 Task: Buy 5 Bar Sets from Bar & Wine Tools section under best seller category for shipping address: Jacqueline Wright, 4733 Huntz Lane, Bolton, Massachusetts 01740, Cell Number 9785492947. Pay from credit card ending with 9757, CVV 798
Action: Mouse moved to (24, 89)
Screenshot: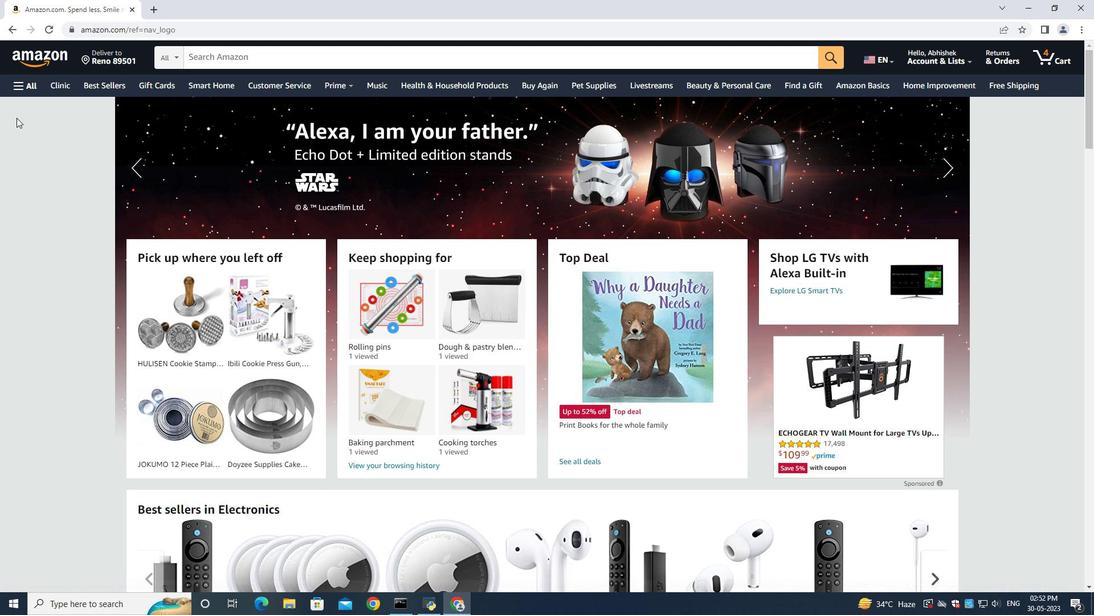 
Action: Mouse pressed left at (24, 89)
Screenshot: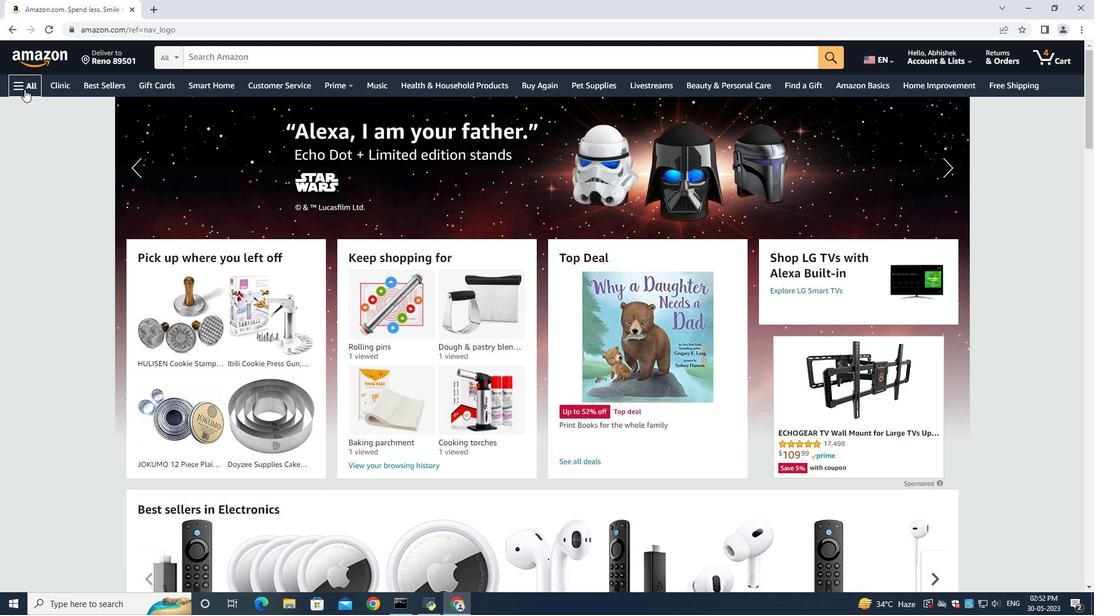 
Action: Mouse moved to (37, 101)
Screenshot: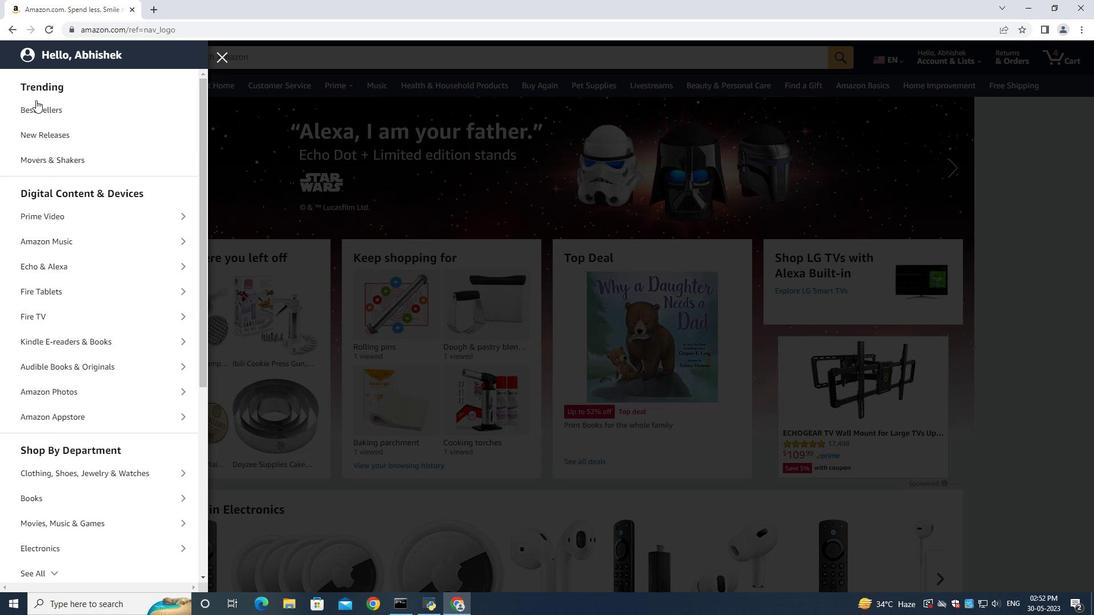
Action: Mouse pressed left at (37, 101)
Screenshot: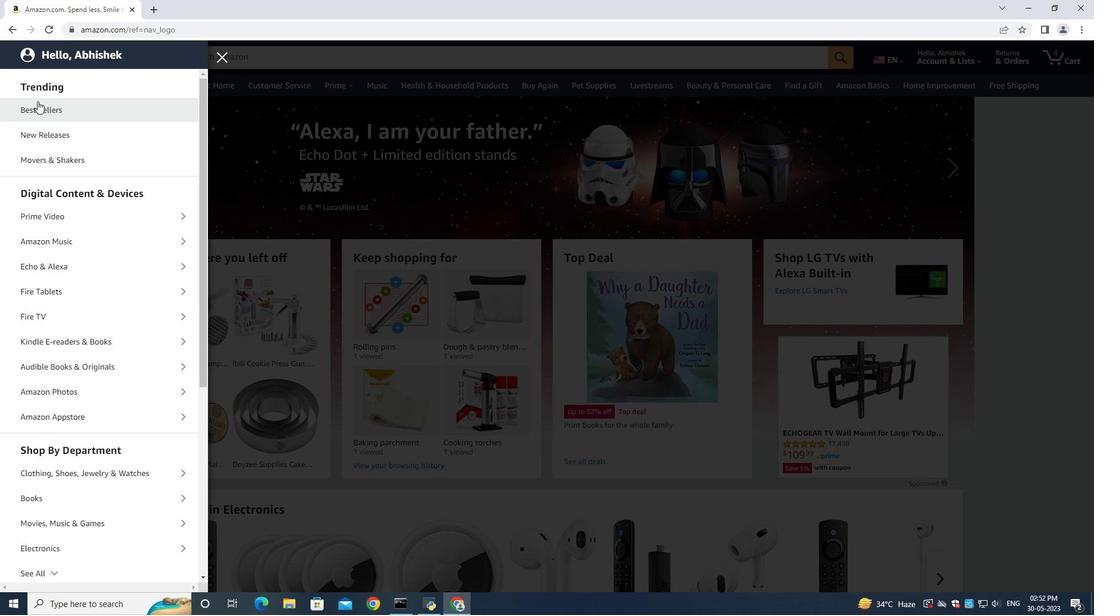 
Action: Mouse moved to (233, 62)
Screenshot: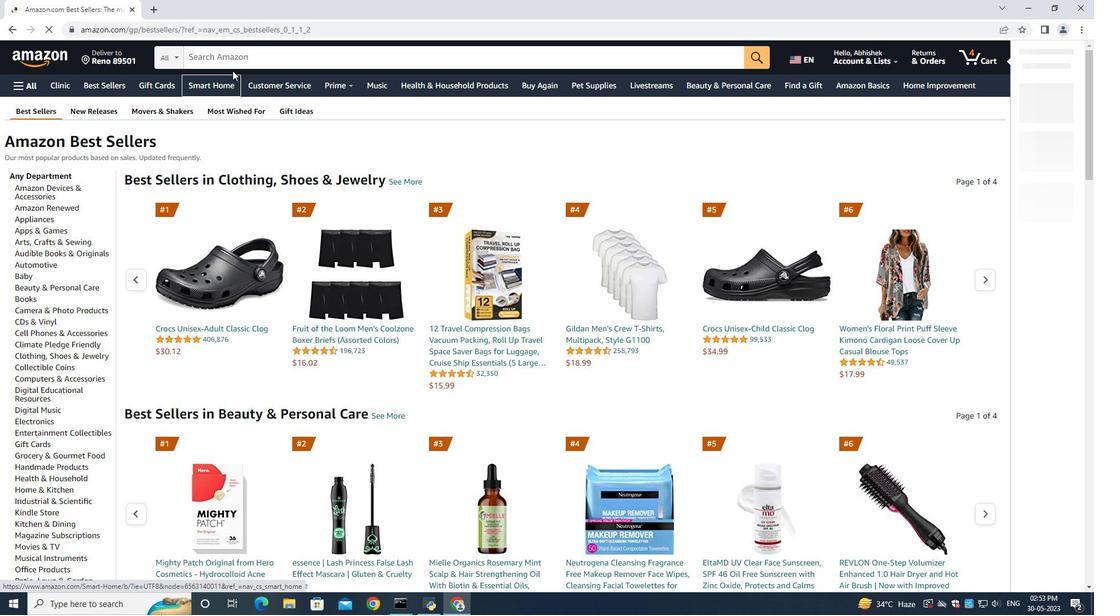 
Action: Mouse pressed left at (233, 62)
Screenshot: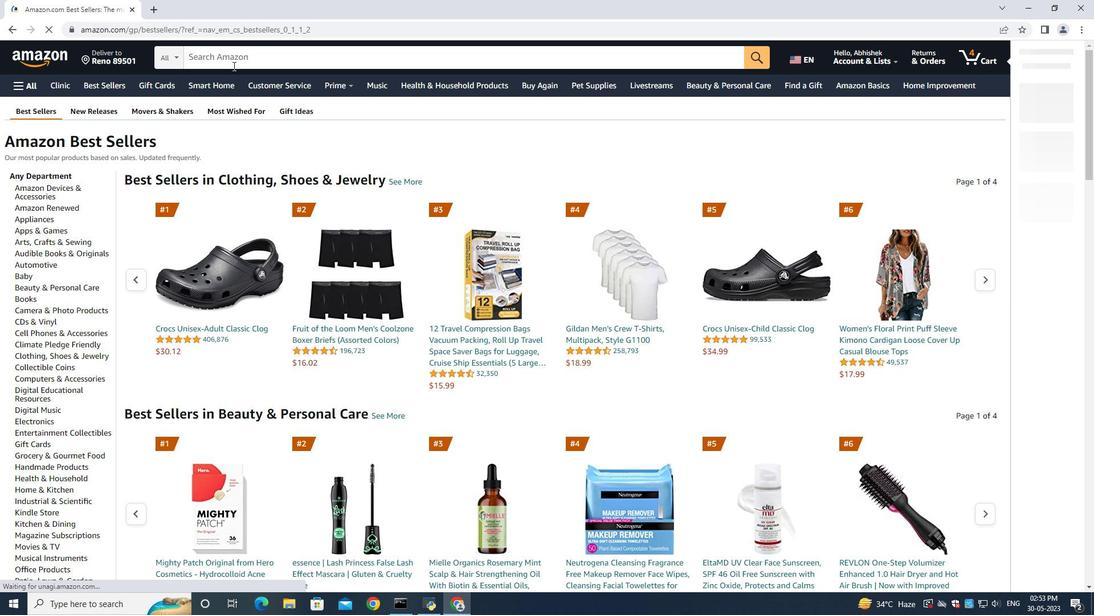
Action: Key pressed bar<Key.space>sets<Key.enter>
Screenshot: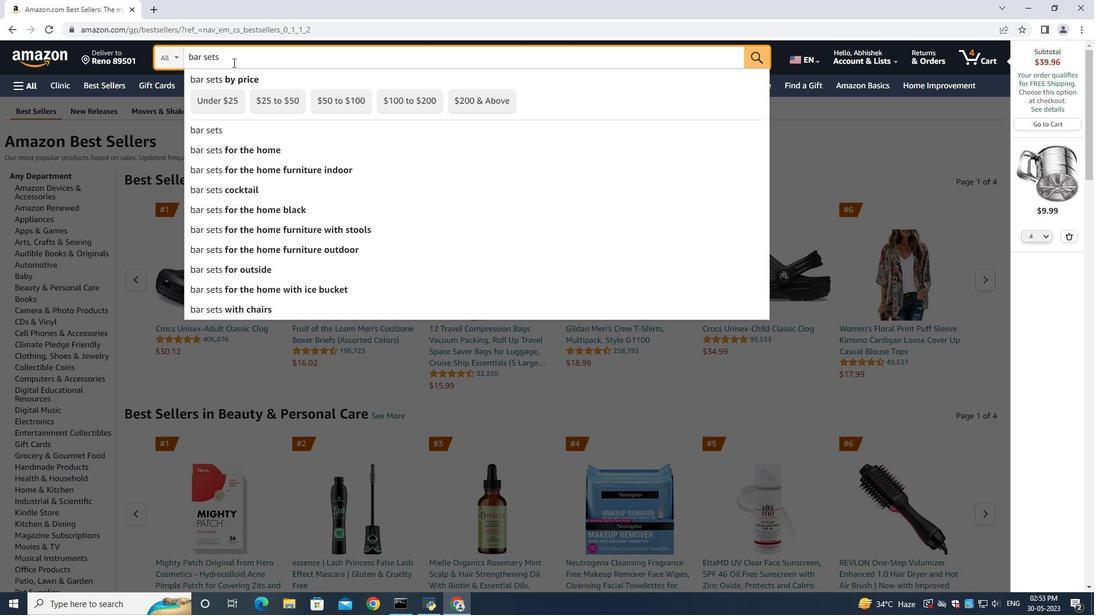 
Action: Mouse moved to (39, 233)
Screenshot: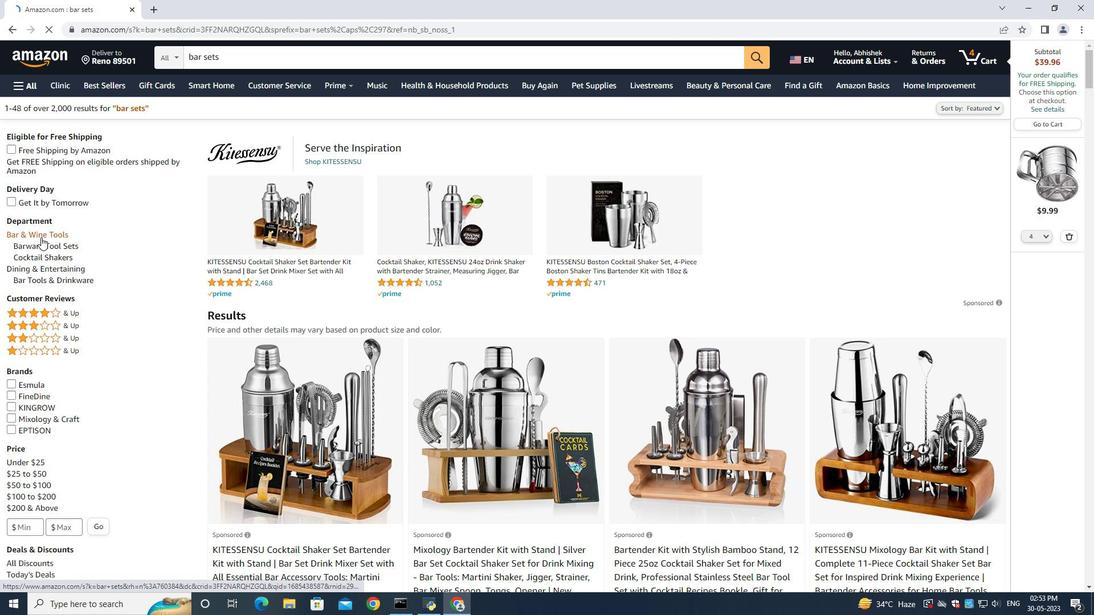 
Action: Mouse pressed left at (39, 233)
Screenshot: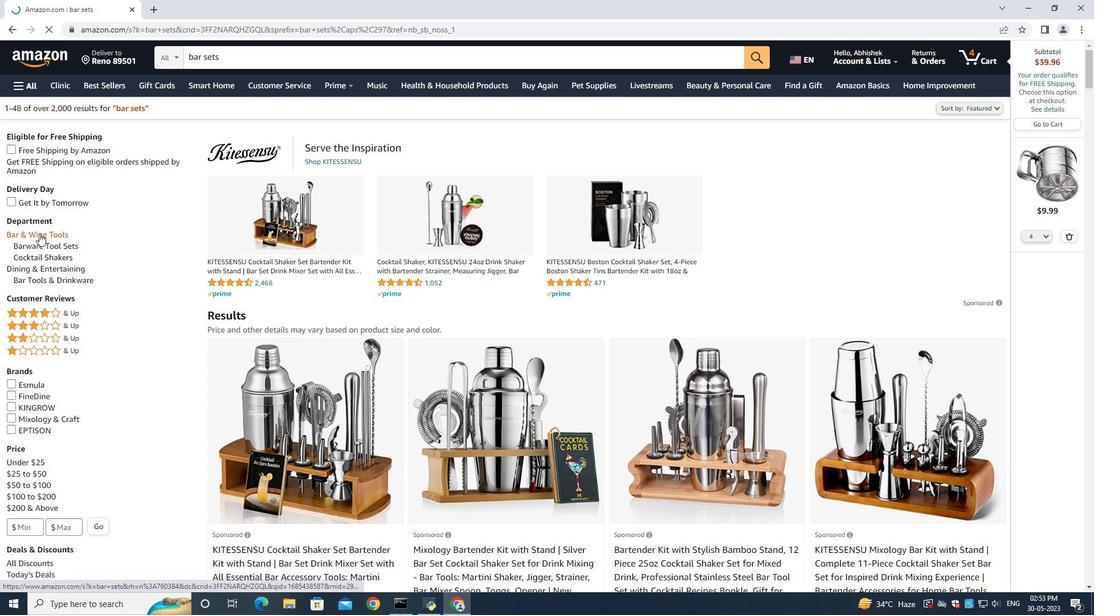 
Action: Mouse moved to (467, 311)
Screenshot: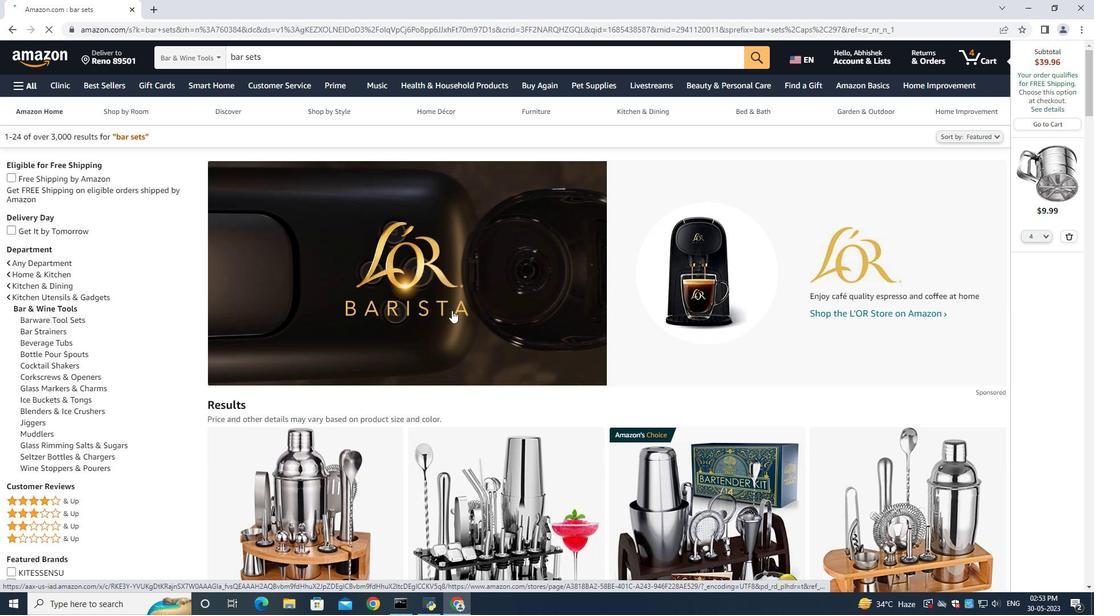 
Action: Mouse scrolled (467, 310) with delta (0, 0)
Screenshot: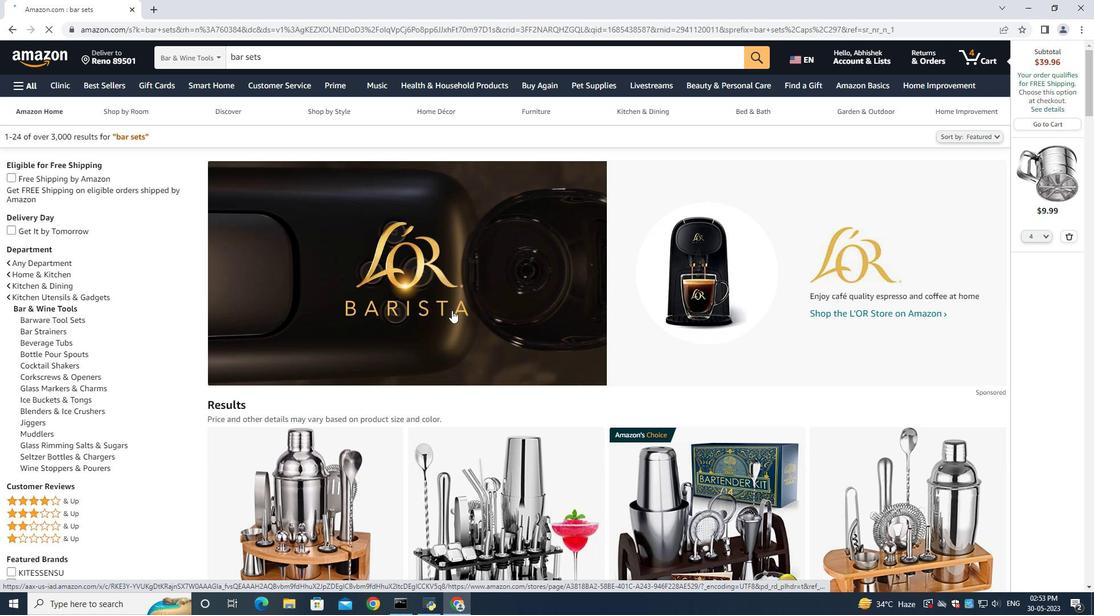 
Action: Mouse scrolled (467, 310) with delta (0, 0)
Screenshot: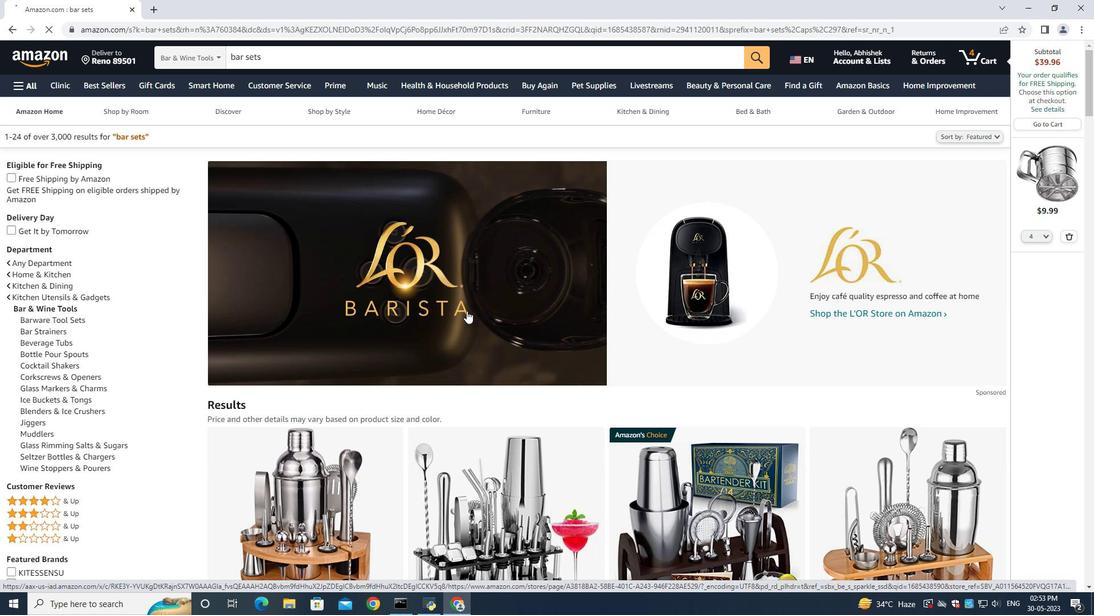 
Action: Mouse scrolled (467, 310) with delta (0, 0)
Screenshot: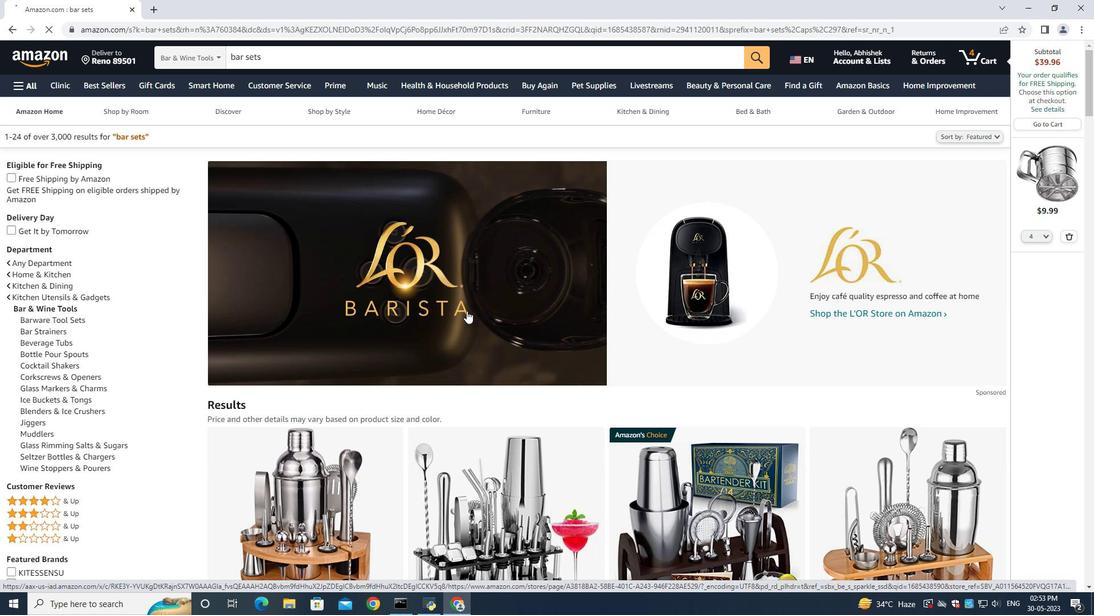
Action: Mouse scrolled (467, 310) with delta (0, 0)
Screenshot: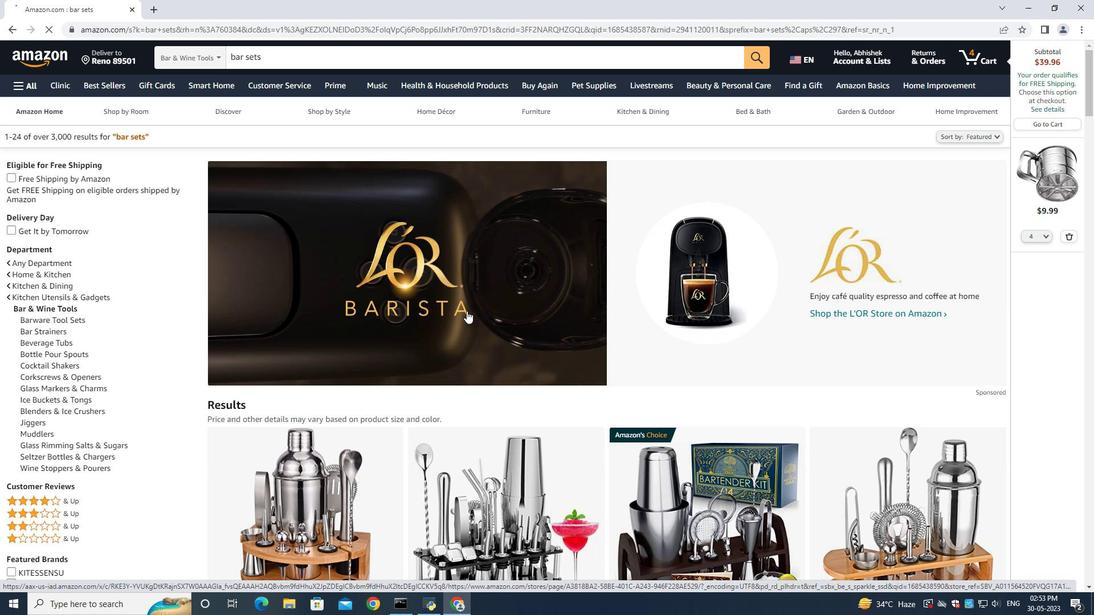 
Action: Mouse moved to (463, 418)
Screenshot: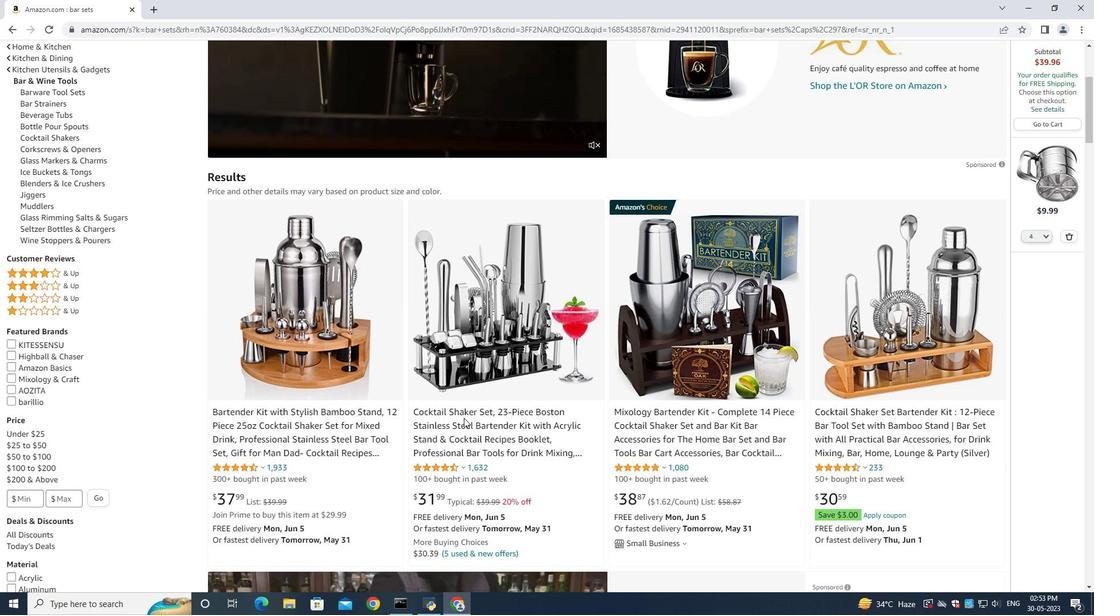 
Action: Mouse scrolled (463, 417) with delta (0, 0)
Screenshot: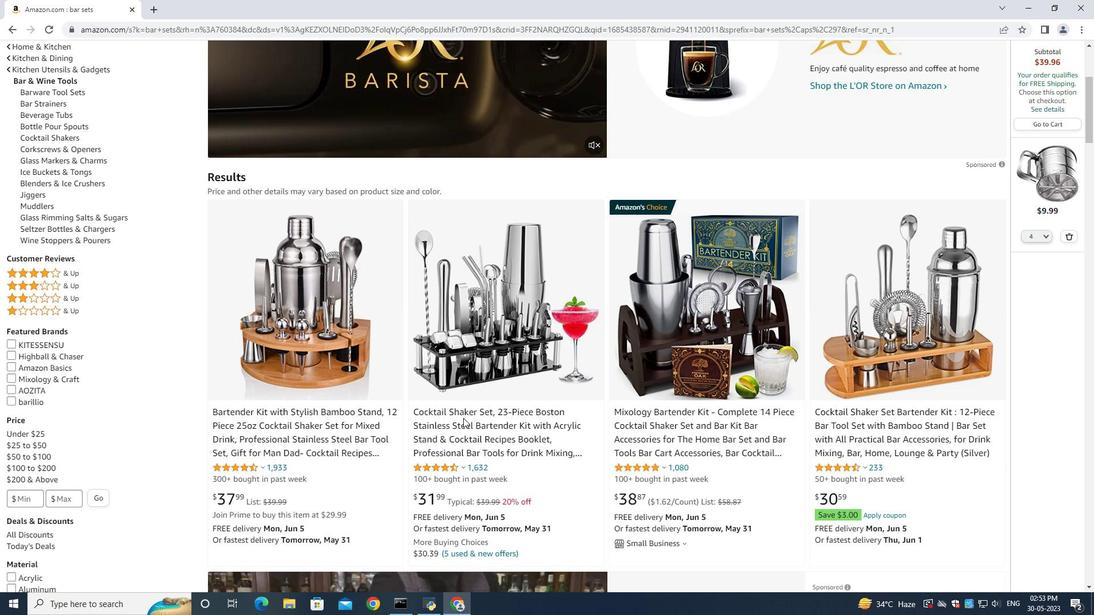 
Action: Mouse scrolled (463, 417) with delta (0, 0)
Screenshot: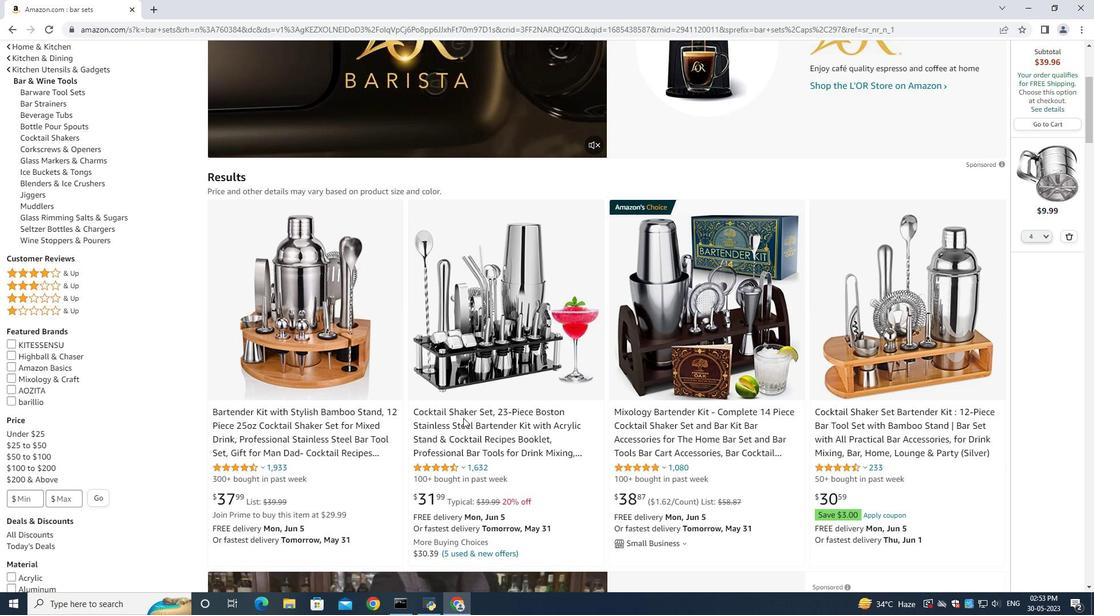
Action: Mouse scrolled (463, 417) with delta (0, 0)
Screenshot: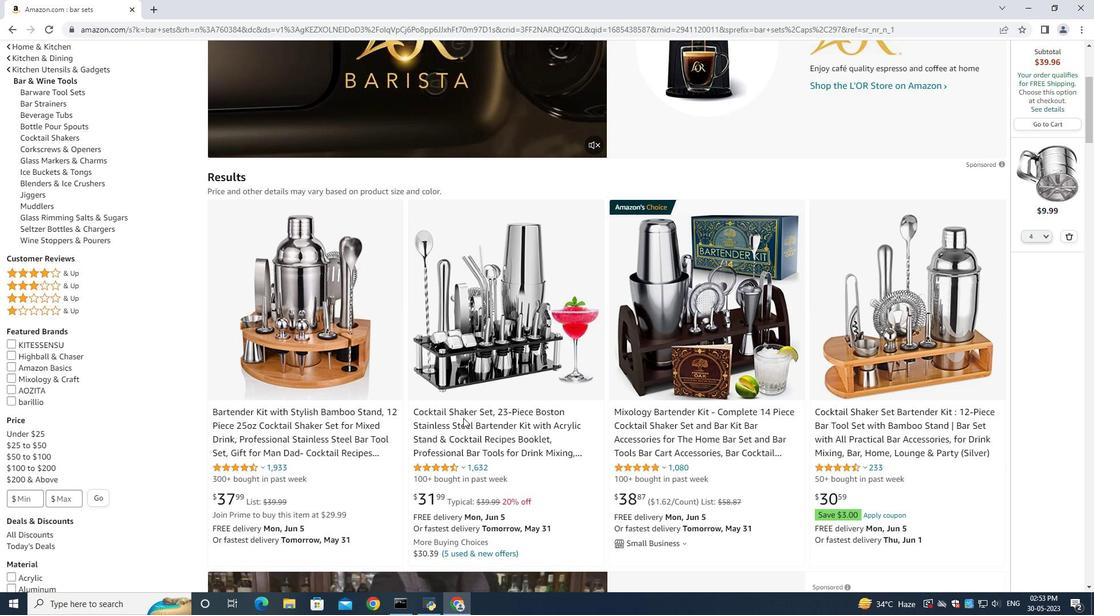 
Action: Mouse scrolled (463, 417) with delta (0, 0)
Screenshot: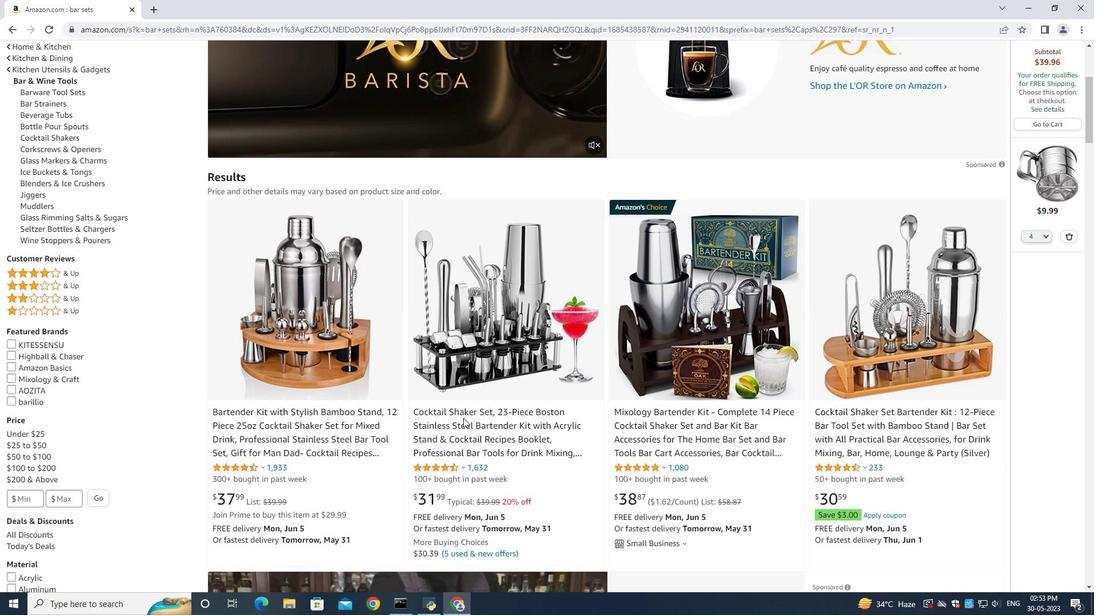 
Action: Mouse scrolled (463, 417) with delta (0, 0)
Screenshot: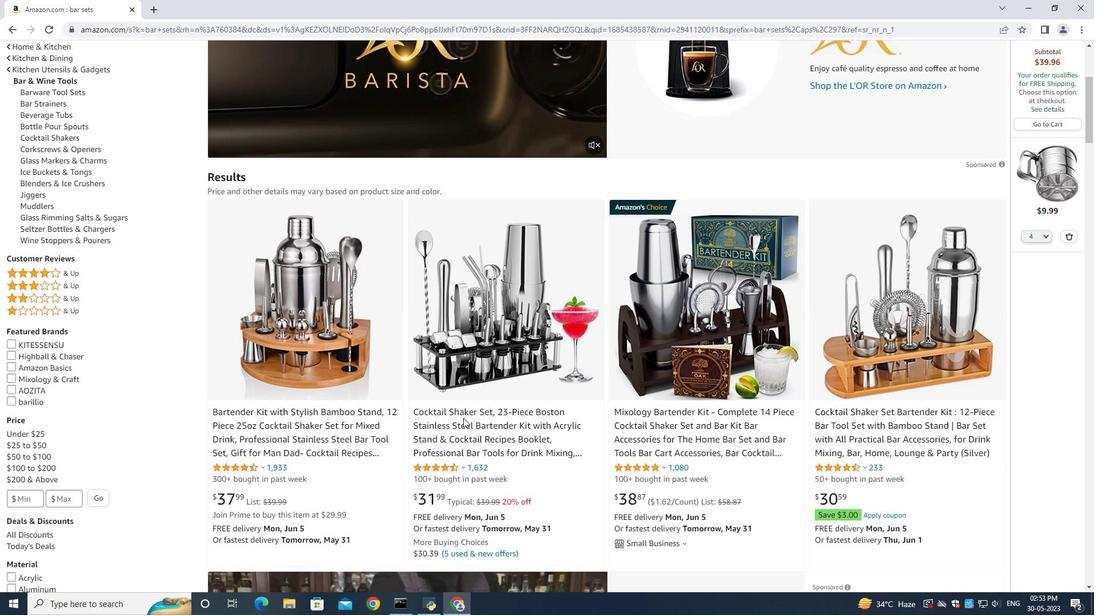 
Action: Mouse scrolled (463, 417) with delta (0, 0)
Screenshot: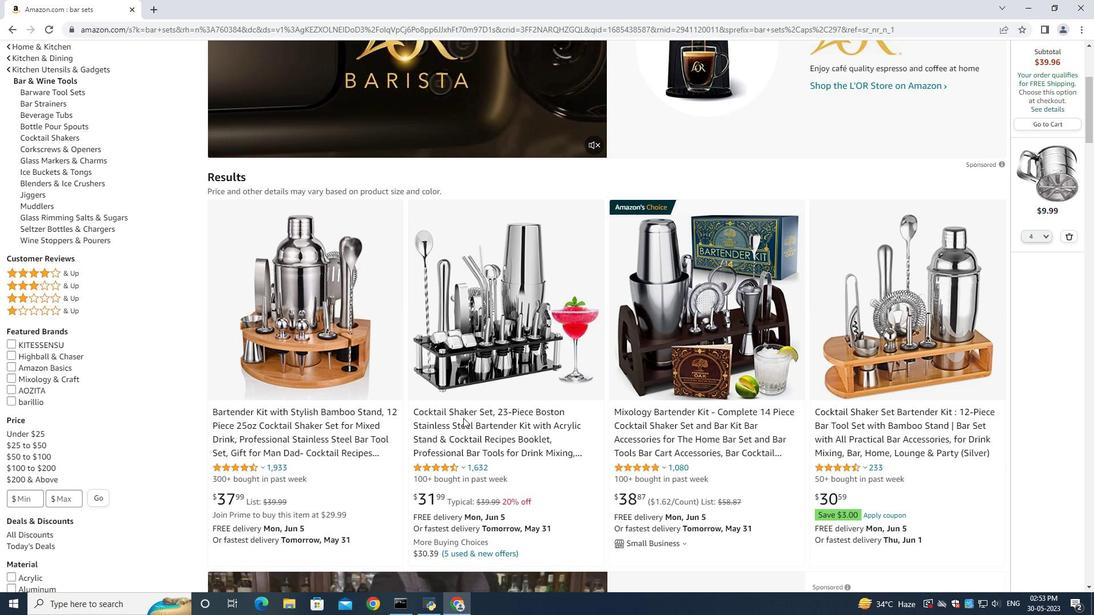 
Action: Mouse scrolled (463, 417) with delta (0, 0)
Screenshot: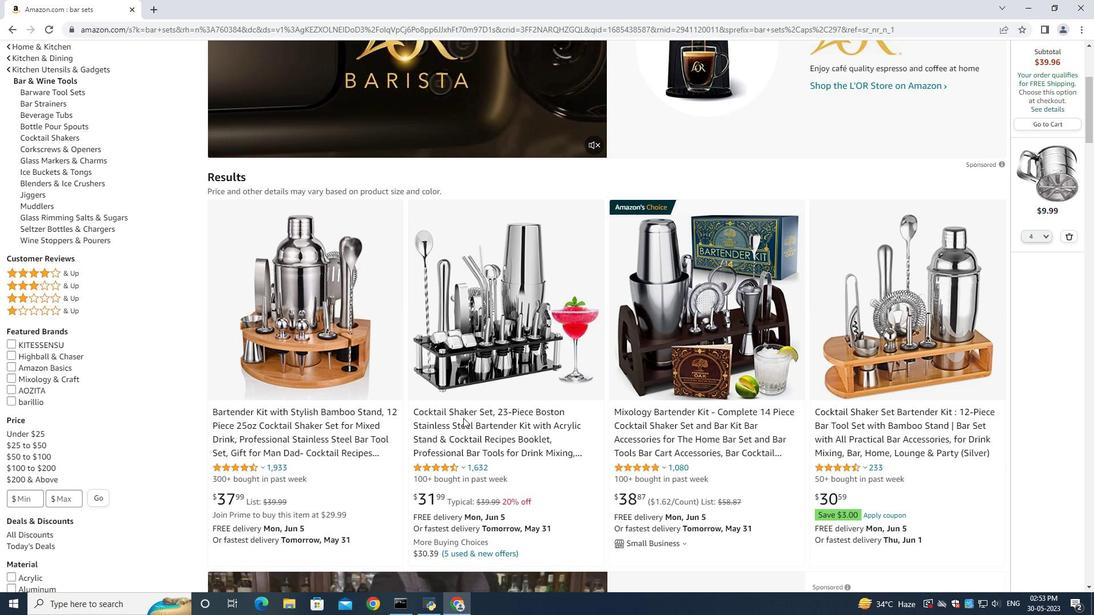 
Action: Mouse scrolled (463, 417) with delta (0, 0)
Screenshot: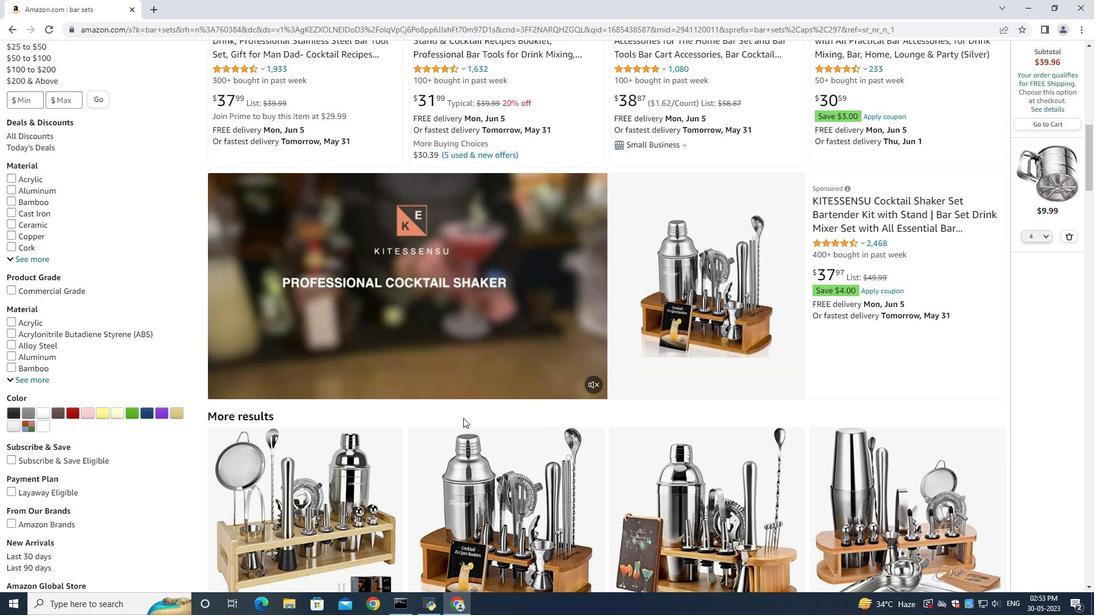
Action: Mouse scrolled (463, 417) with delta (0, 0)
Screenshot: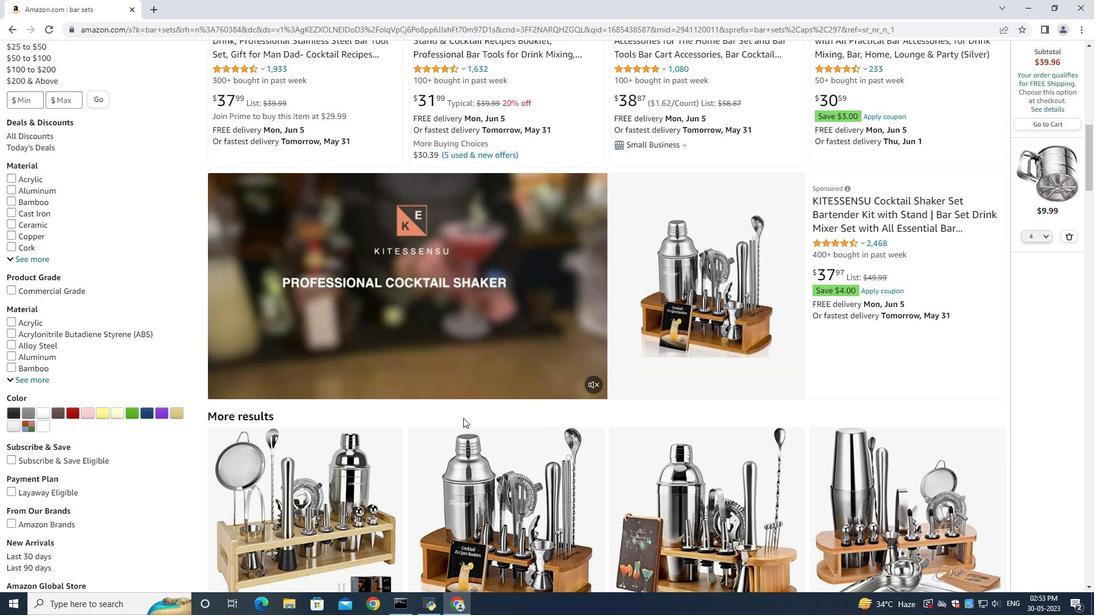
Action: Mouse scrolled (463, 417) with delta (0, 0)
Screenshot: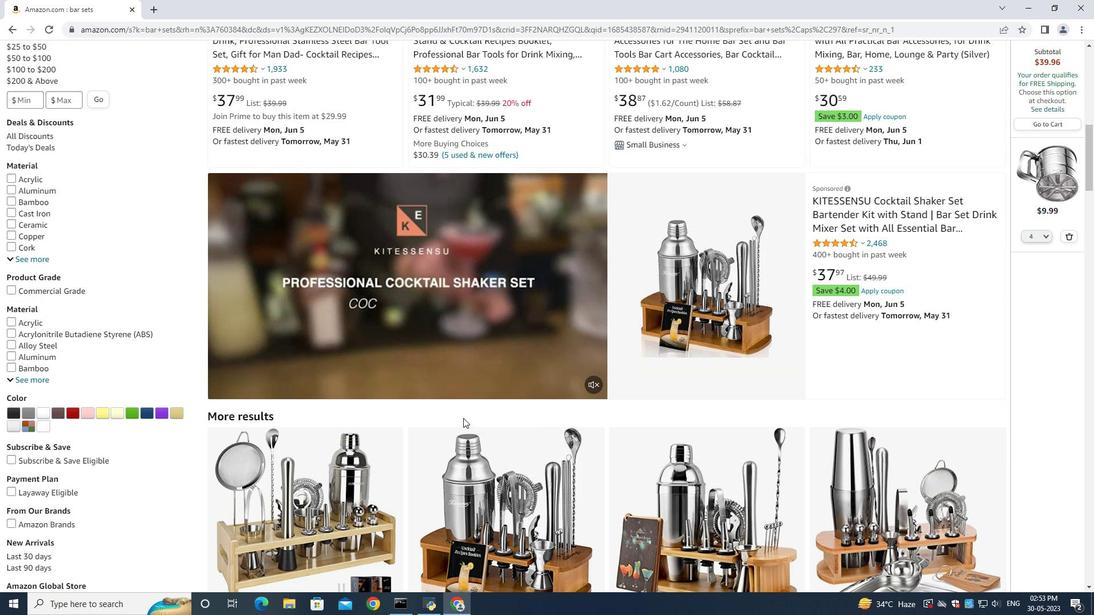 
Action: Mouse scrolled (463, 417) with delta (0, 0)
Screenshot: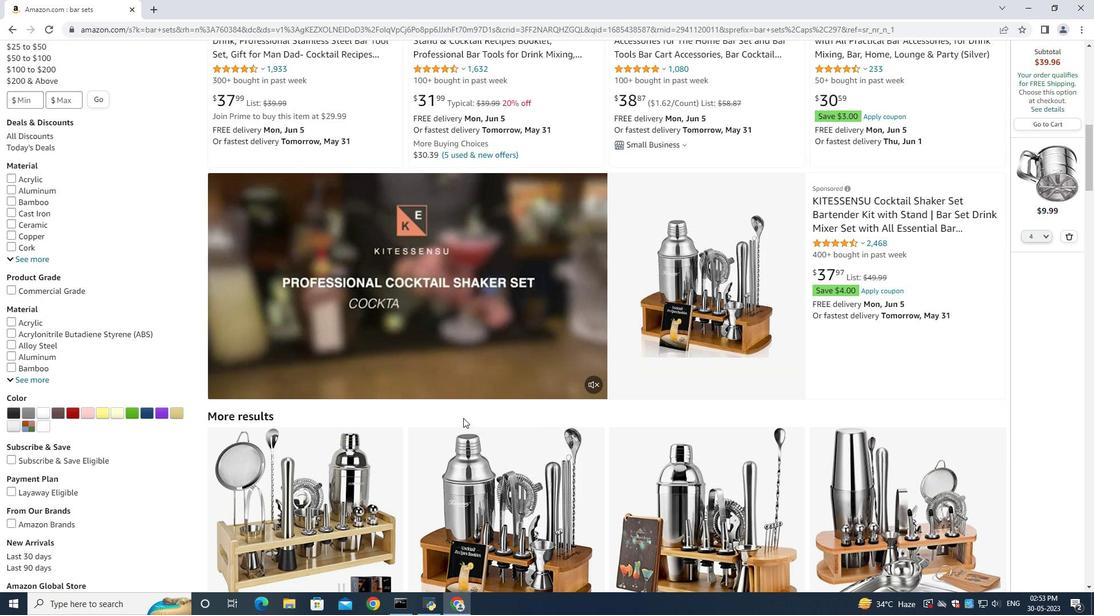 
Action: Mouse scrolled (463, 418) with delta (0, 0)
Screenshot: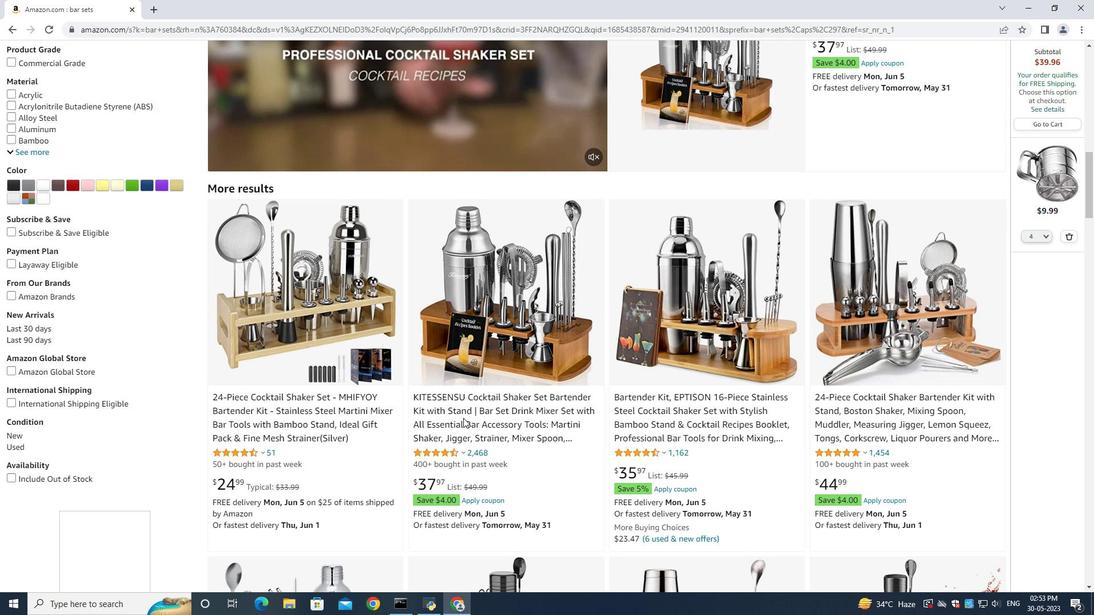 
Action: Mouse scrolled (463, 418) with delta (0, 0)
Screenshot: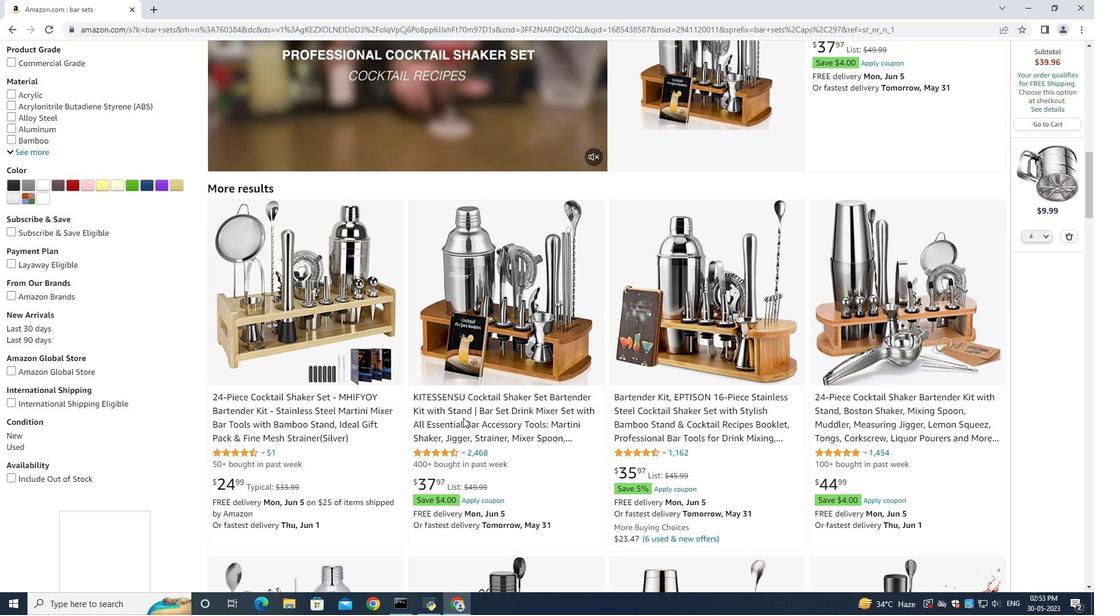 
Action: Mouse scrolled (463, 418) with delta (0, 0)
Screenshot: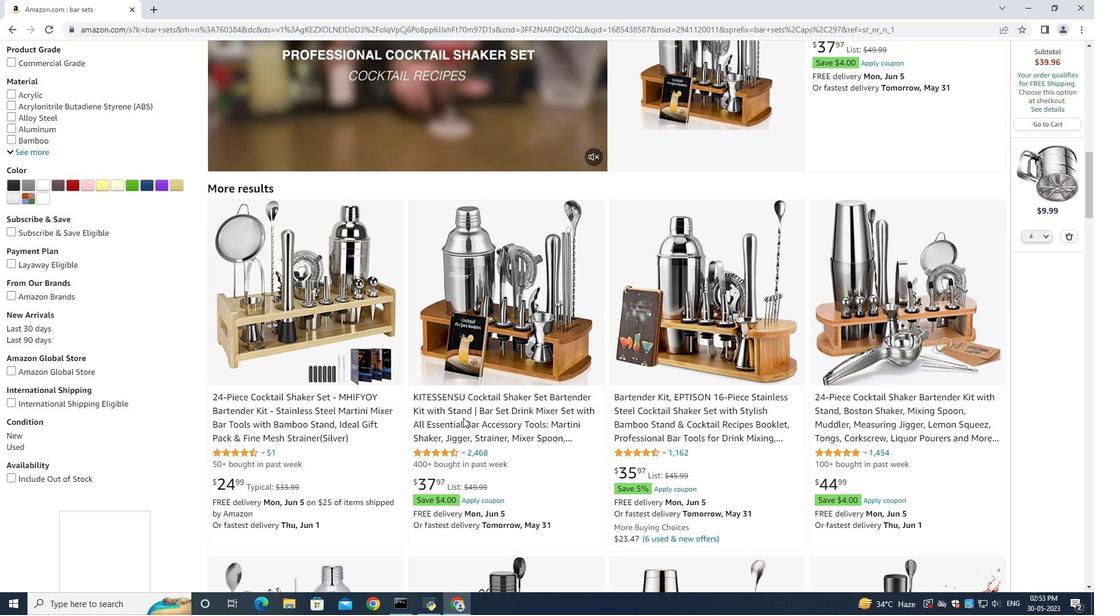 
Action: Mouse scrolled (463, 418) with delta (0, 0)
Screenshot: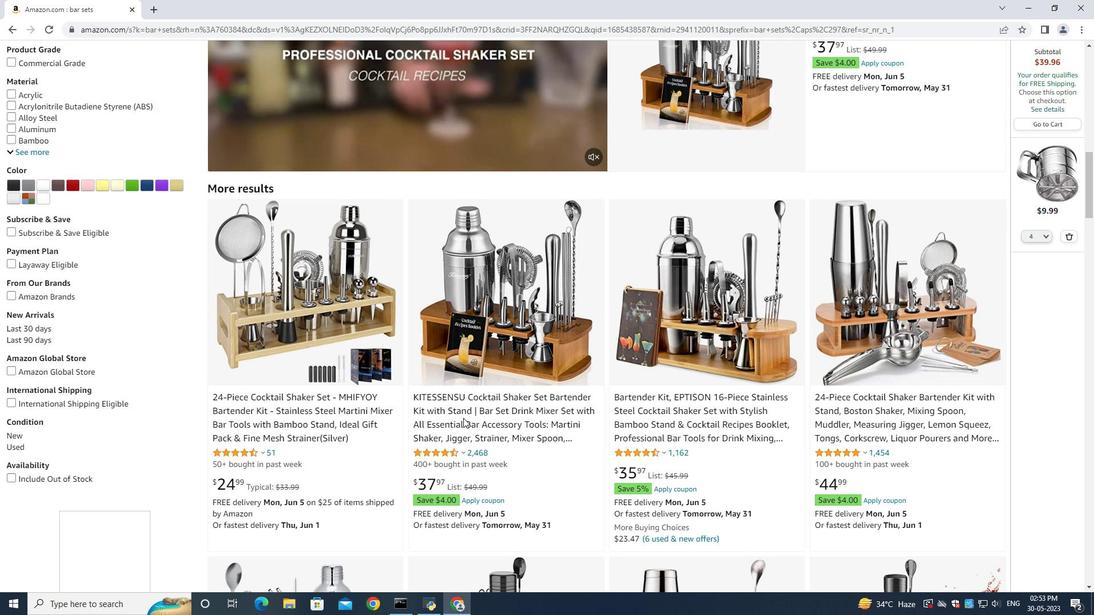 
Action: Mouse moved to (708, 297)
Screenshot: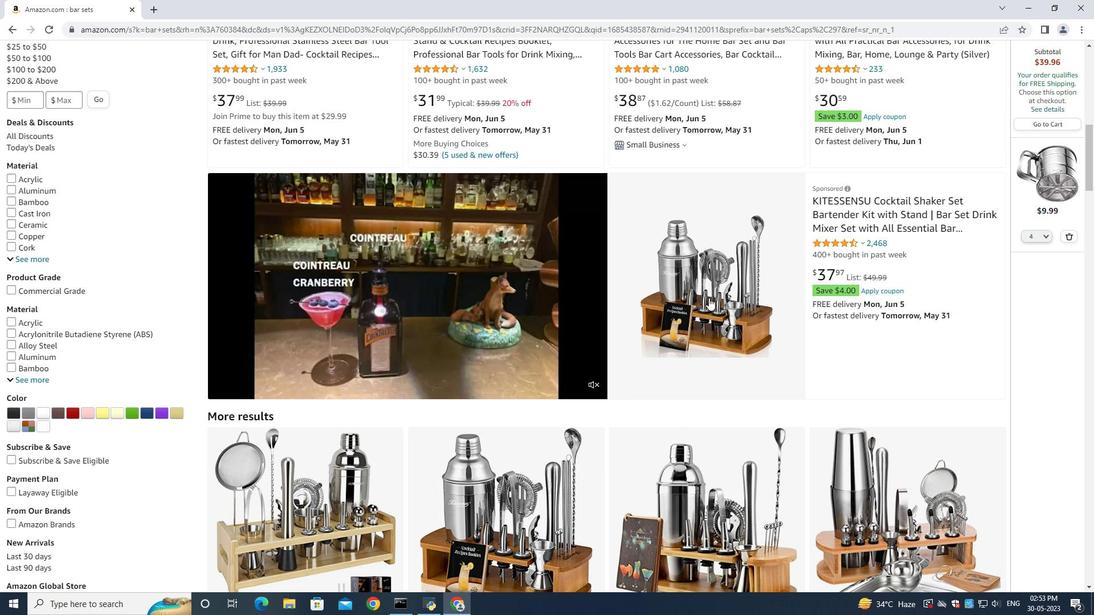 
Action: Mouse scrolled (708, 298) with delta (0, 0)
Screenshot: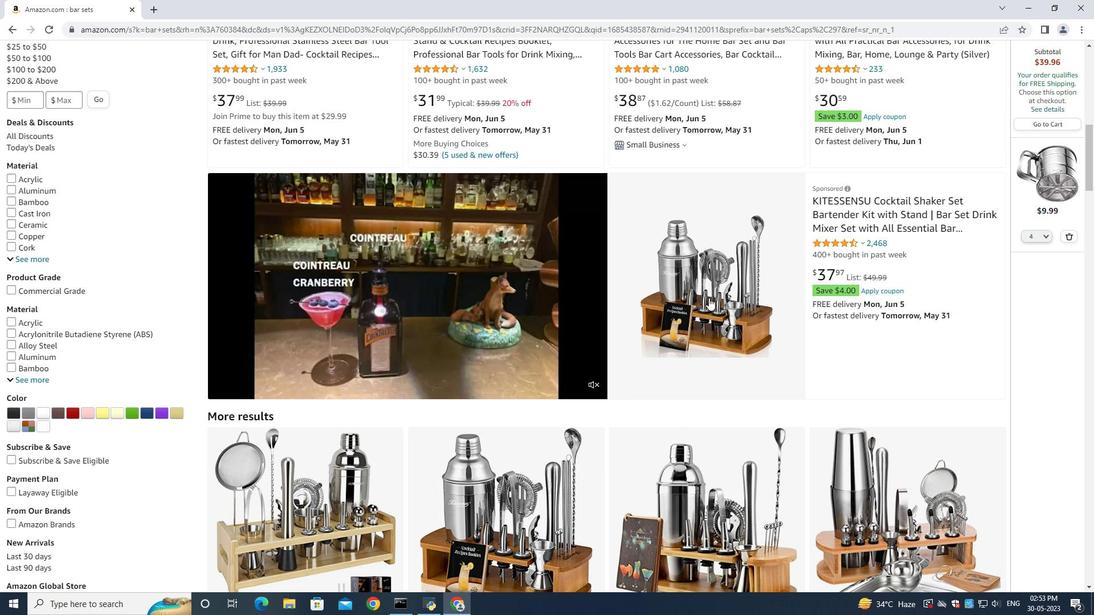 
Action: Mouse scrolled (708, 298) with delta (0, 0)
Screenshot: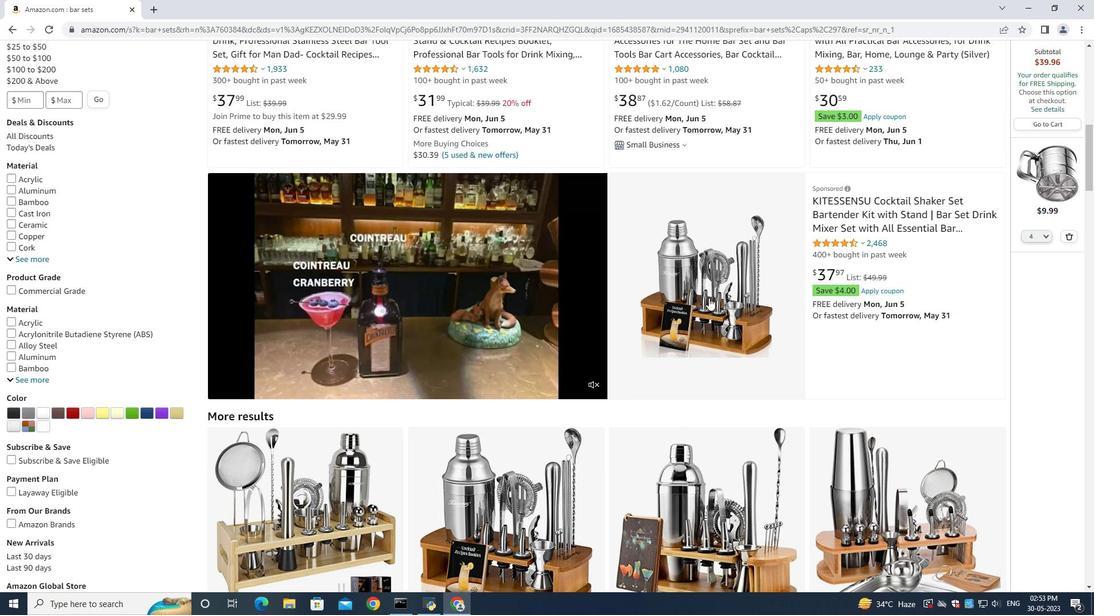 
Action: Mouse scrolled (708, 298) with delta (0, 0)
Screenshot: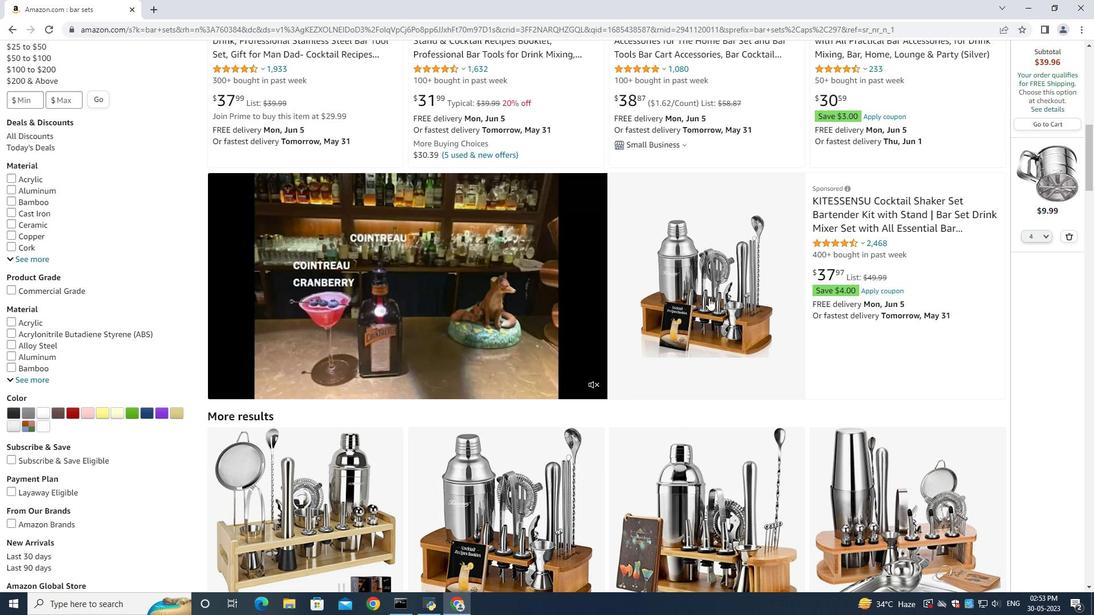
Action: Mouse scrolled (708, 298) with delta (0, 0)
Screenshot: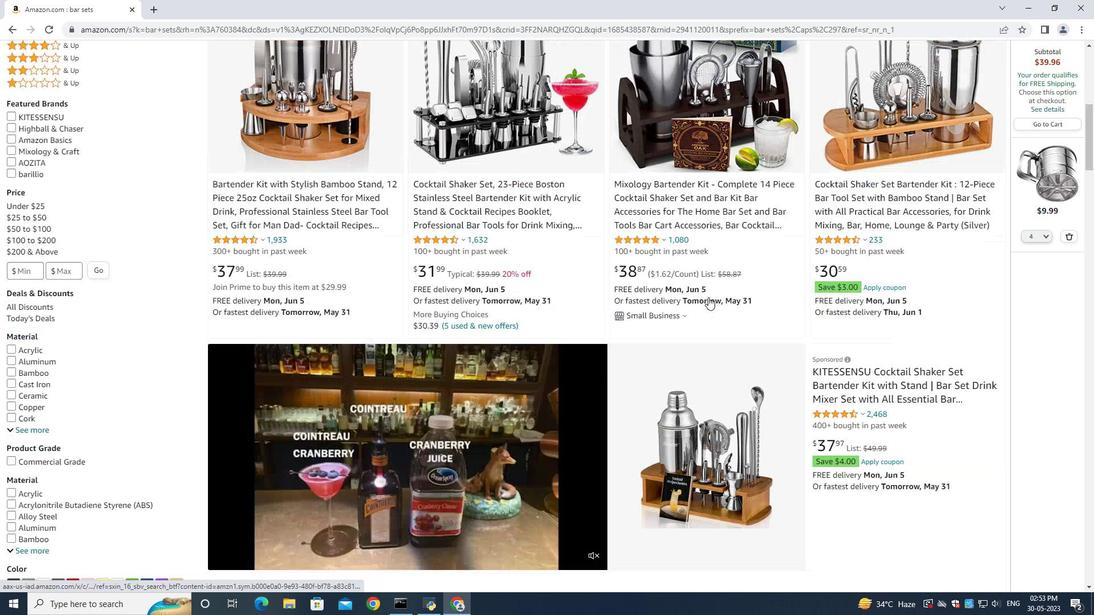 
Action: Mouse scrolled (708, 298) with delta (0, 0)
Screenshot: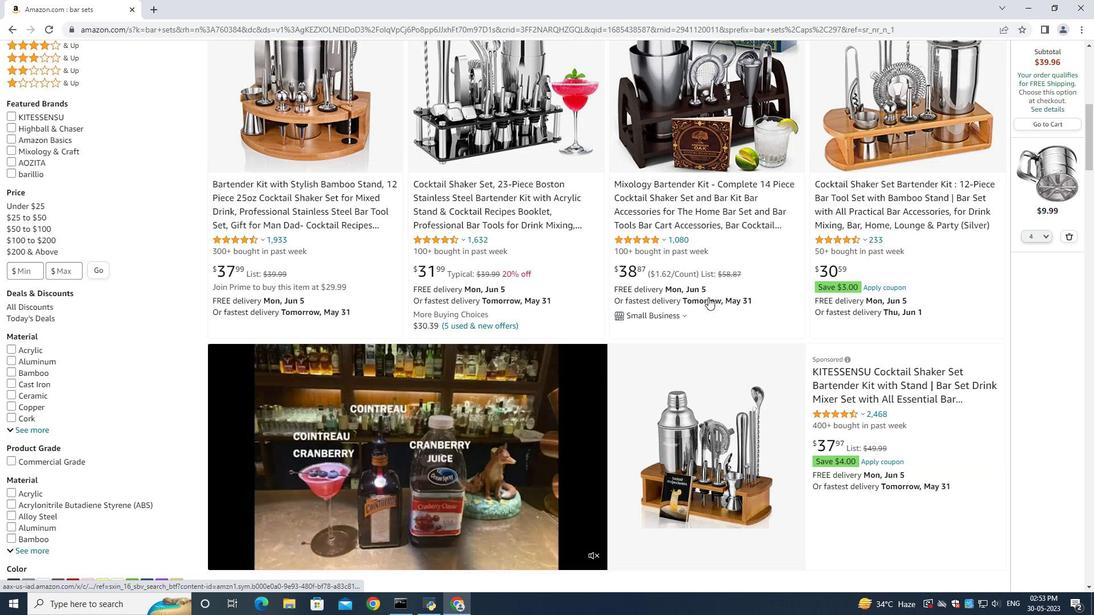 
Action: Mouse scrolled (708, 298) with delta (0, 0)
Screenshot: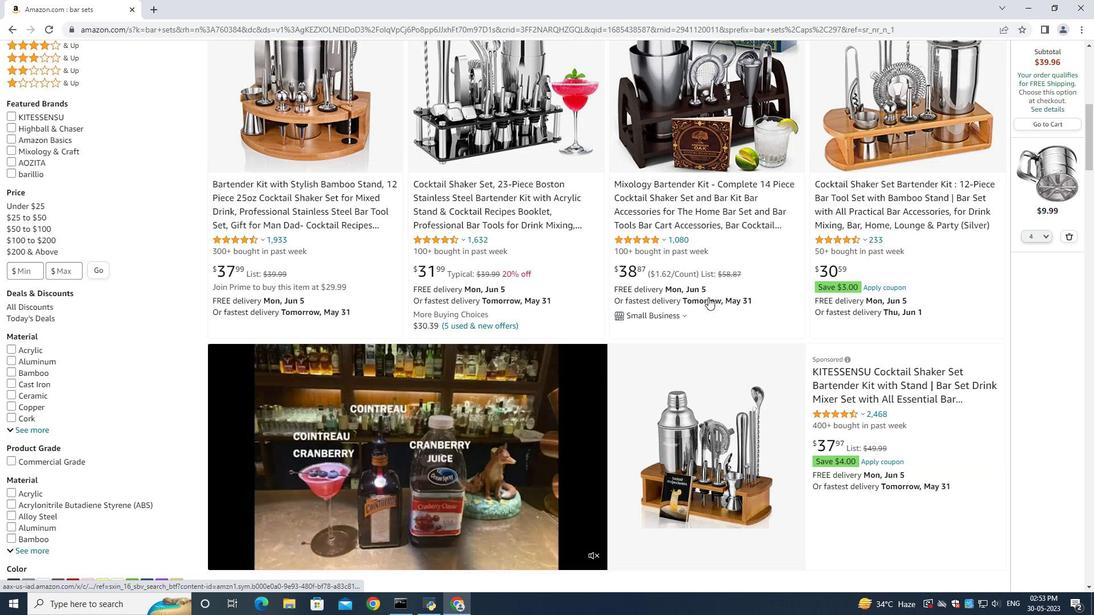 
Action: Mouse scrolled (708, 298) with delta (0, 0)
Screenshot: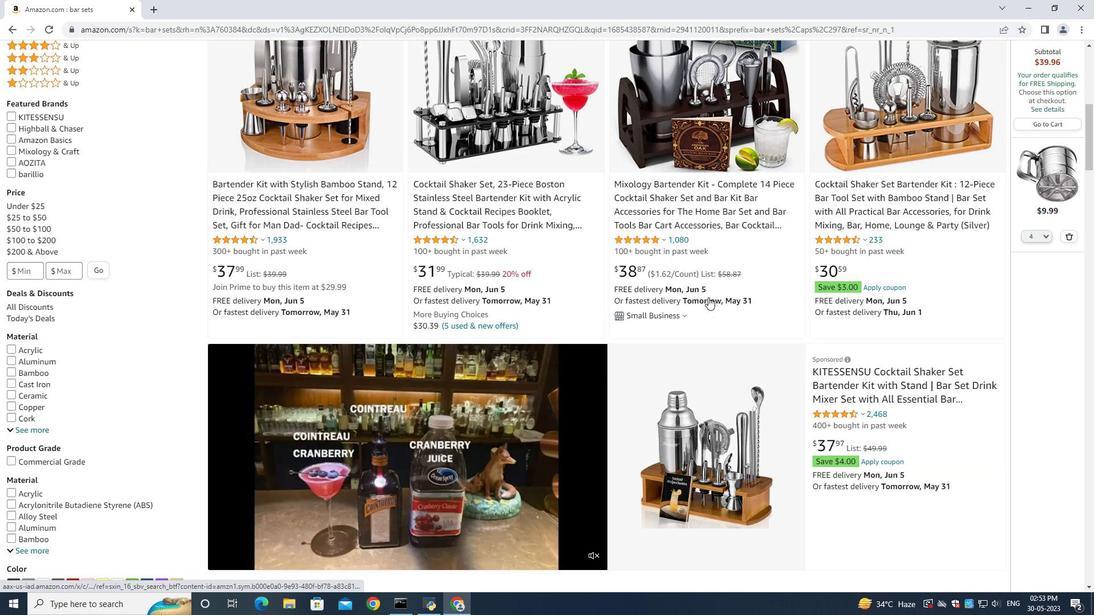 
Action: Mouse moved to (496, 430)
Screenshot: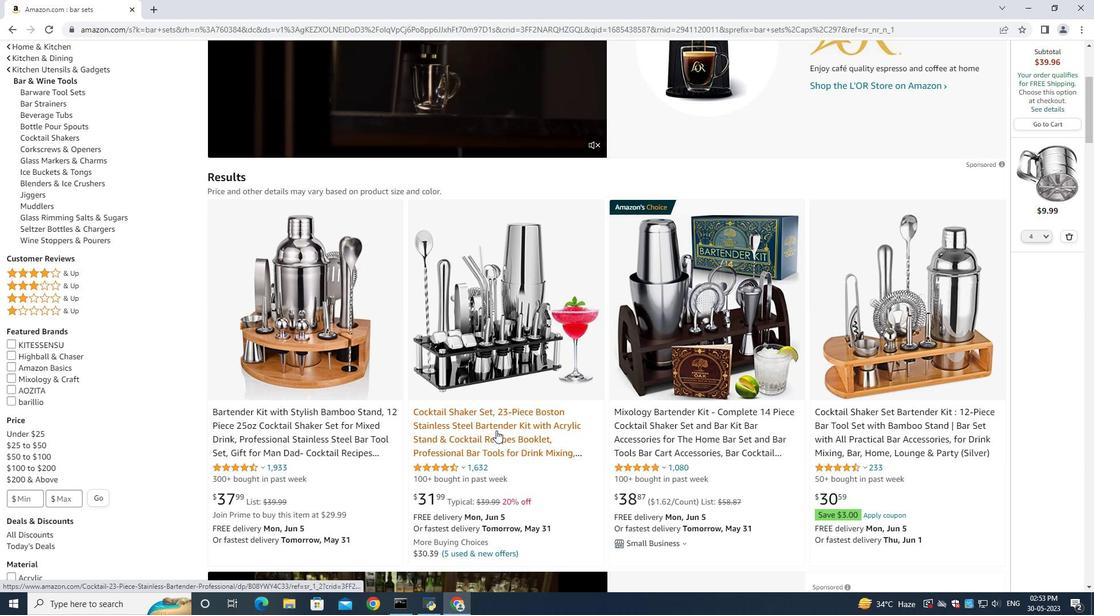 
Action: Mouse pressed left at (496, 430)
Screenshot: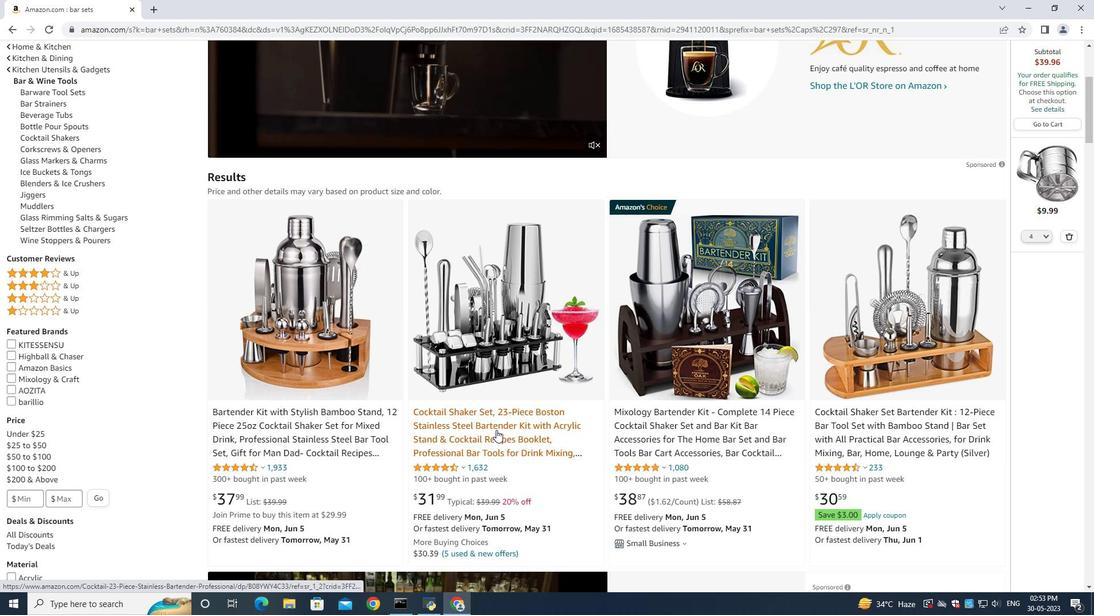
Action: Mouse moved to (823, 404)
Screenshot: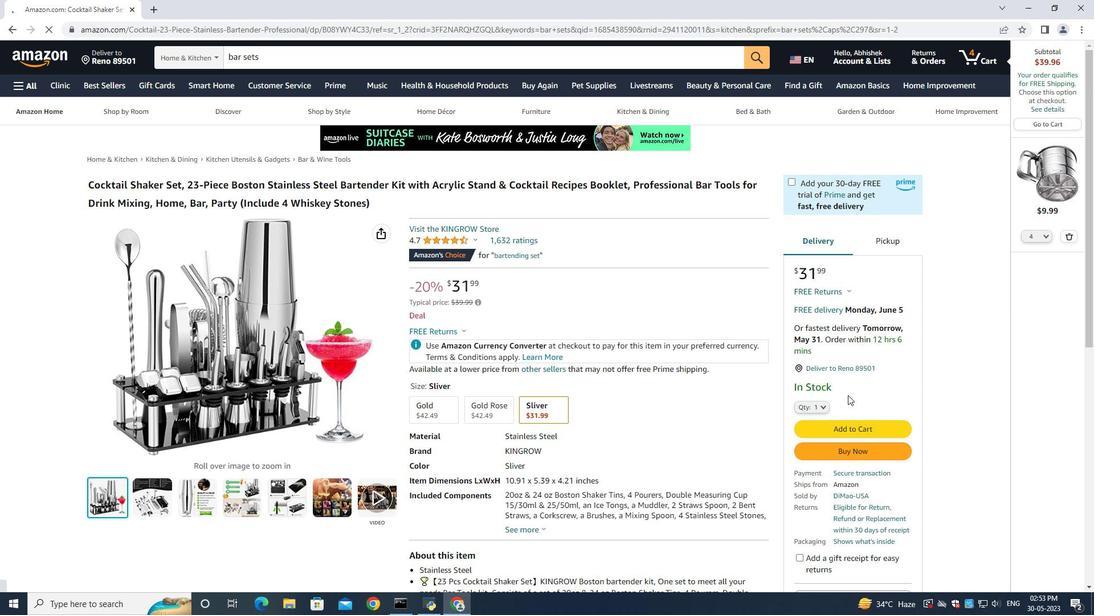 
Action: Mouse pressed left at (823, 404)
Screenshot: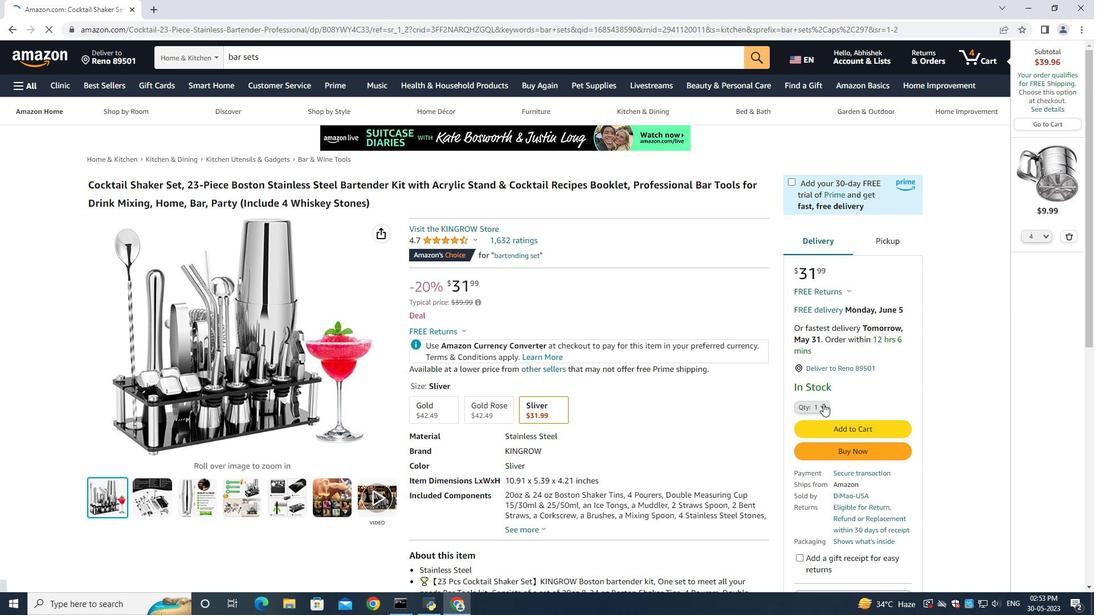 
Action: Mouse moved to (804, 471)
Screenshot: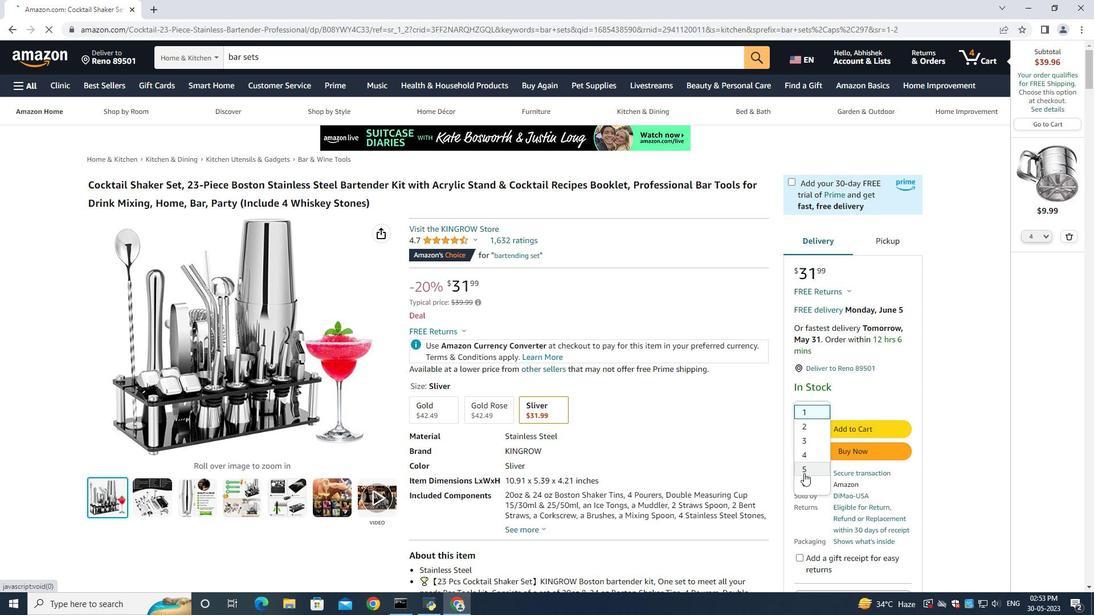
Action: Mouse pressed left at (804, 471)
Screenshot: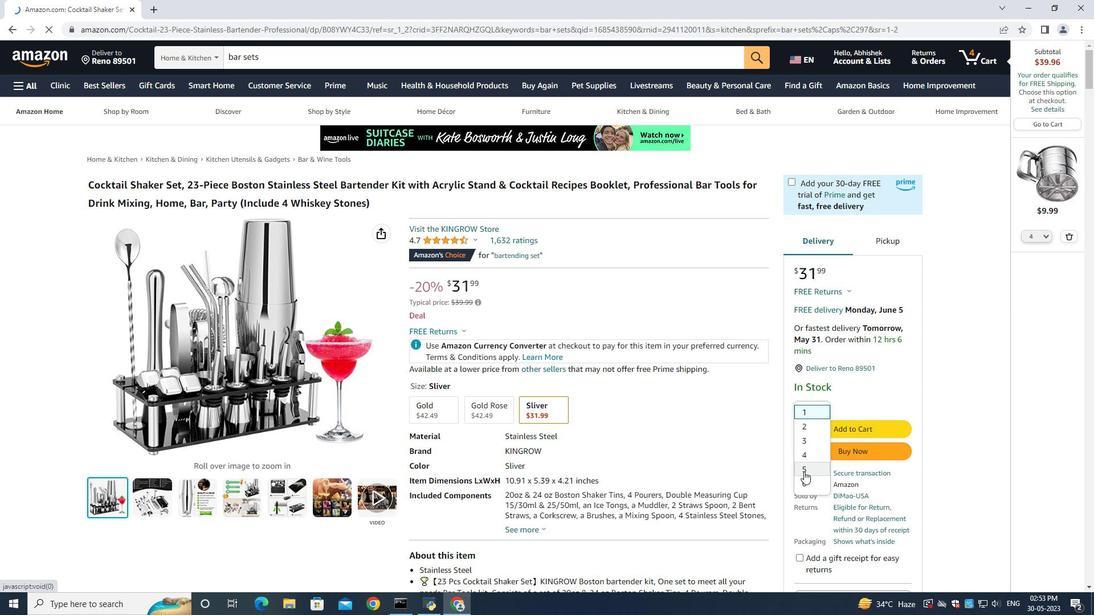 
Action: Mouse moved to (1067, 236)
Screenshot: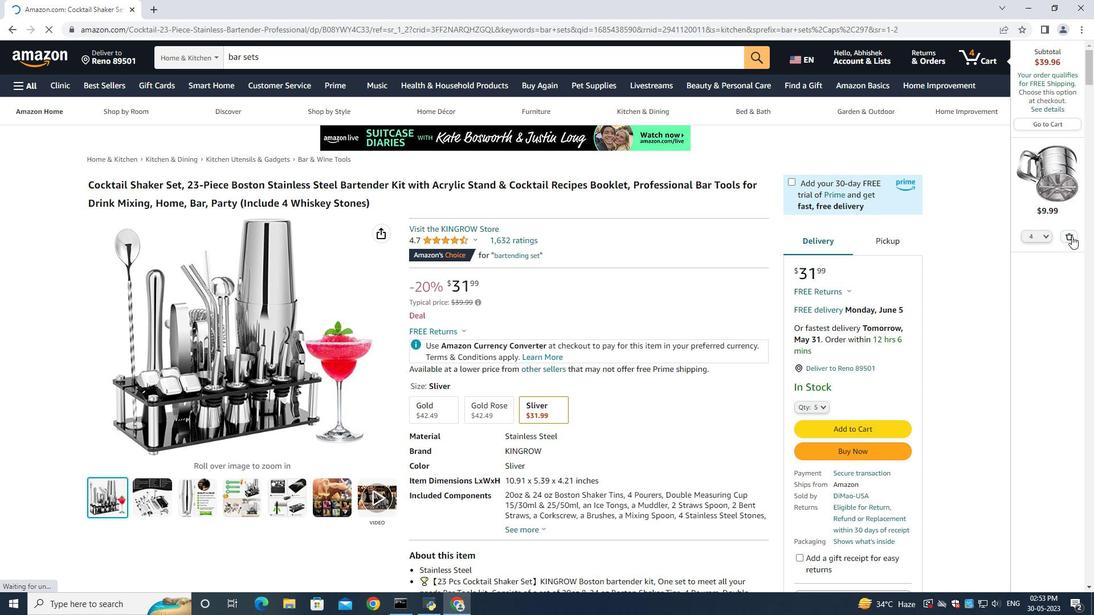 
Action: Mouse pressed left at (1067, 236)
Screenshot: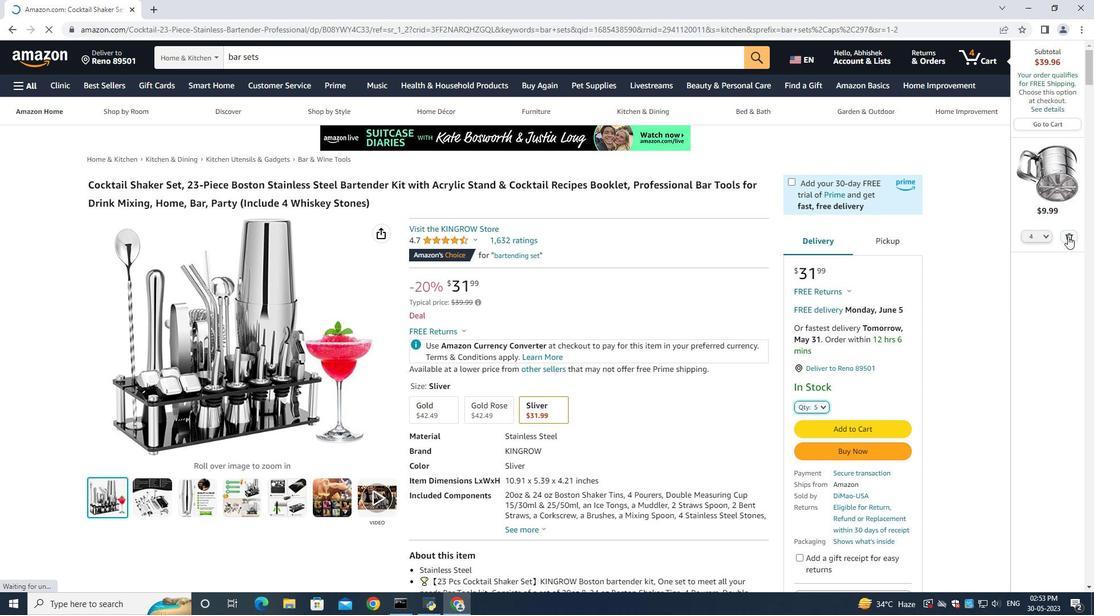 
Action: Mouse moved to (843, 454)
Screenshot: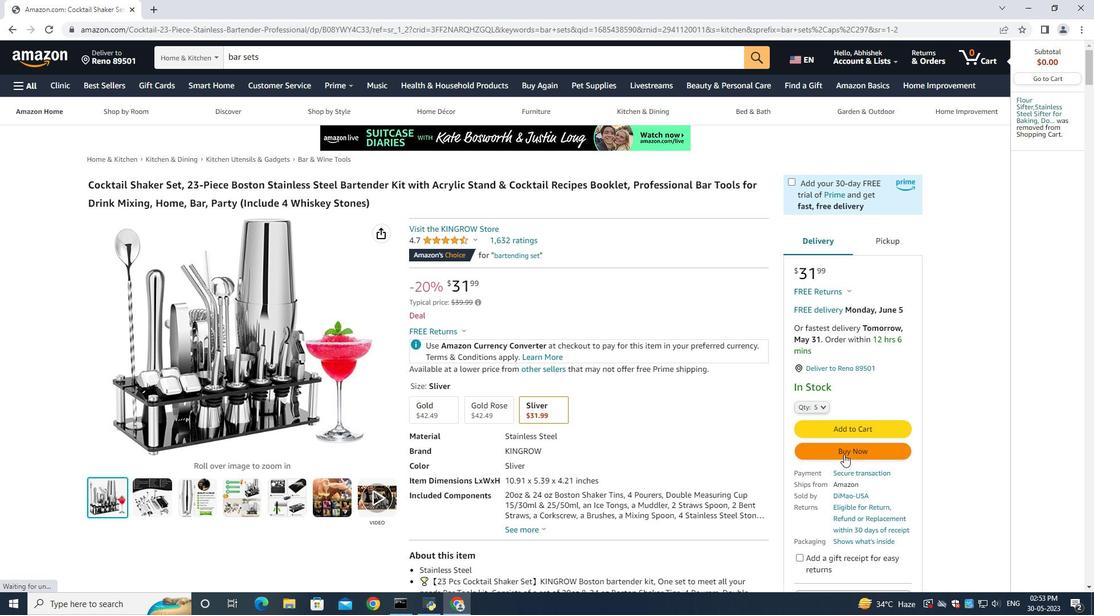 
Action: Mouse pressed left at (843, 454)
Screenshot: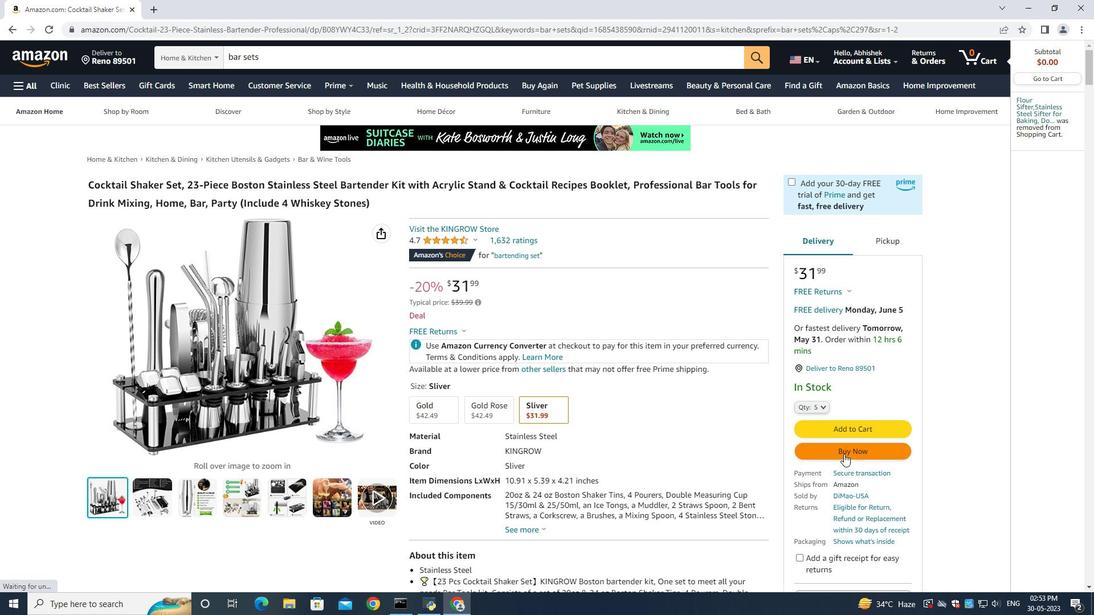 
Action: Mouse moved to (535, 364)
Screenshot: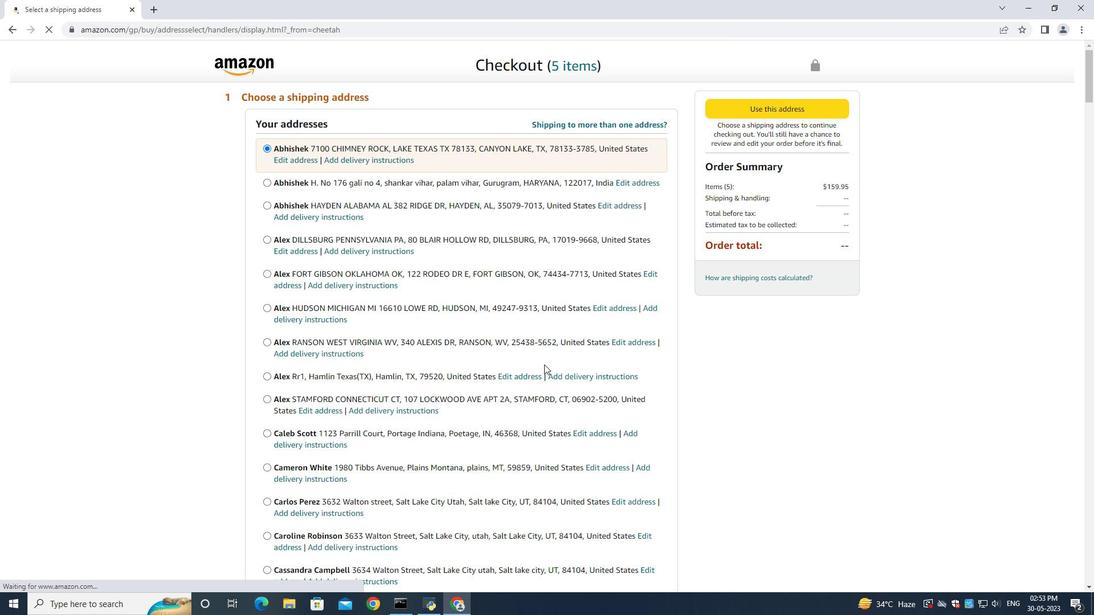 
Action: Mouse scrolled (537, 364) with delta (0, 0)
Screenshot: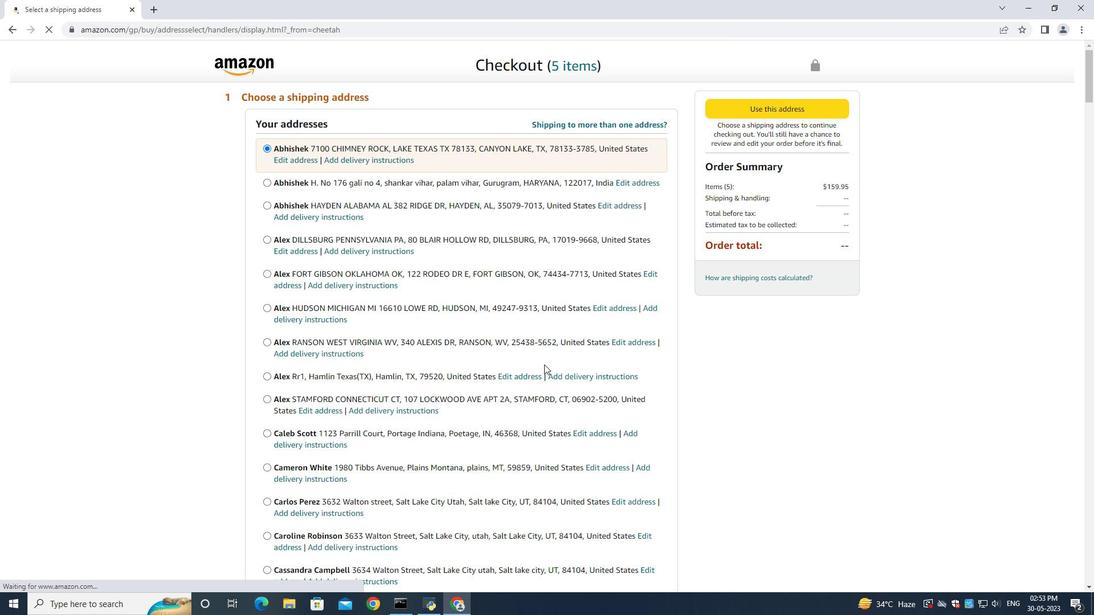 
Action: Mouse moved to (535, 364)
Screenshot: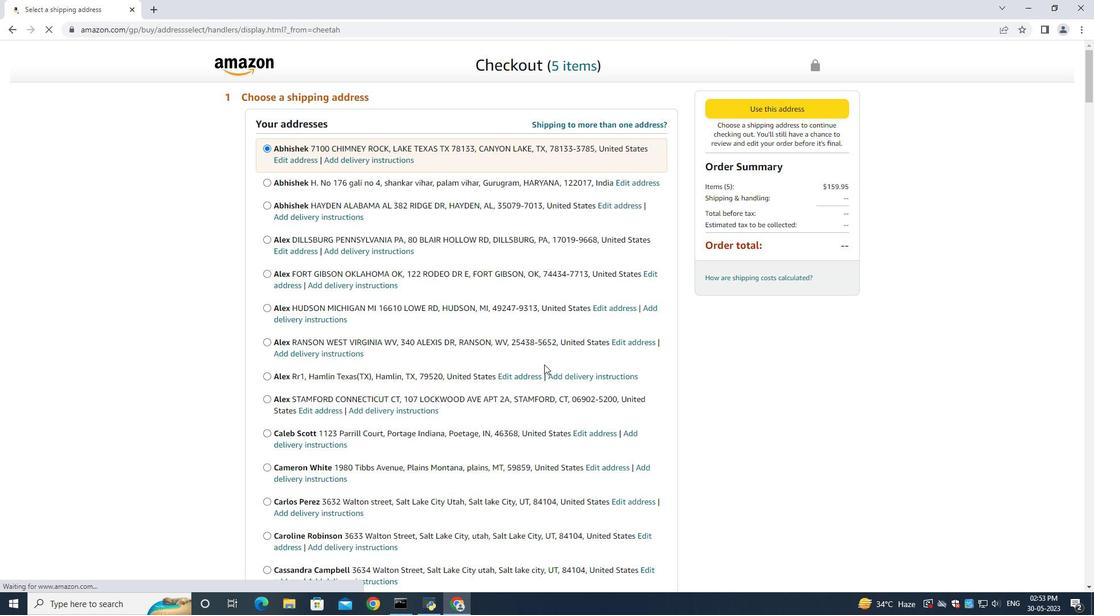 
Action: Mouse scrolled (535, 364) with delta (0, 0)
Screenshot: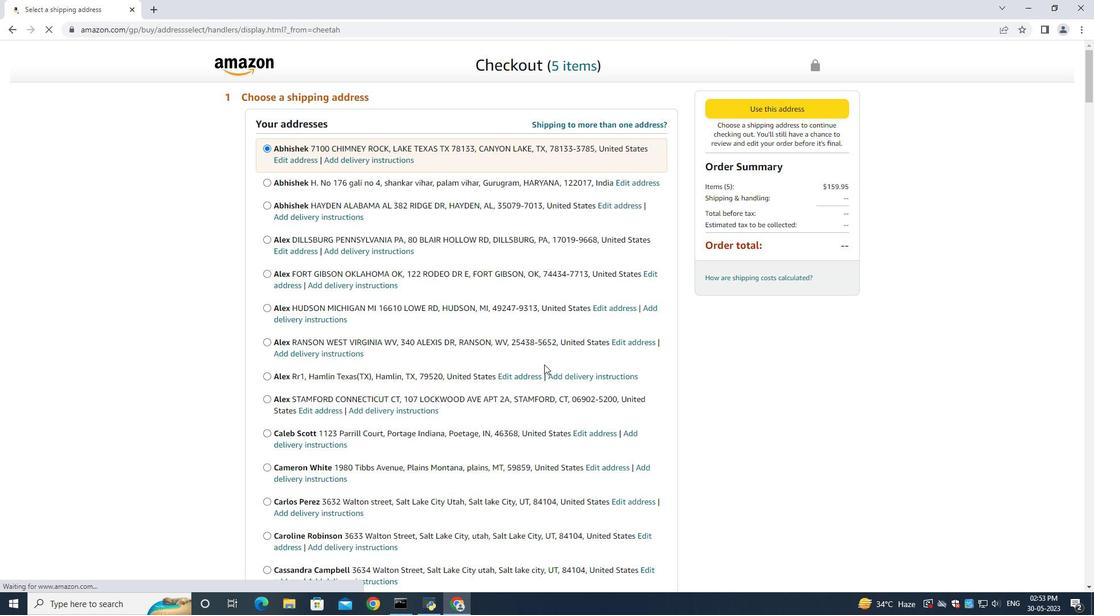 
Action: Mouse moved to (535, 364)
Screenshot: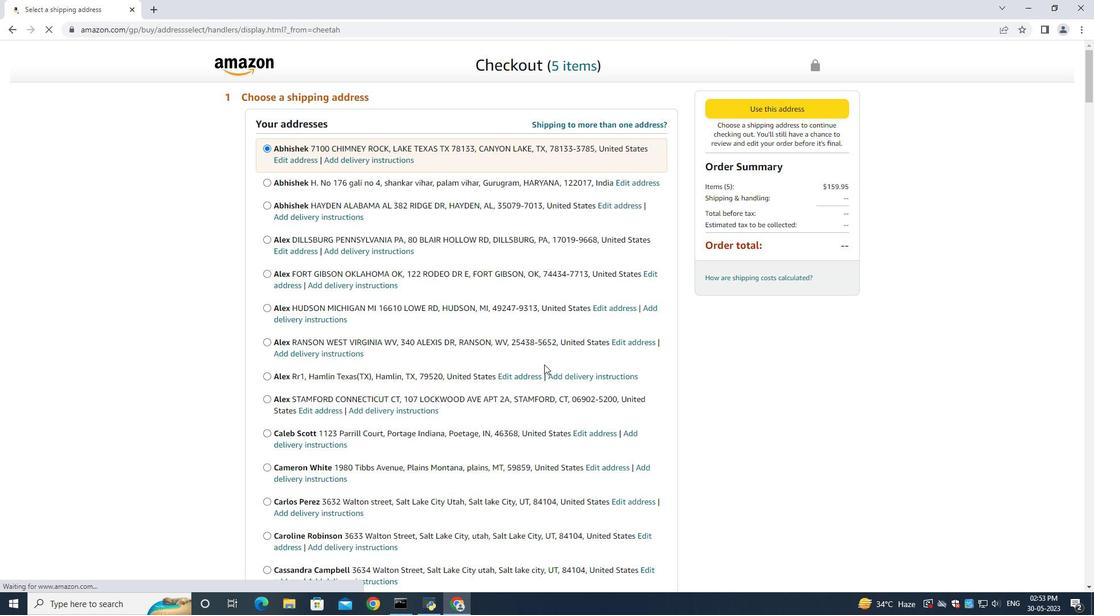 
Action: Mouse scrolled (535, 364) with delta (0, 0)
Screenshot: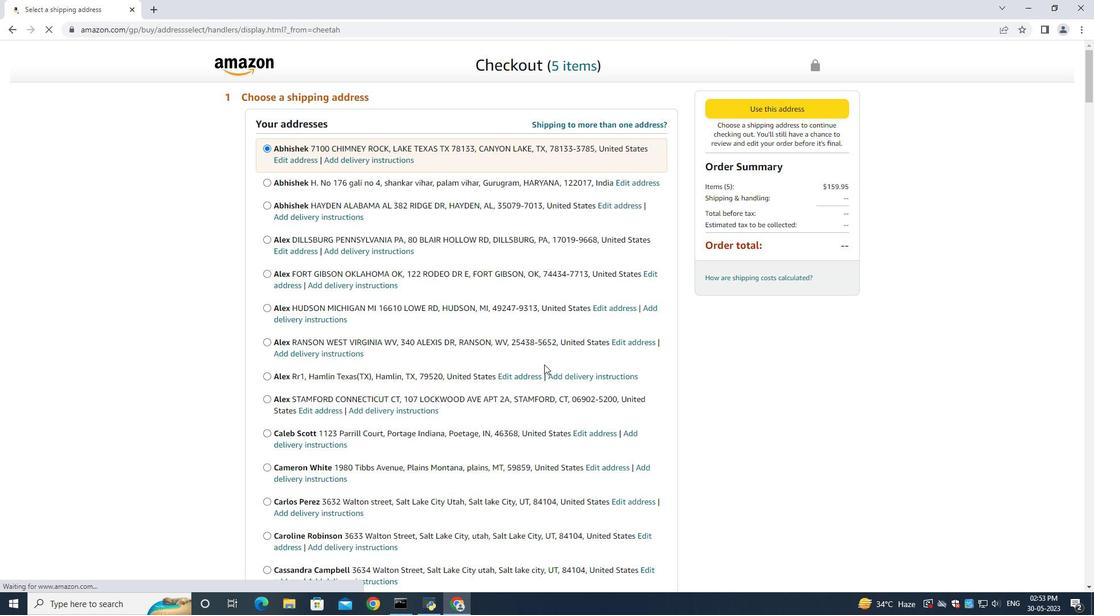 
Action: Mouse moved to (535, 364)
Screenshot: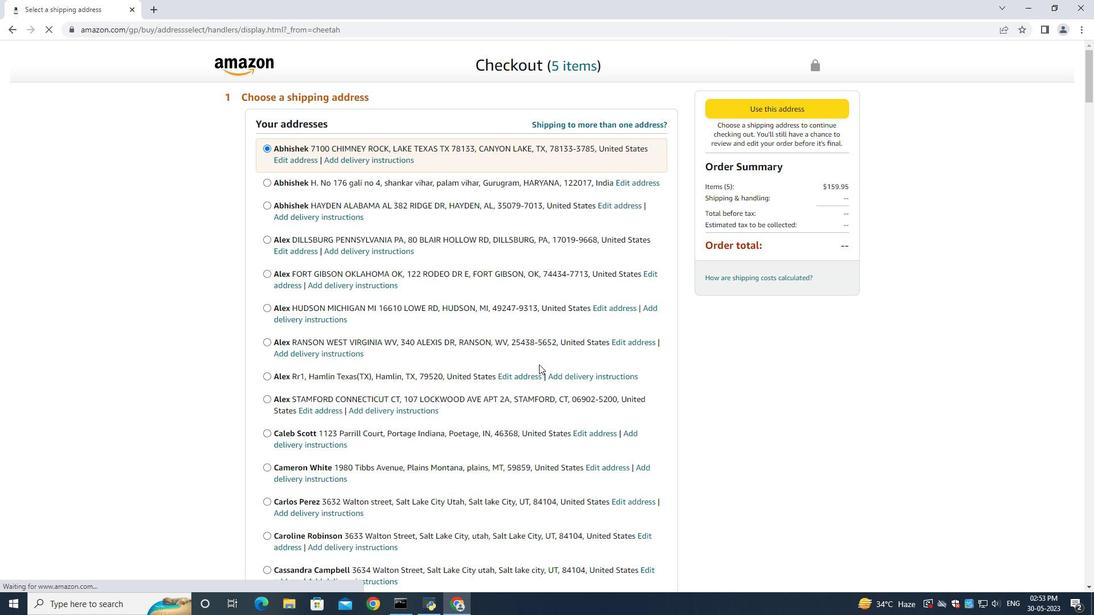 
Action: Mouse scrolled (535, 364) with delta (0, 0)
Screenshot: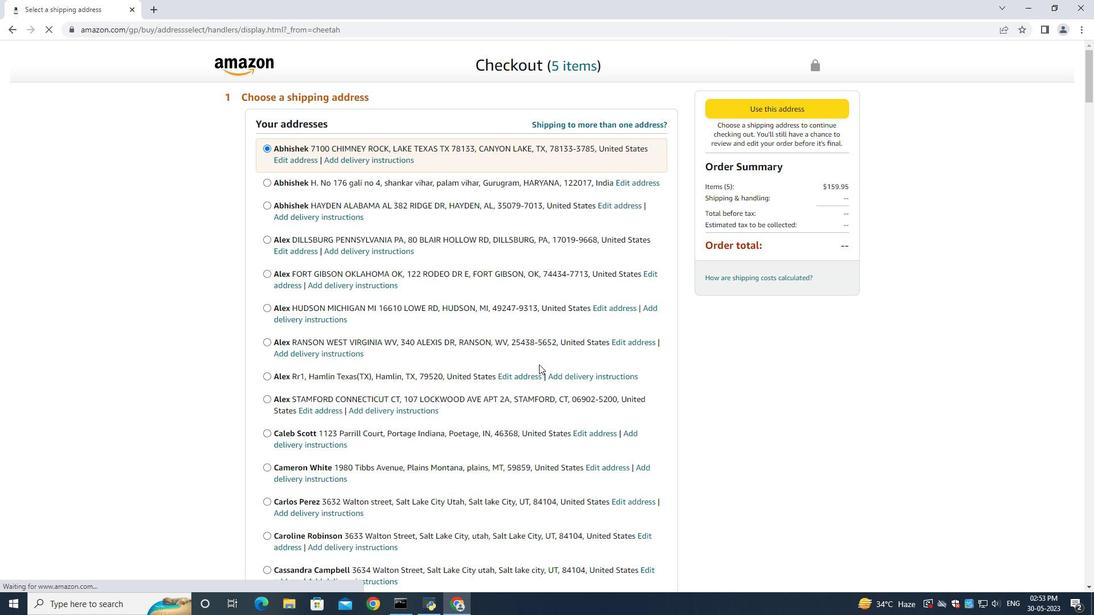 
Action: Mouse moved to (533, 364)
Screenshot: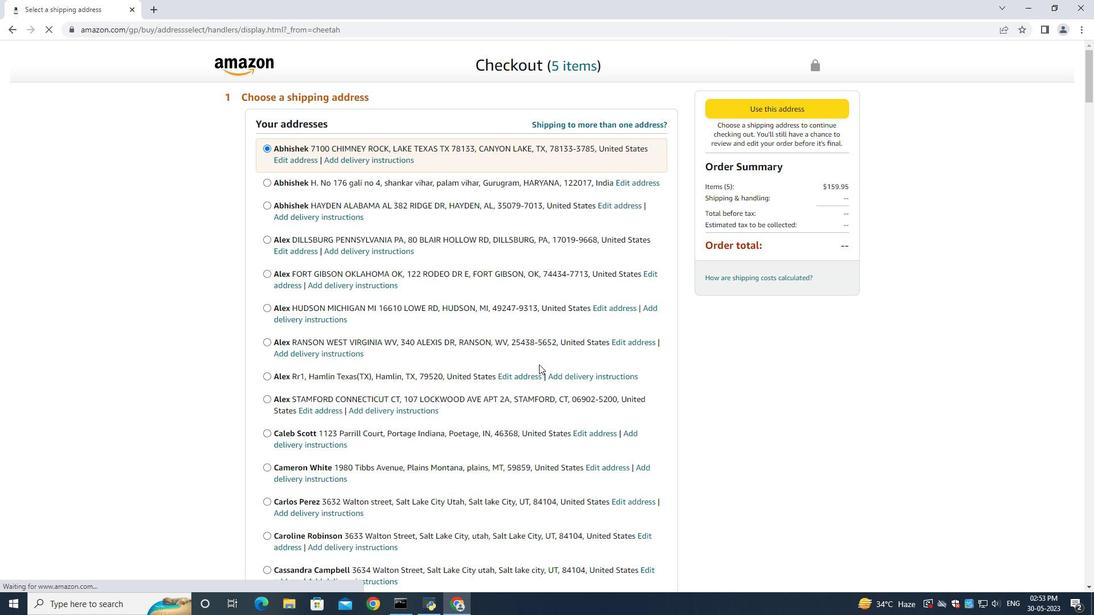 
Action: Mouse scrolled (534, 364) with delta (0, 0)
Screenshot: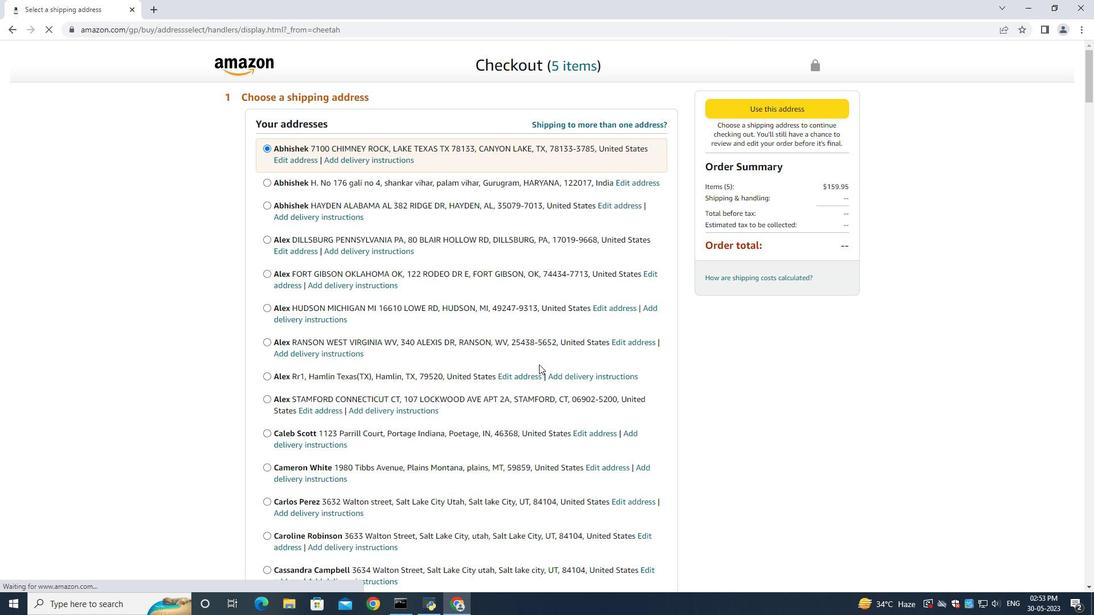 
Action: Mouse scrolled (533, 364) with delta (0, 0)
Screenshot: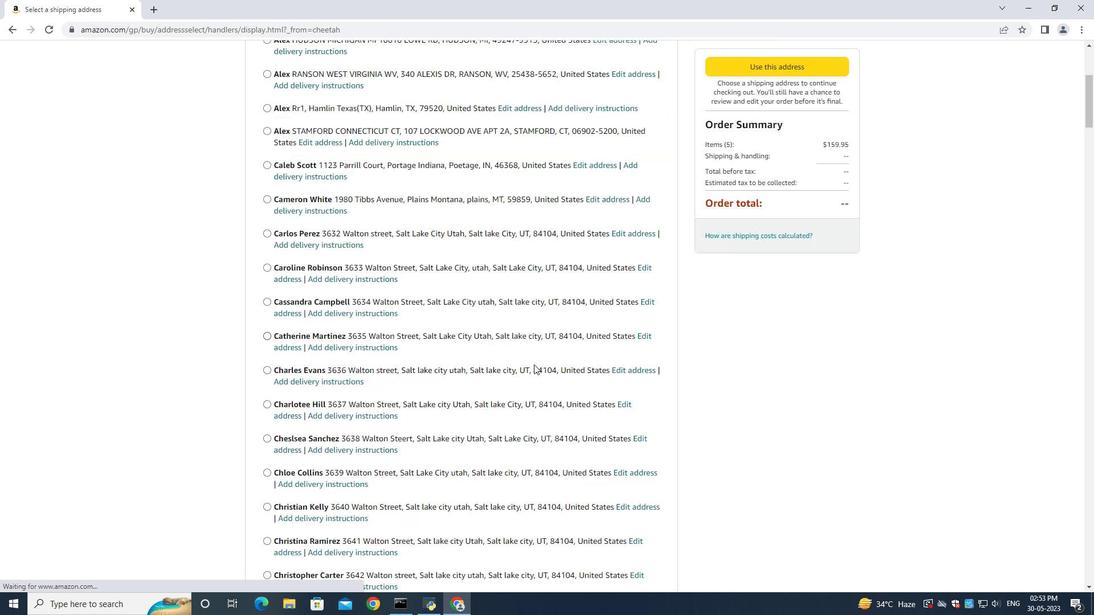 
Action: Mouse scrolled (533, 364) with delta (0, 0)
Screenshot: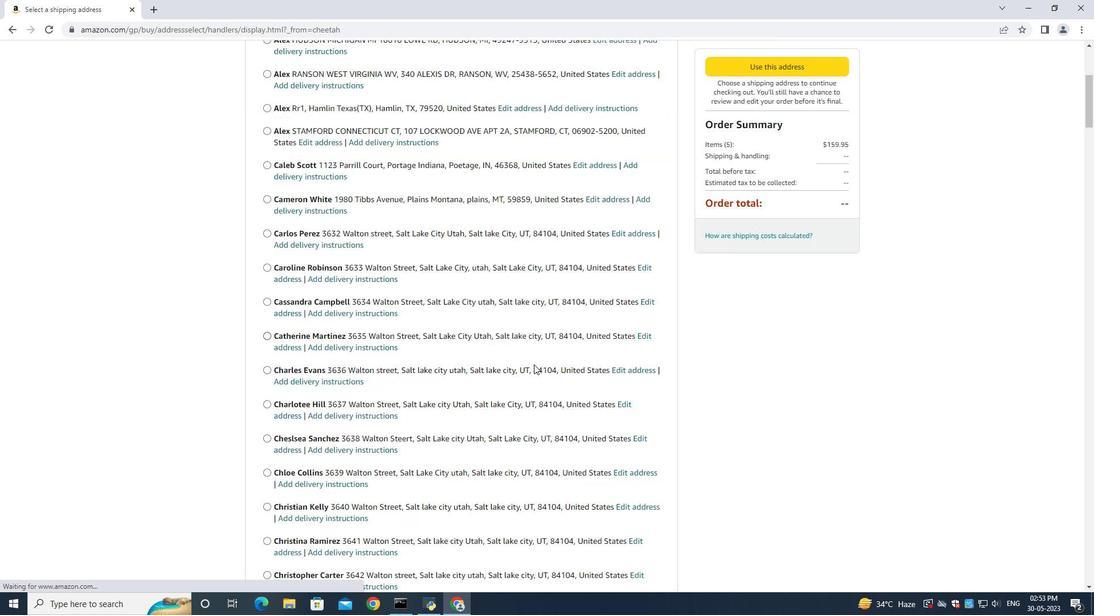 
Action: Mouse scrolled (533, 364) with delta (0, 0)
Screenshot: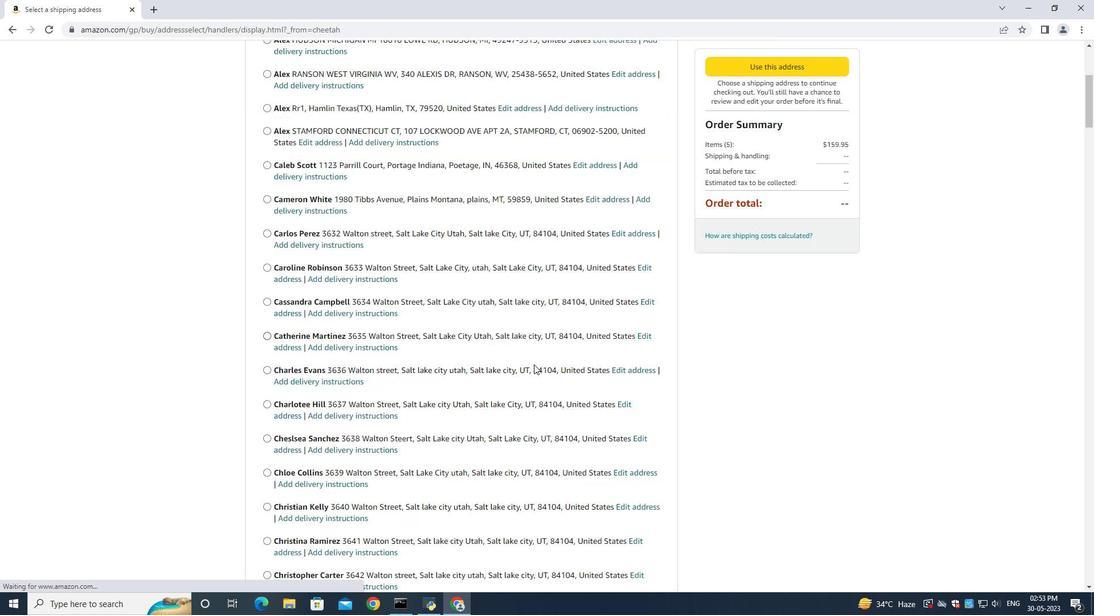 
Action: Mouse scrolled (533, 364) with delta (0, 0)
Screenshot: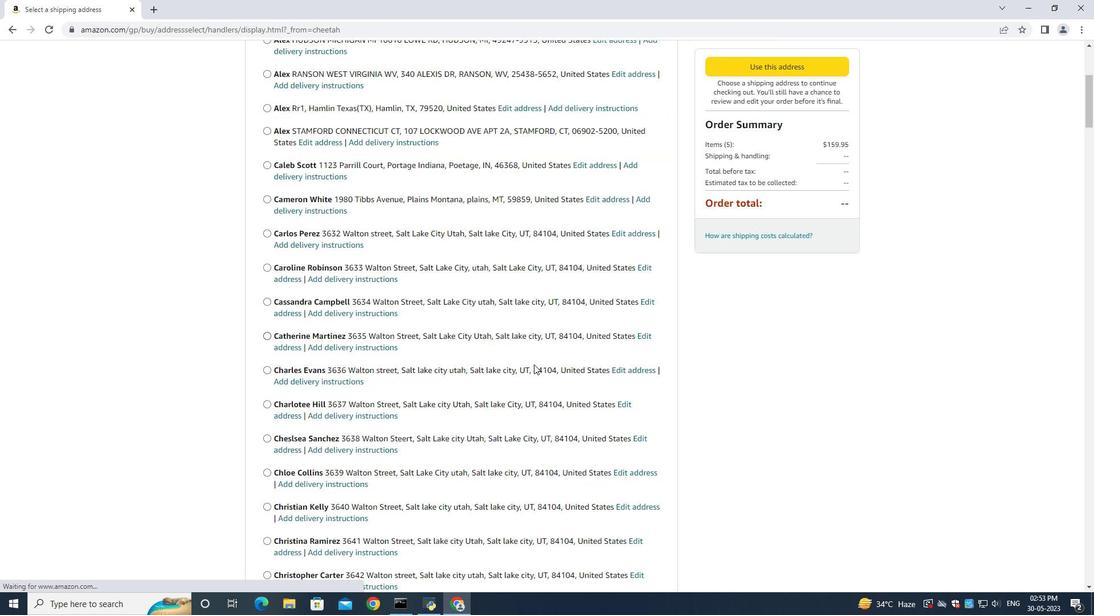 
Action: Mouse scrolled (533, 364) with delta (0, 0)
Screenshot: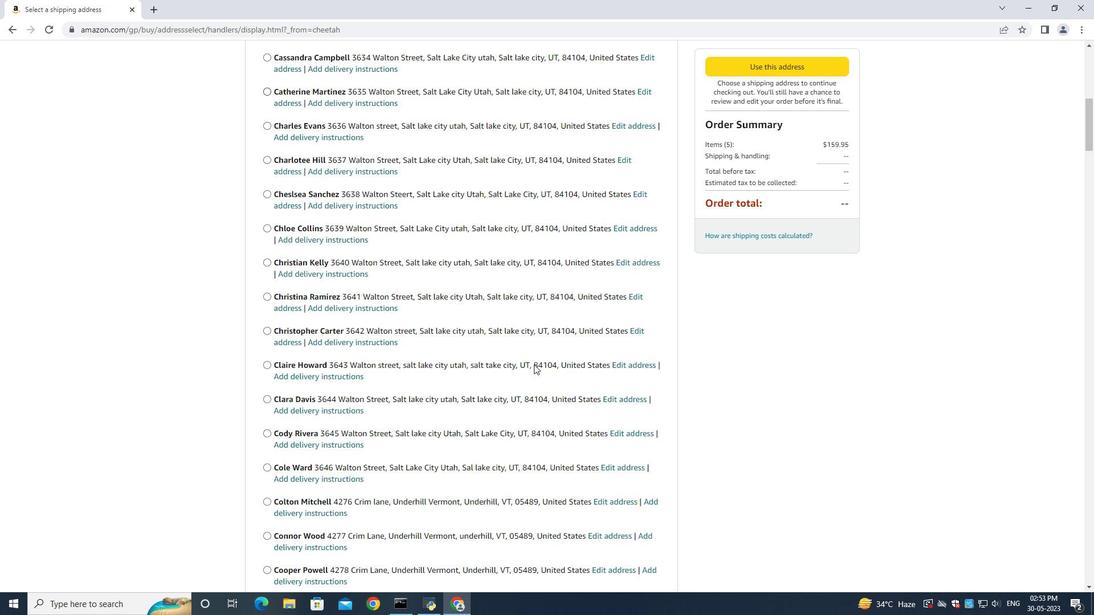 
Action: Mouse scrolled (533, 364) with delta (0, 0)
Screenshot: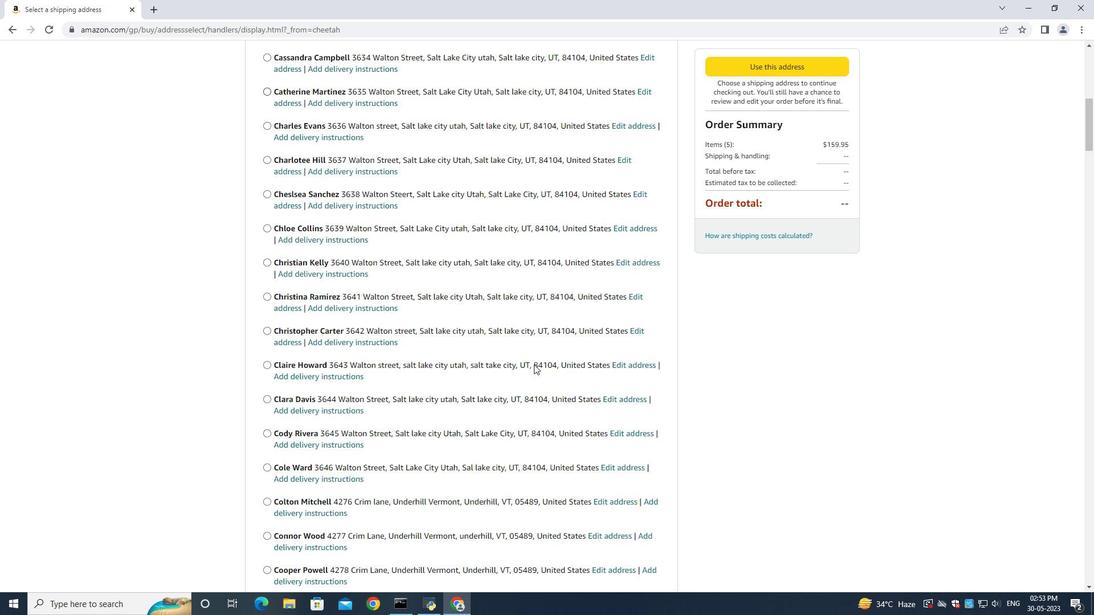 
Action: Mouse scrolled (533, 364) with delta (0, 0)
Screenshot: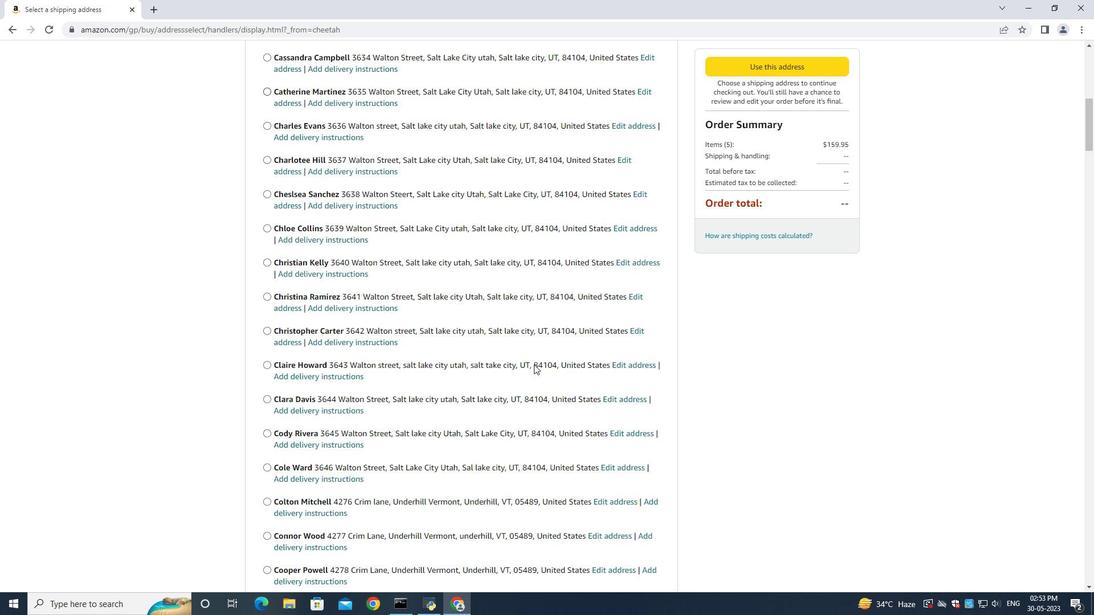 
Action: Mouse scrolled (533, 364) with delta (0, 0)
Screenshot: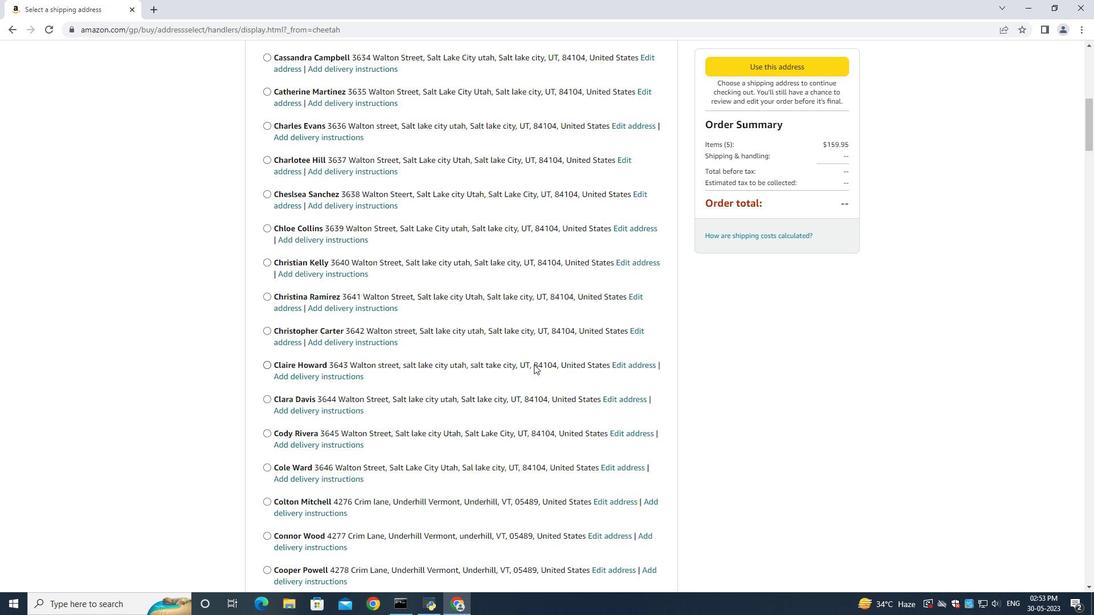 
Action: Mouse moved to (501, 367)
Screenshot: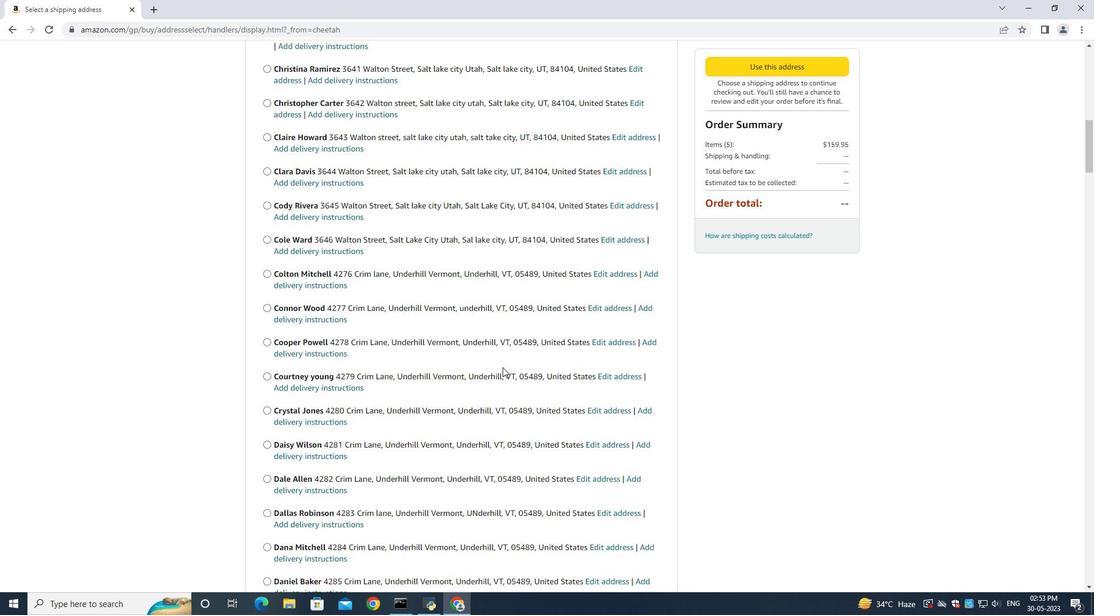 
Action: Mouse scrolled (501, 366) with delta (0, 0)
Screenshot: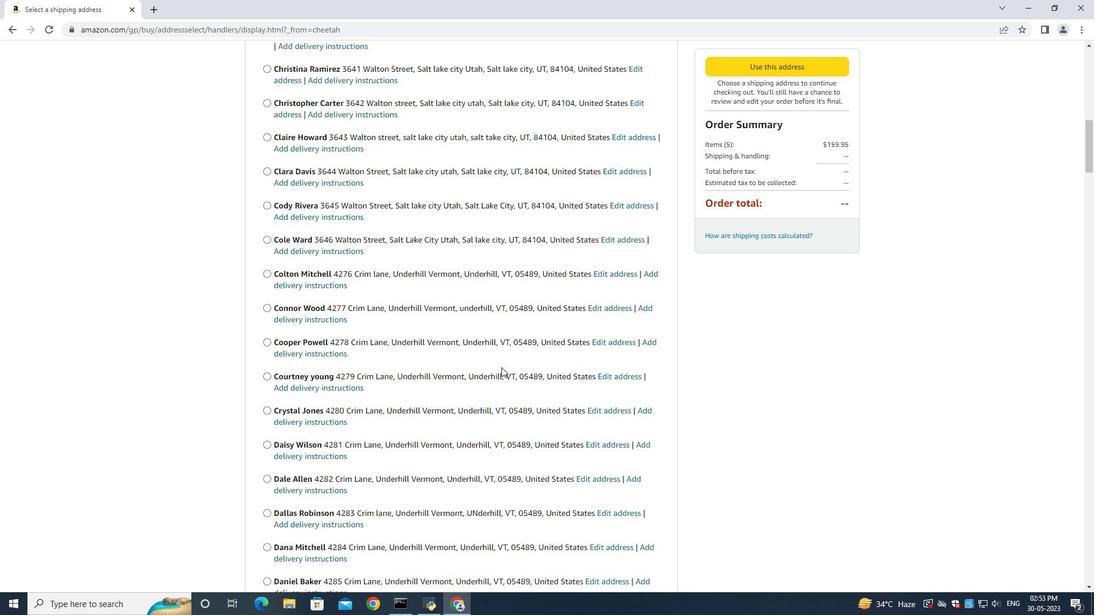 
Action: Mouse moved to (501, 367)
Screenshot: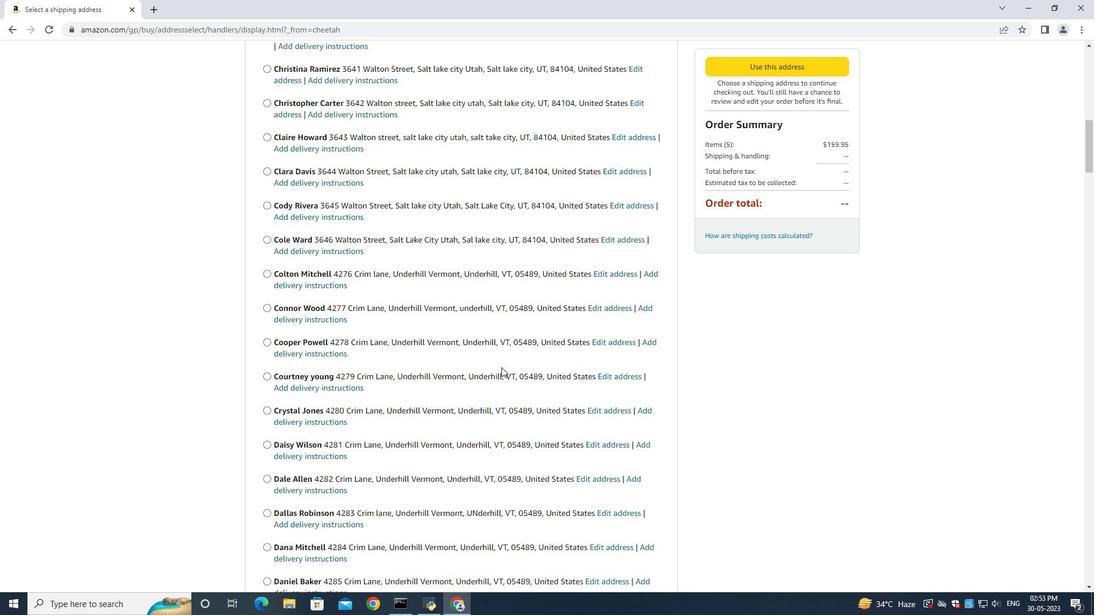 
Action: Mouse scrolled (501, 366) with delta (0, 0)
Screenshot: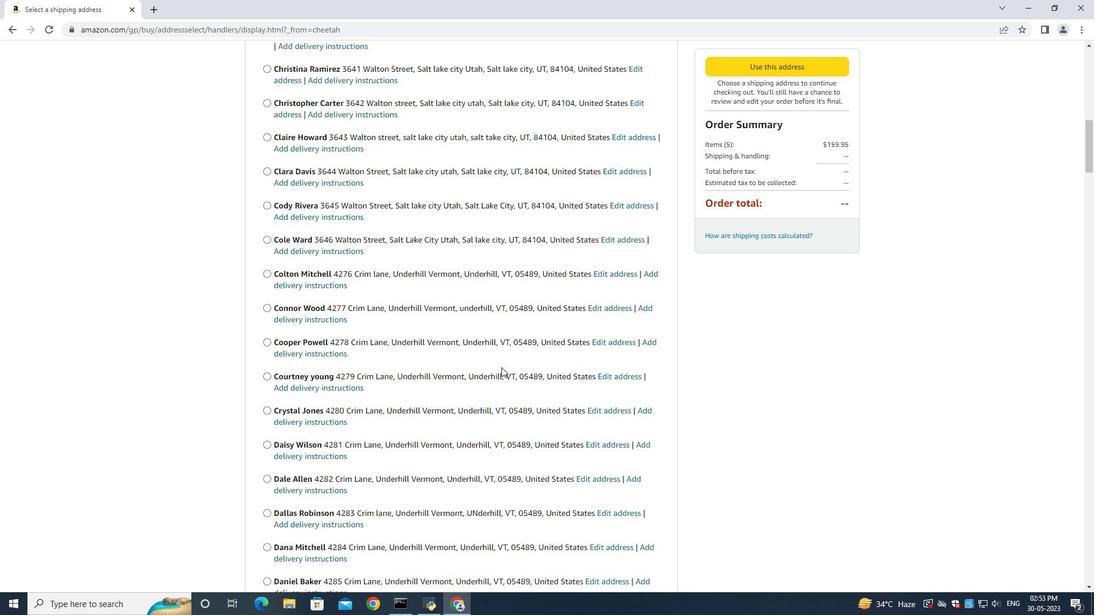 
Action: Mouse moved to (500, 368)
Screenshot: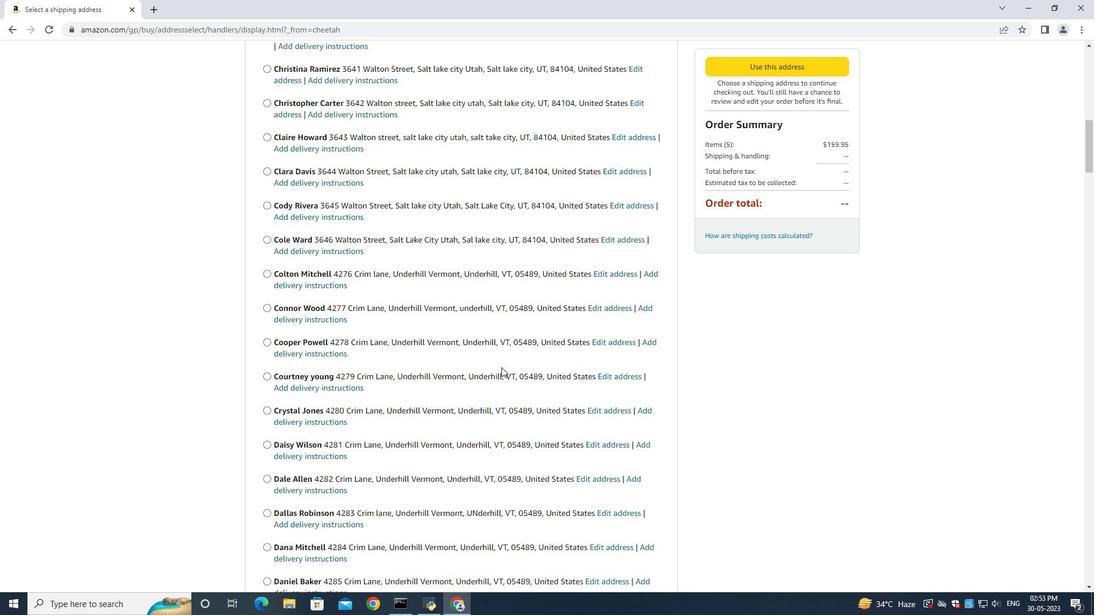 
Action: Mouse scrolled (500, 367) with delta (0, 0)
Screenshot: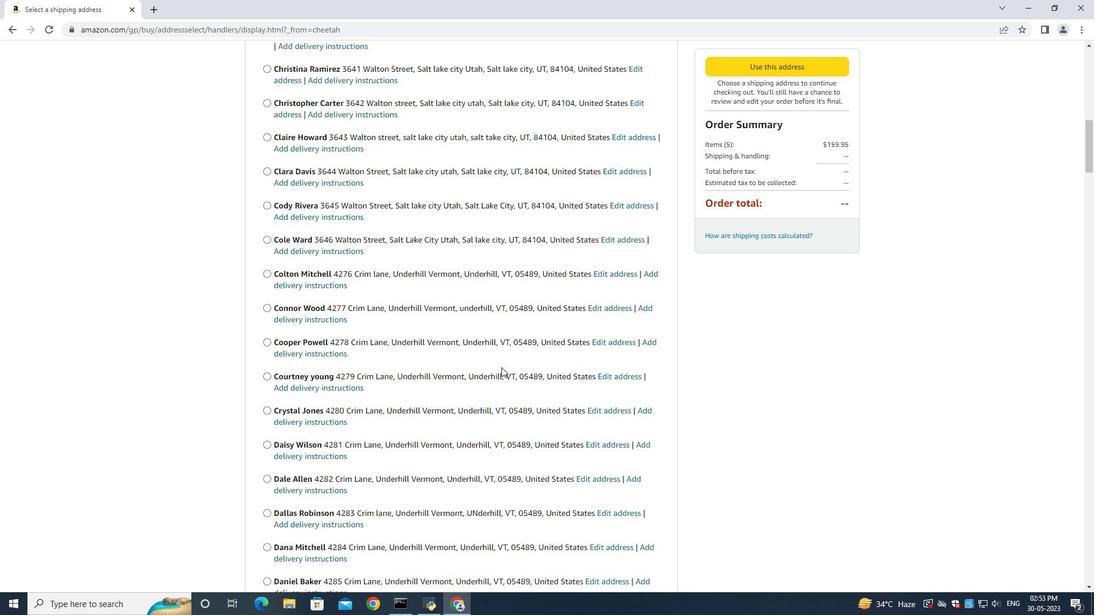 
Action: Mouse scrolled (500, 368) with delta (0, 0)
Screenshot: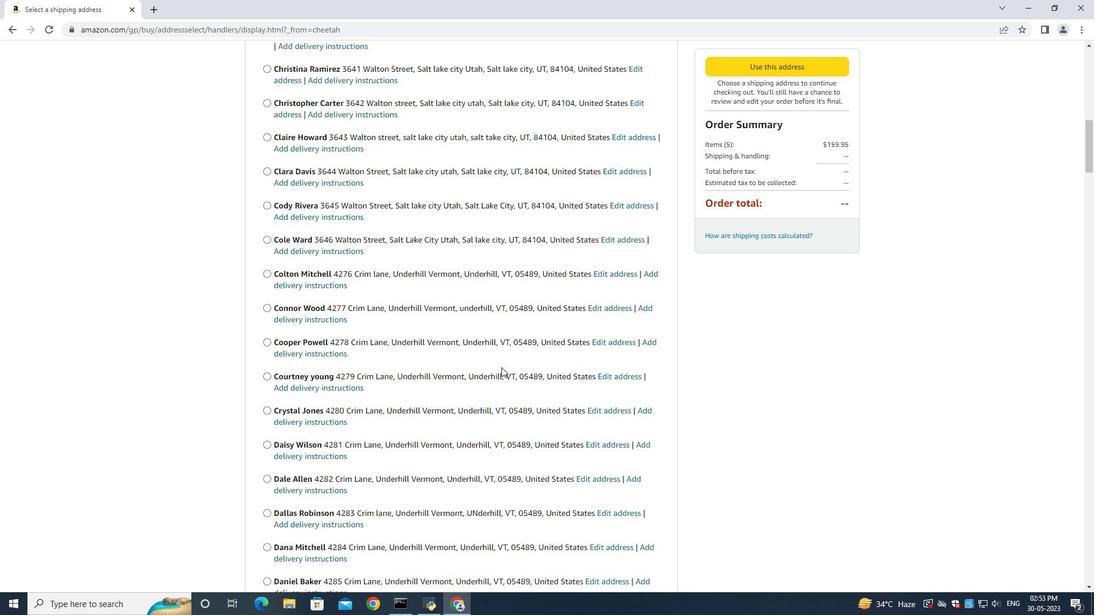 
Action: Mouse scrolled (500, 368) with delta (0, 0)
Screenshot: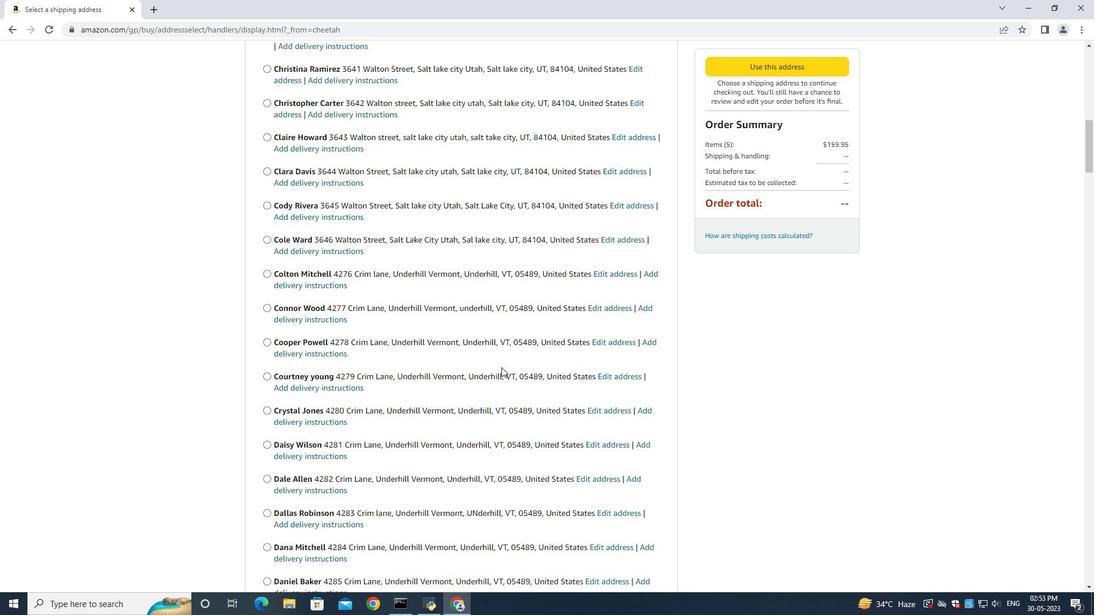 
Action: Mouse scrolled (500, 368) with delta (0, 0)
Screenshot: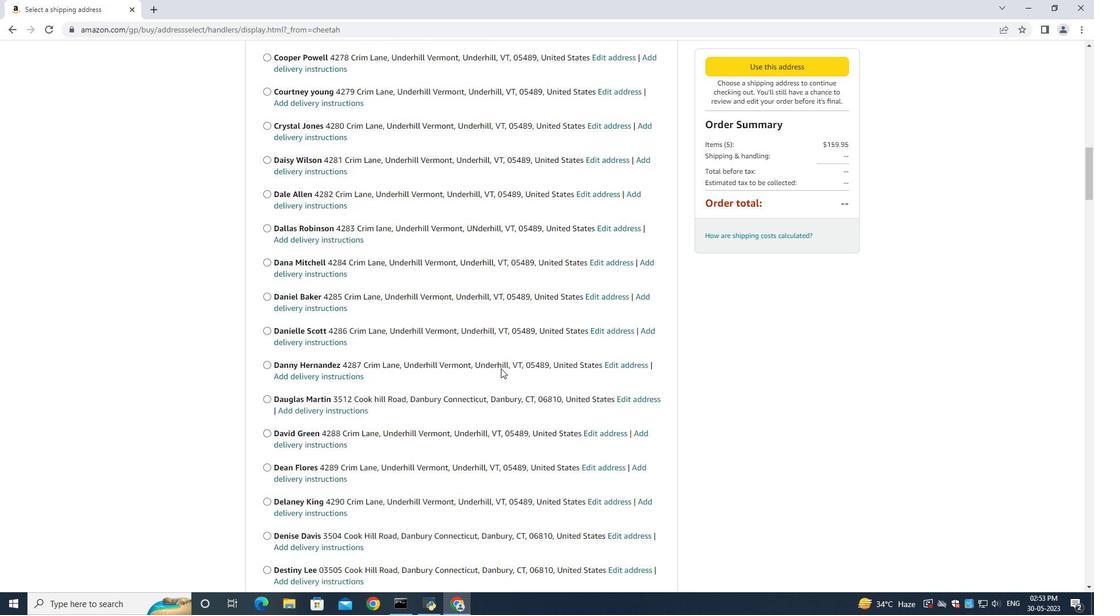 
Action: Mouse scrolled (500, 368) with delta (0, 0)
Screenshot: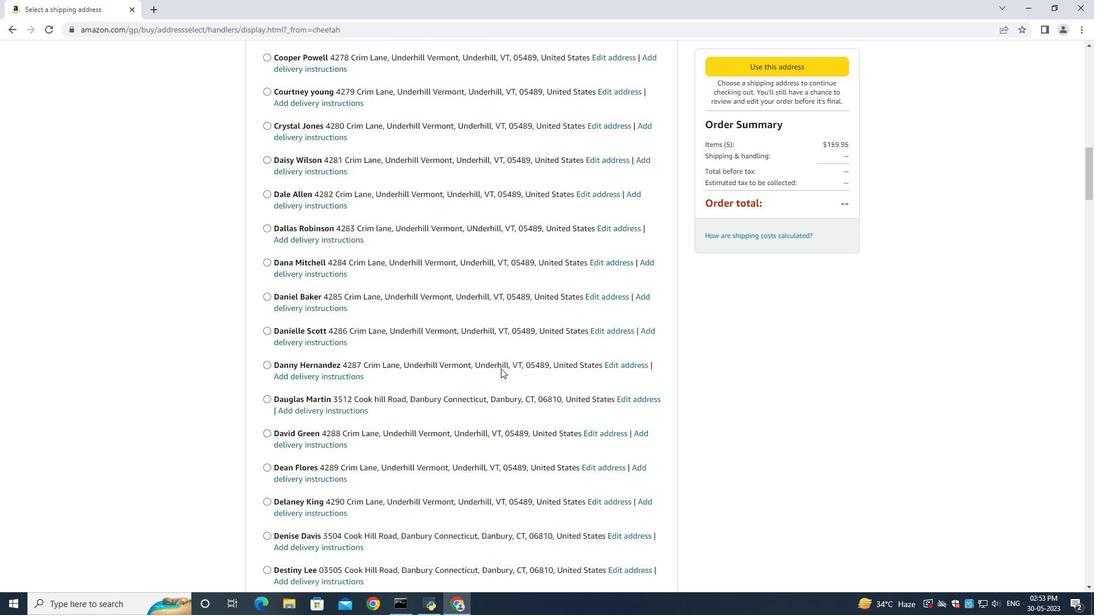 
Action: Mouse scrolled (500, 368) with delta (0, 0)
Screenshot: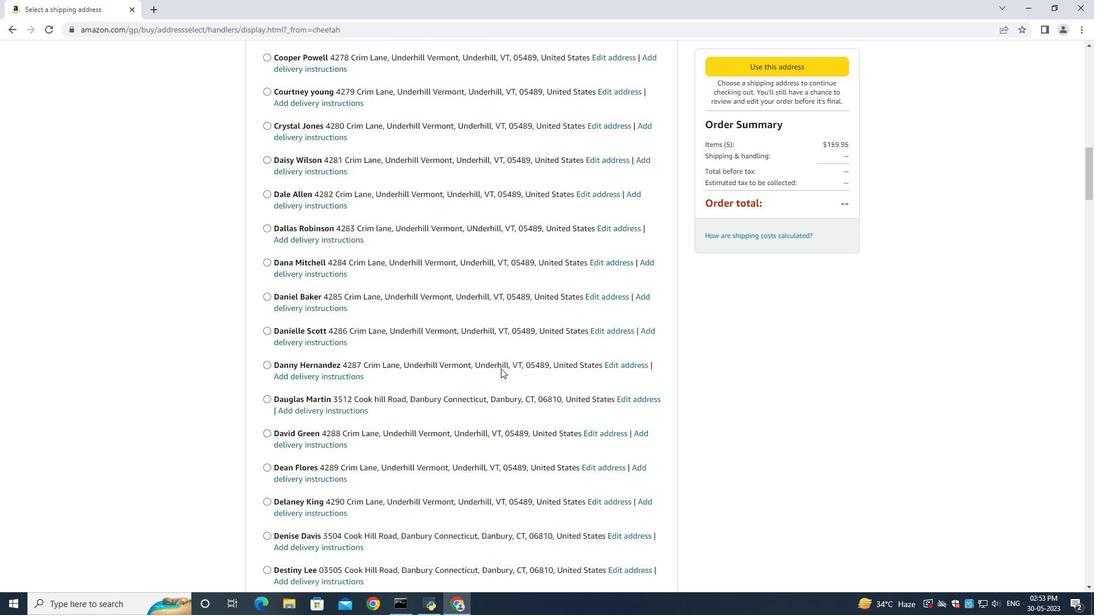 
Action: Mouse scrolled (500, 368) with delta (0, 0)
Screenshot: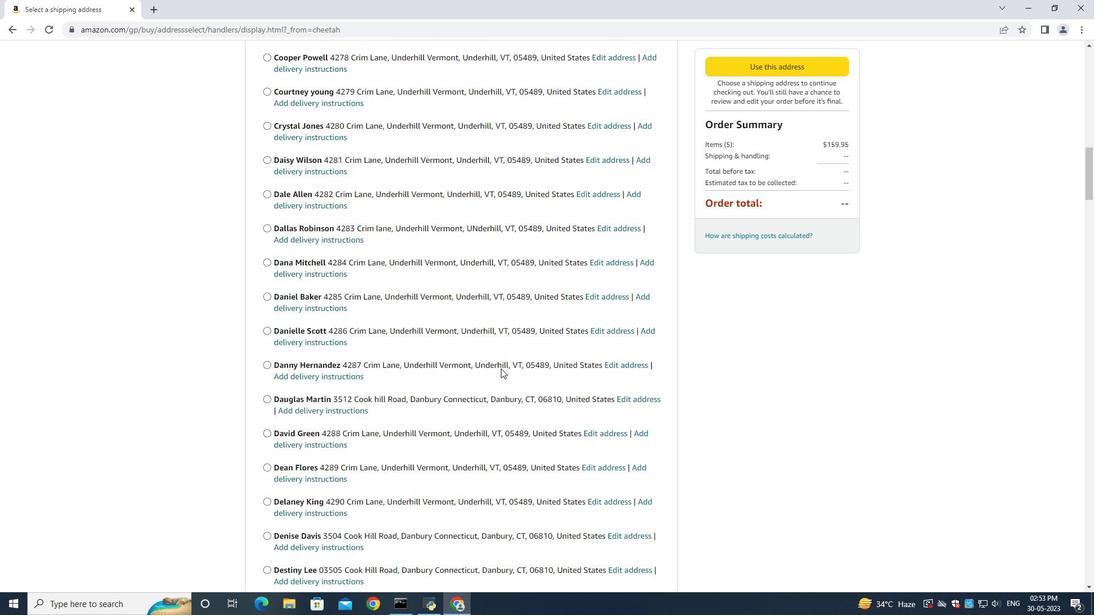
Action: Mouse scrolled (500, 368) with delta (0, 0)
Screenshot: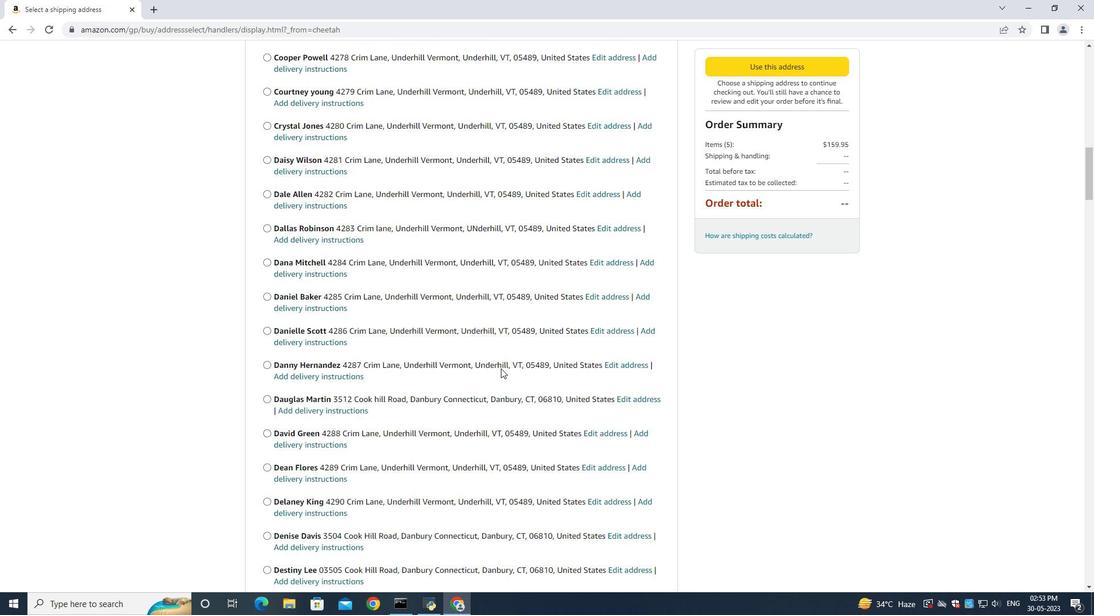 
Action: Mouse scrolled (500, 368) with delta (0, 0)
Screenshot: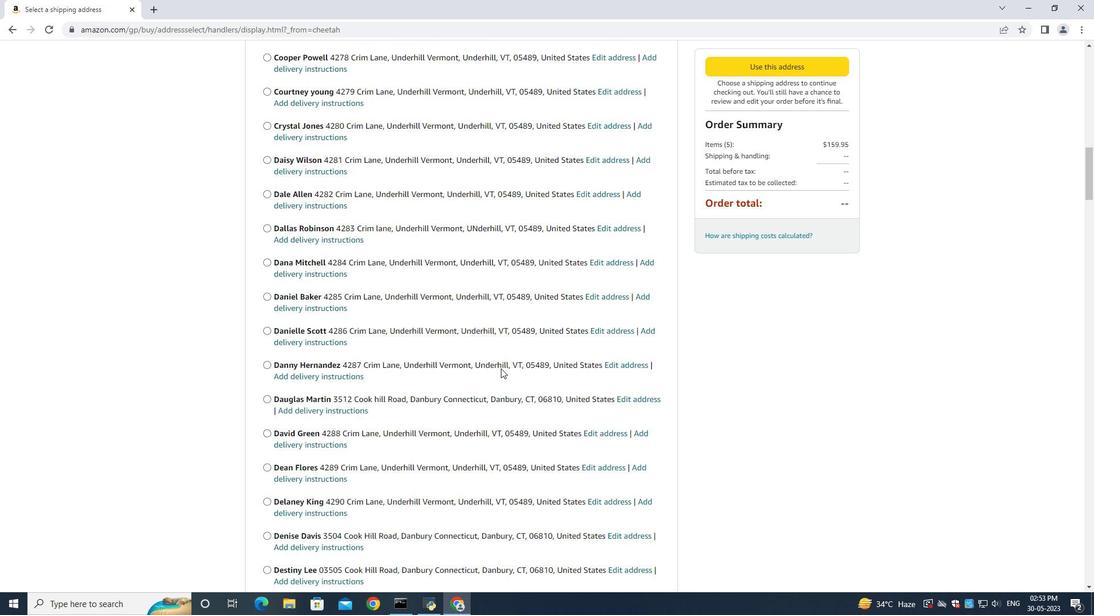 
Action: Mouse scrolled (500, 368) with delta (0, 0)
Screenshot: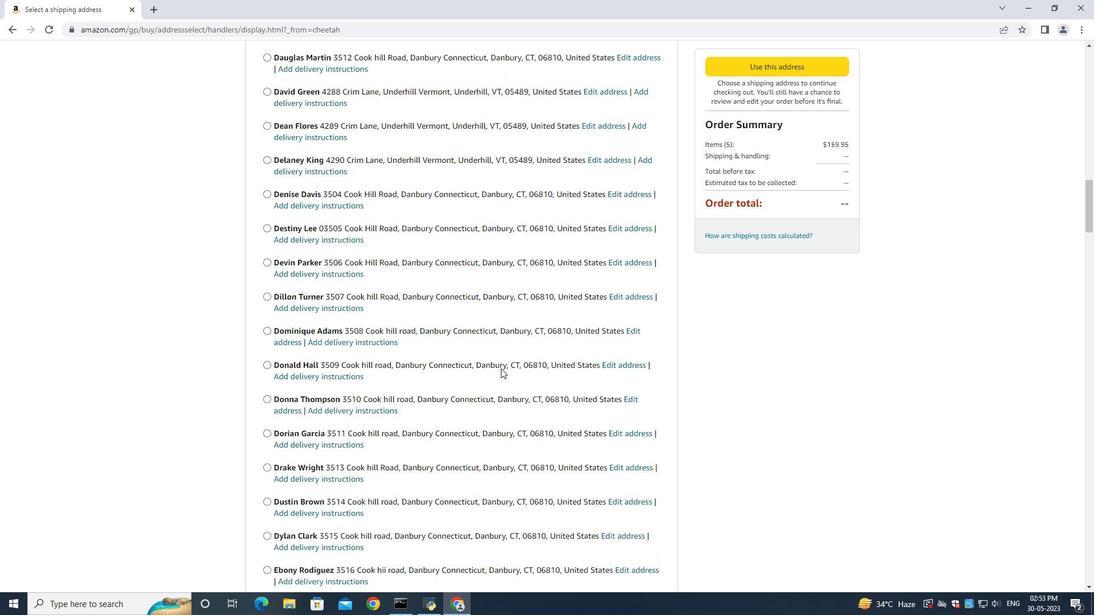 
Action: Mouse scrolled (500, 368) with delta (0, 0)
Screenshot: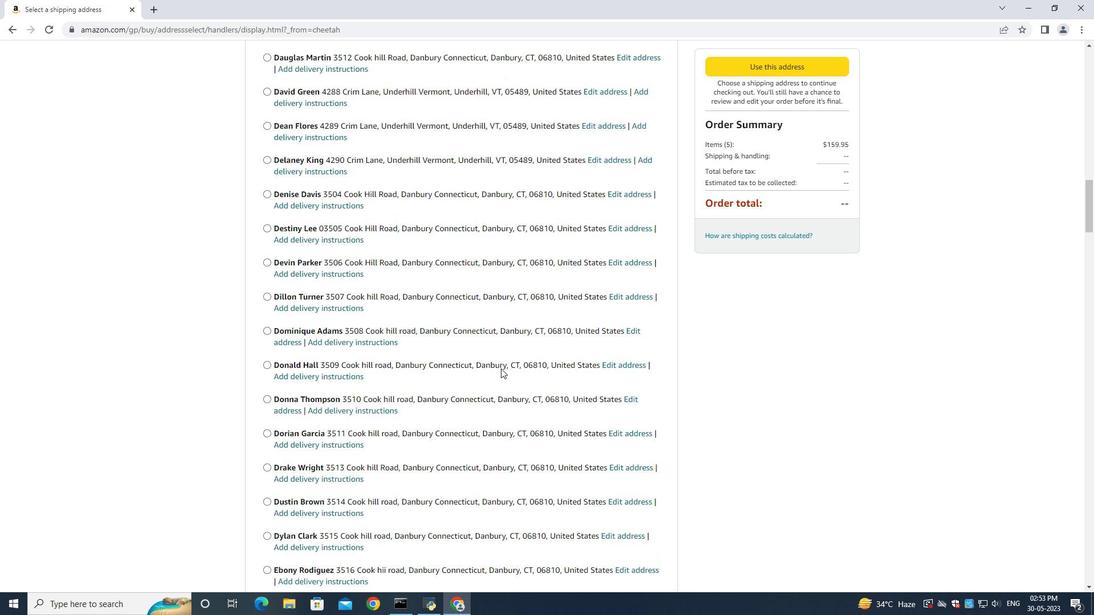 
Action: Mouse scrolled (500, 368) with delta (0, 0)
Screenshot: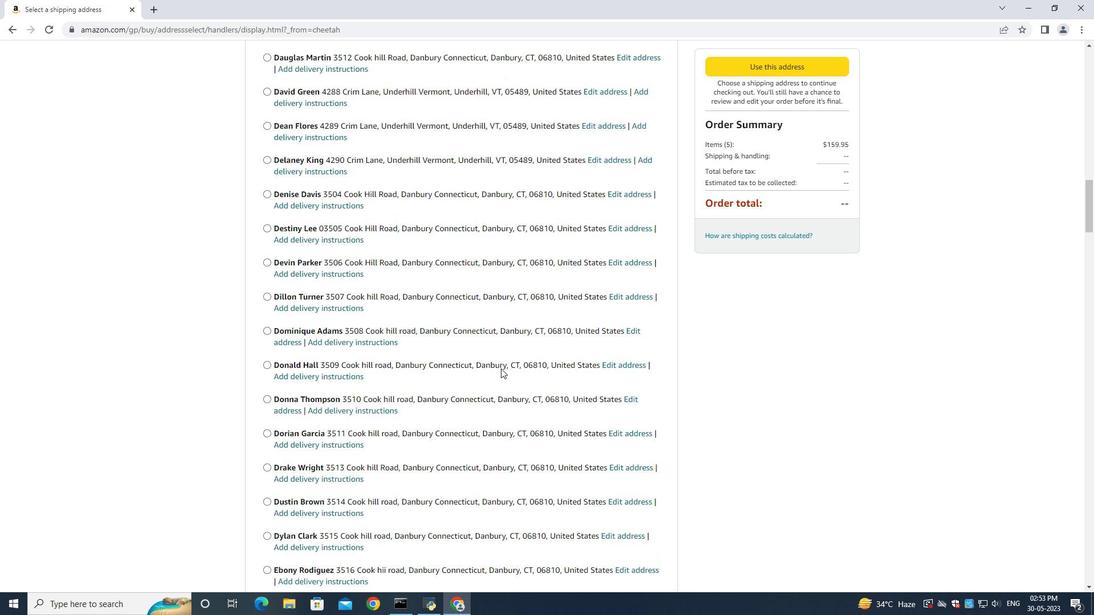 
Action: Mouse scrolled (500, 368) with delta (0, 0)
Screenshot: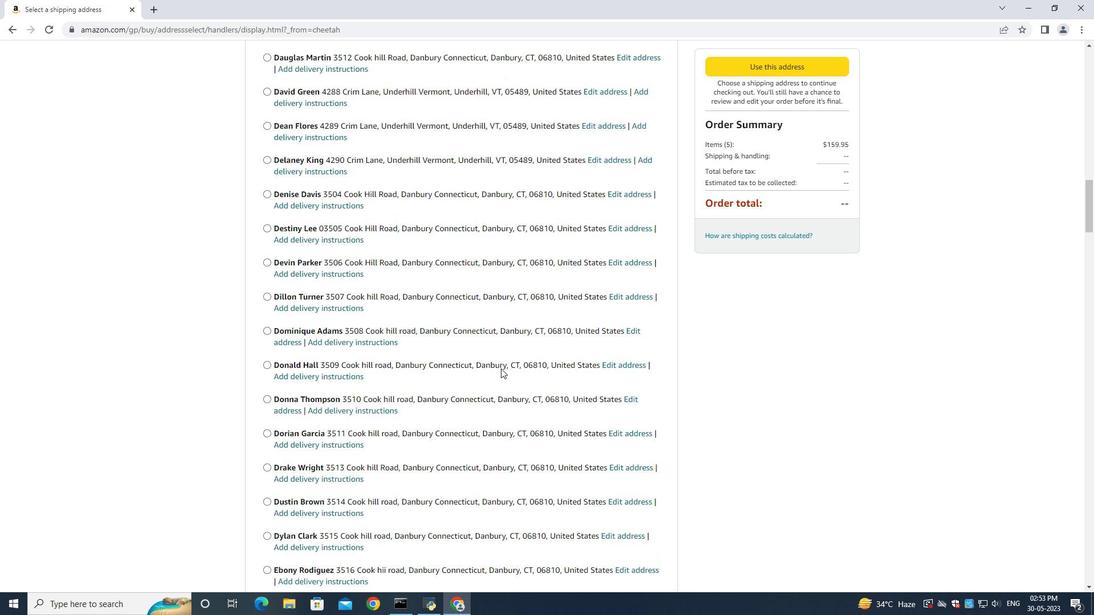 
Action: Mouse scrolled (500, 368) with delta (0, 0)
Screenshot: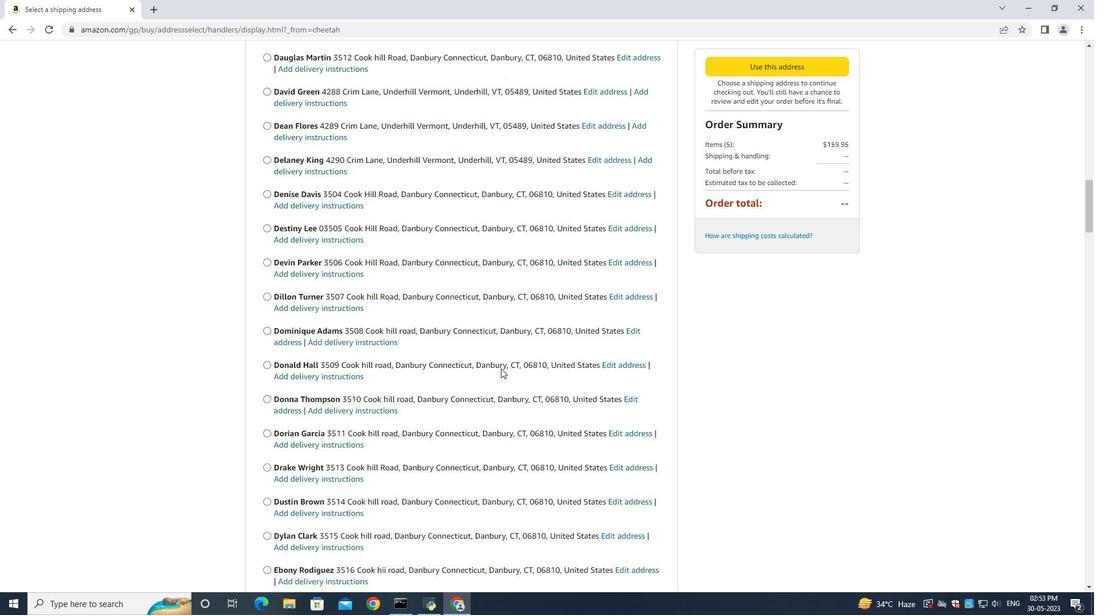 
Action: Mouse moved to (434, 371)
Screenshot: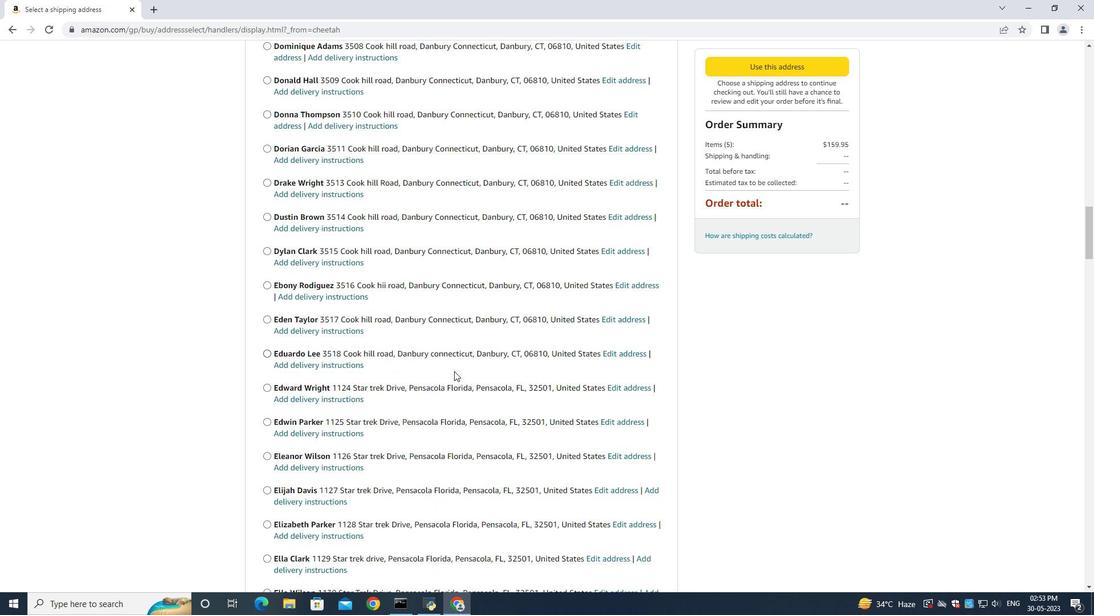 
Action: Mouse scrolled (434, 370) with delta (0, 0)
Screenshot: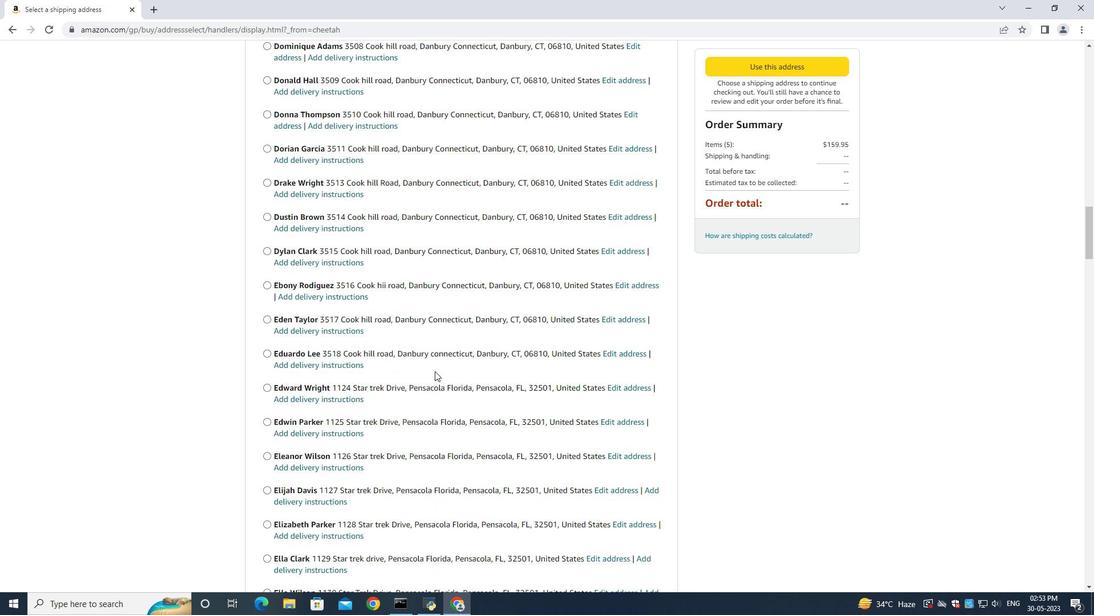 
Action: Mouse scrolled (434, 370) with delta (0, 0)
Screenshot: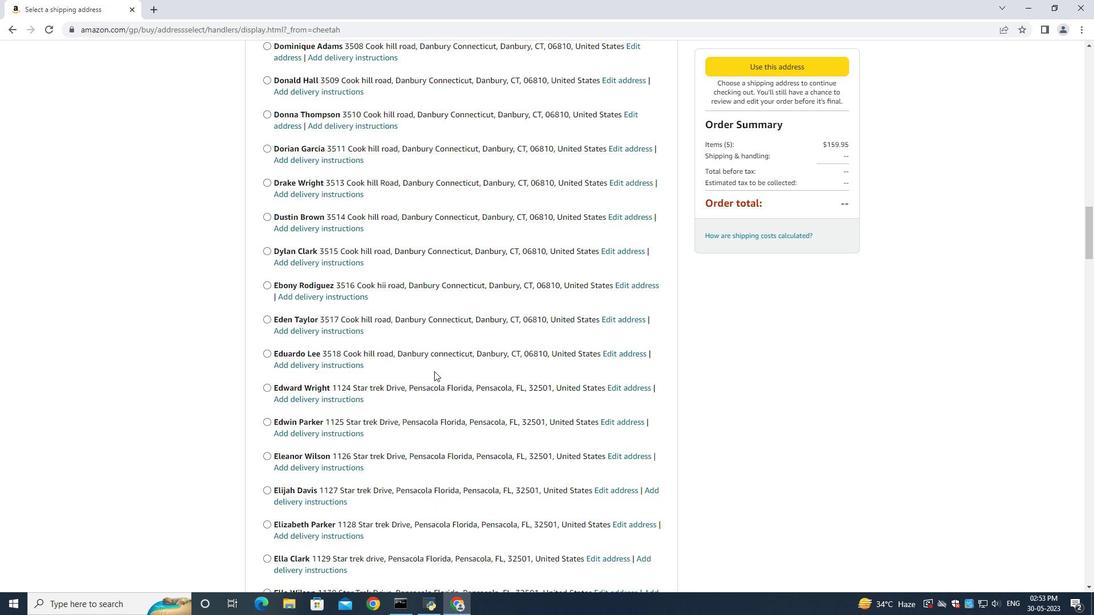 
Action: Mouse scrolled (434, 370) with delta (0, 0)
Screenshot: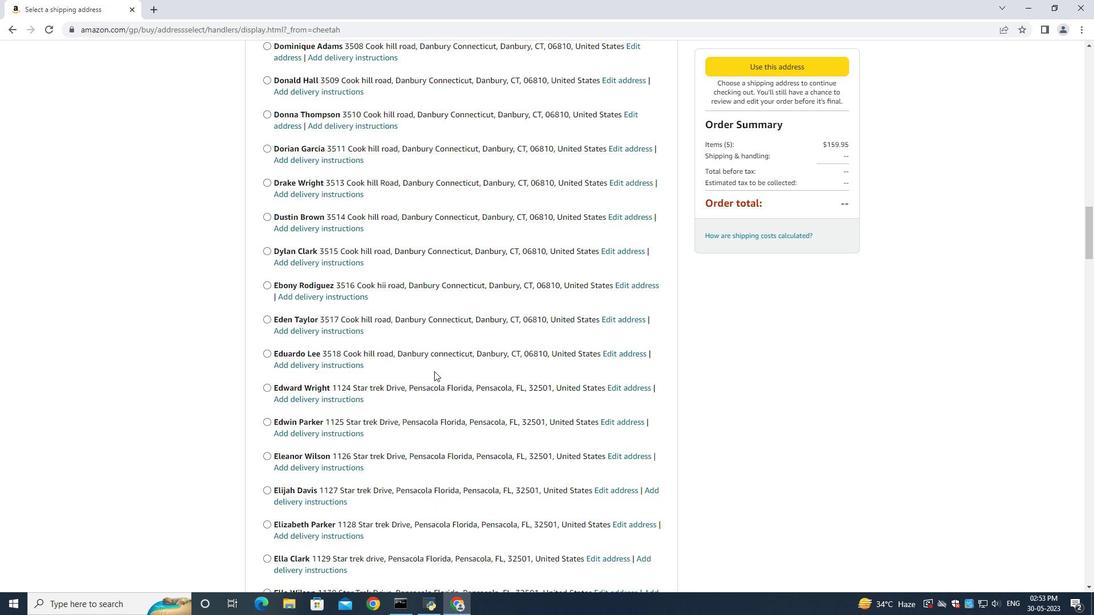 
Action: Mouse scrolled (434, 370) with delta (0, 0)
Screenshot: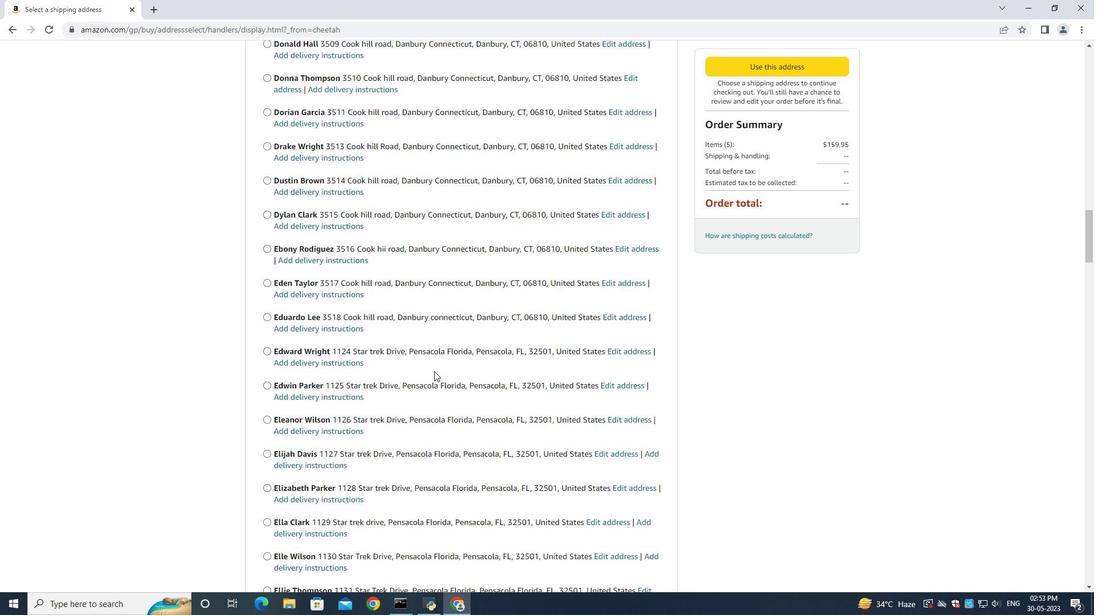 
Action: Mouse scrolled (434, 370) with delta (0, 0)
Screenshot: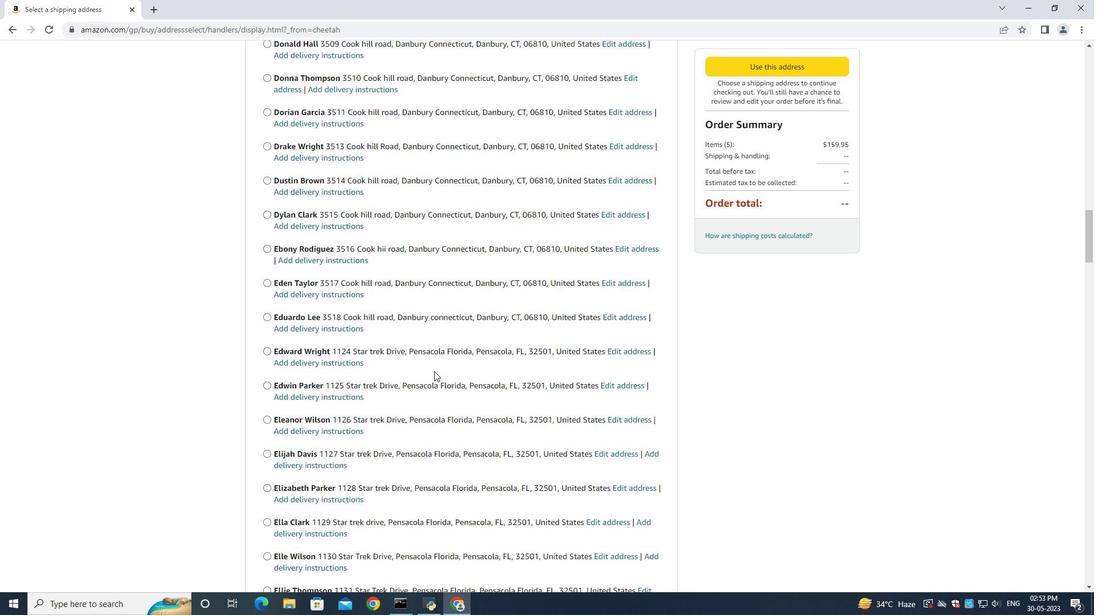 
Action: Mouse scrolled (434, 370) with delta (0, 0)
Screenshot: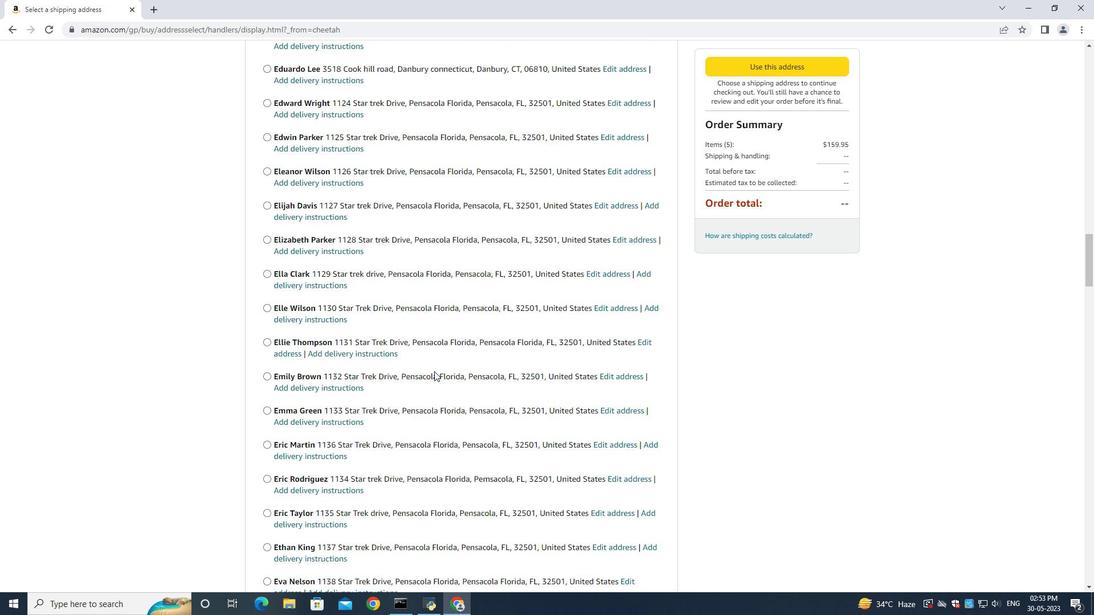 
Action: Mouse scrolled (434, 370) with delta (0, 0)
Screenshot: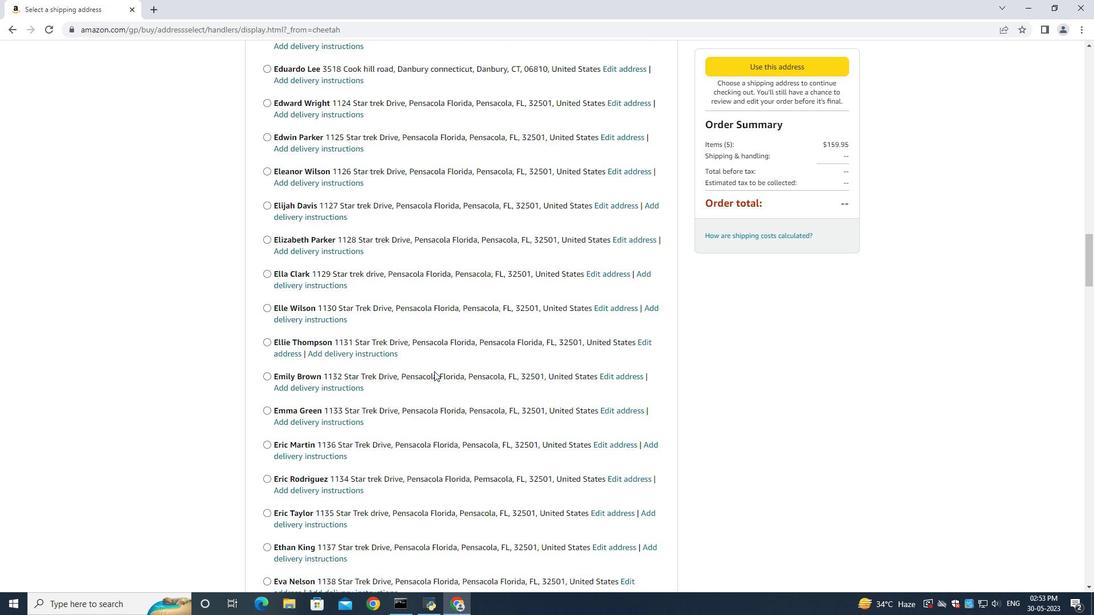 
Action: Mouse scrolled (434, 370) with delta (0, 0)
Screenshot: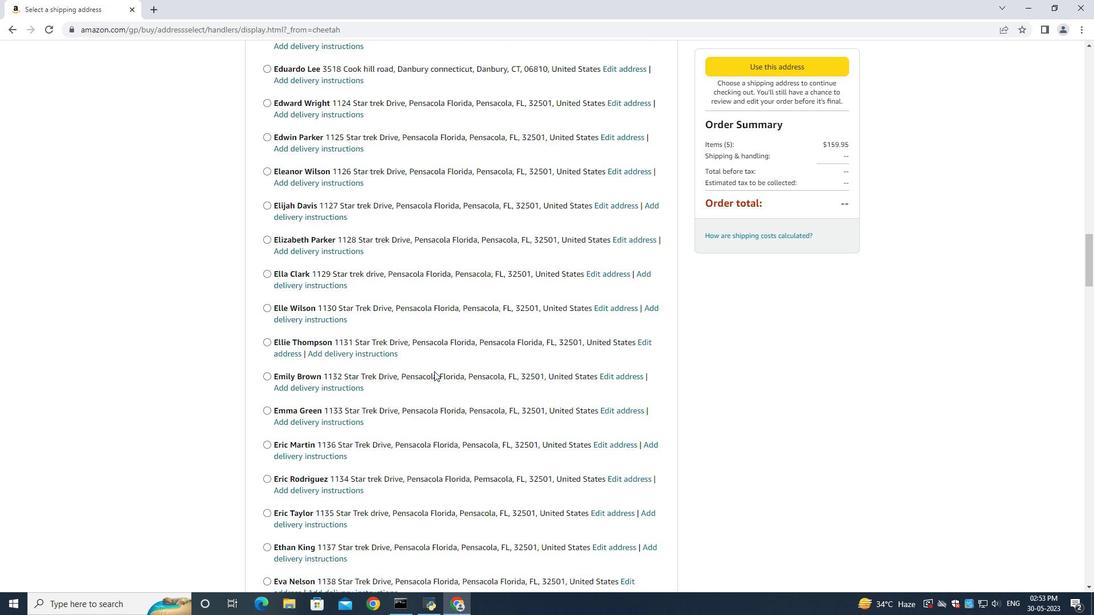 
Action: Mouse scrolled (434, 370) with delta (0, 0)
Screenshot: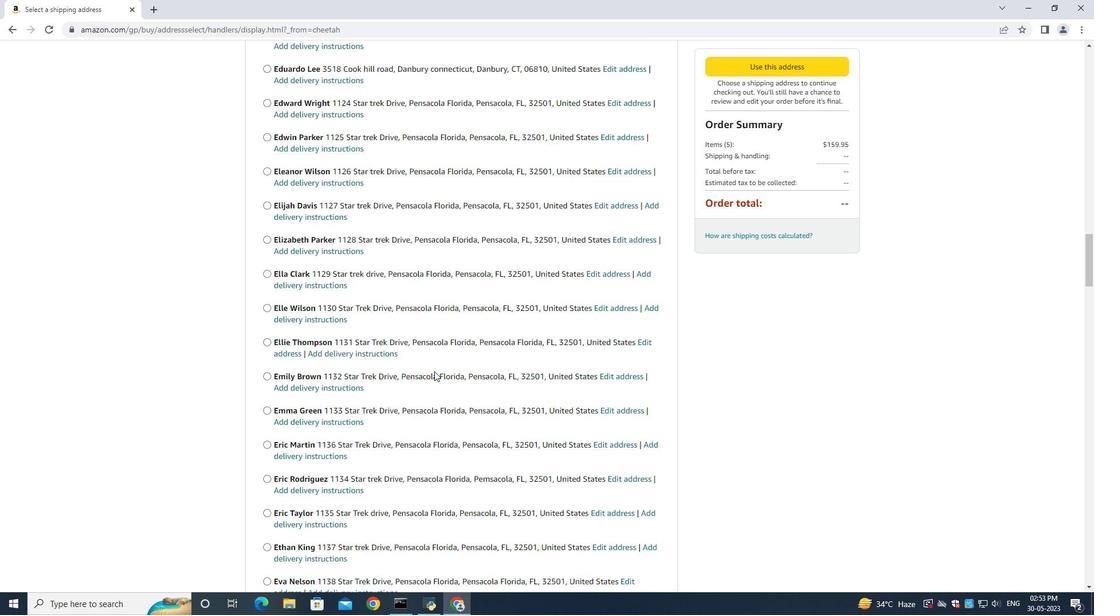 
Action: Mouse scrolled (434, 370) with delta (0, 0)
Screenshot: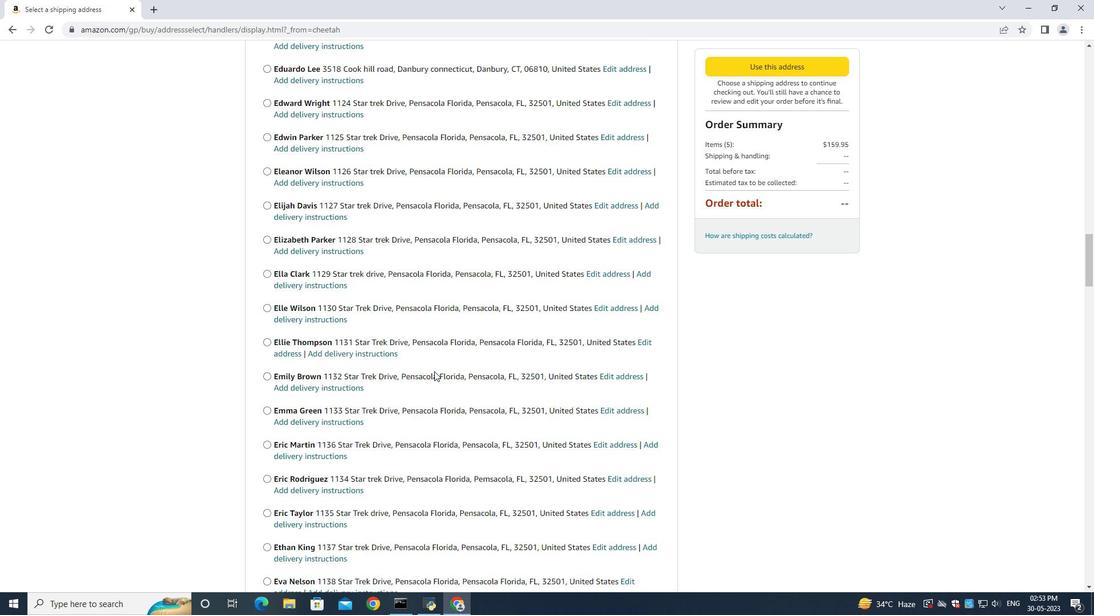 
Action: Mouse scrolled (434, 370) with delta (0, 0)
Screenshot: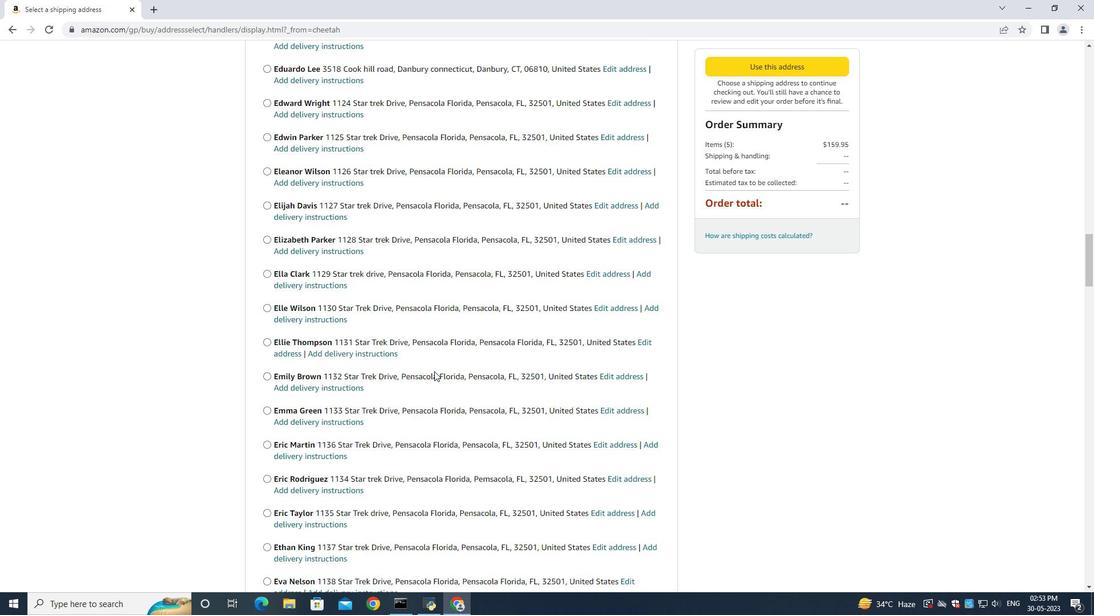 
Action: Mouse scrolled (434, 370) with delta (0, 0)
Screenshot: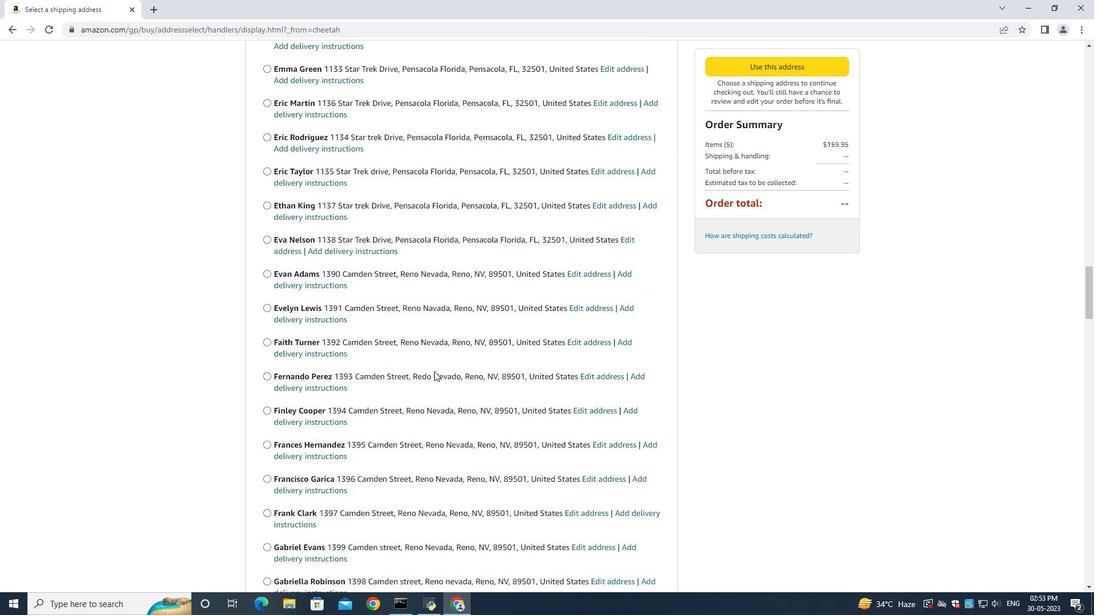 
Action: Mouse scrolled (434, 370) with delta (0, 0)
Screenshot: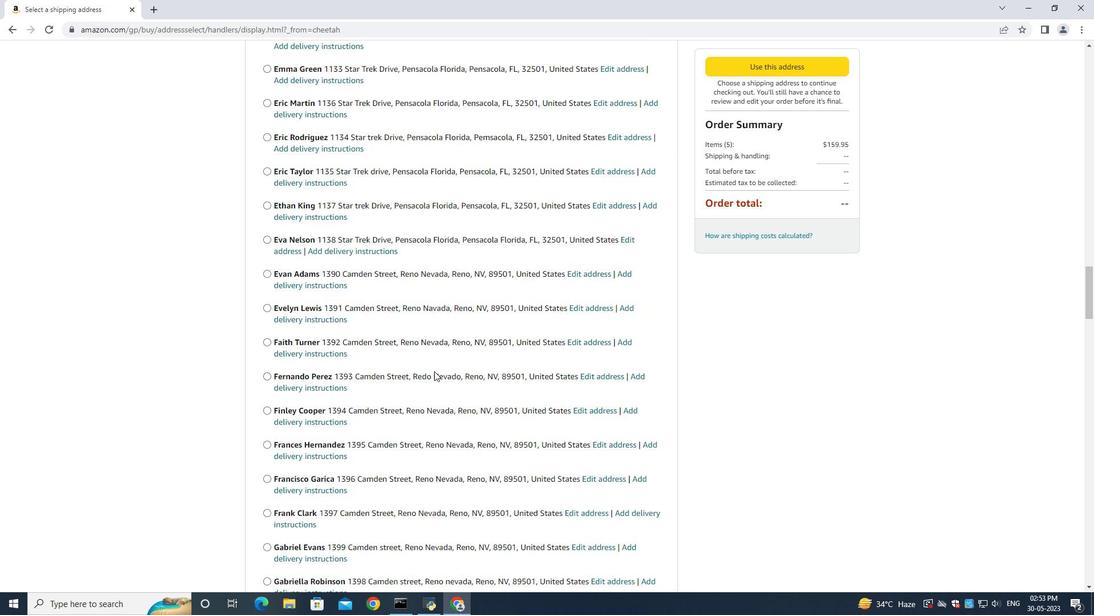 
Action: Mouse scrolled (434, 370) with delta (0, 0)
Screenshot: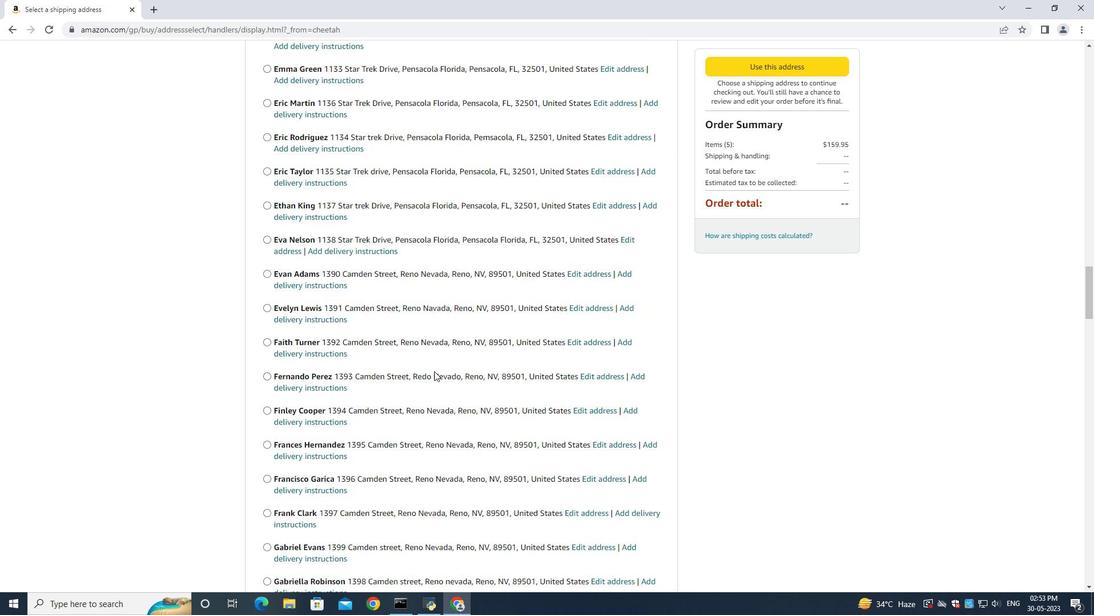 
Action: Mouse scrolled (434, 370) with delta (0, 0)
Screenshot: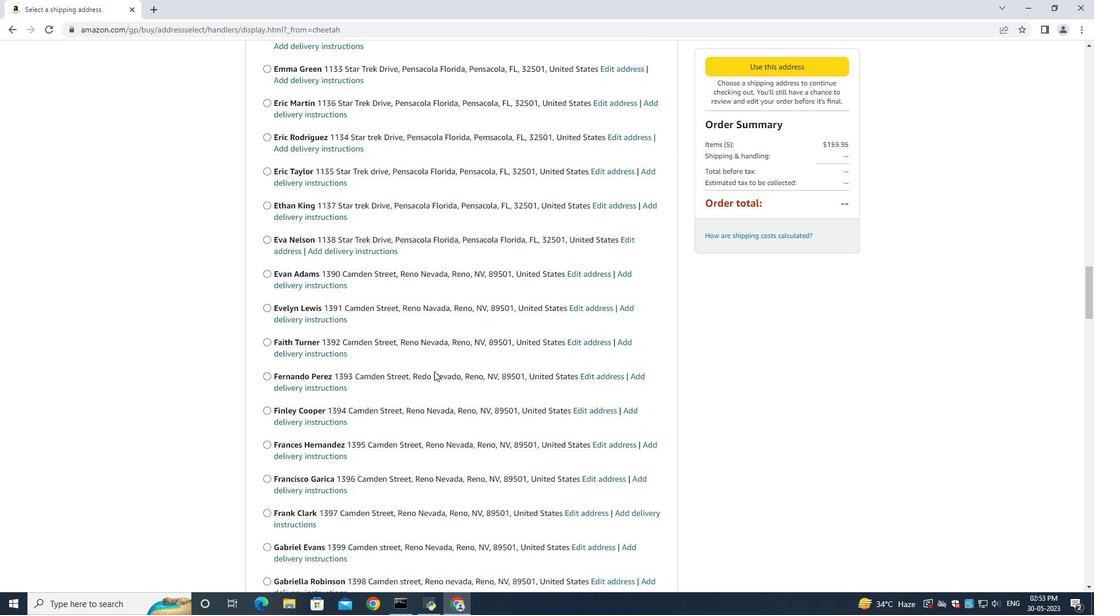 
Action: Mouse scrolled (434, 370) with delta (0, 0)
Screenshot: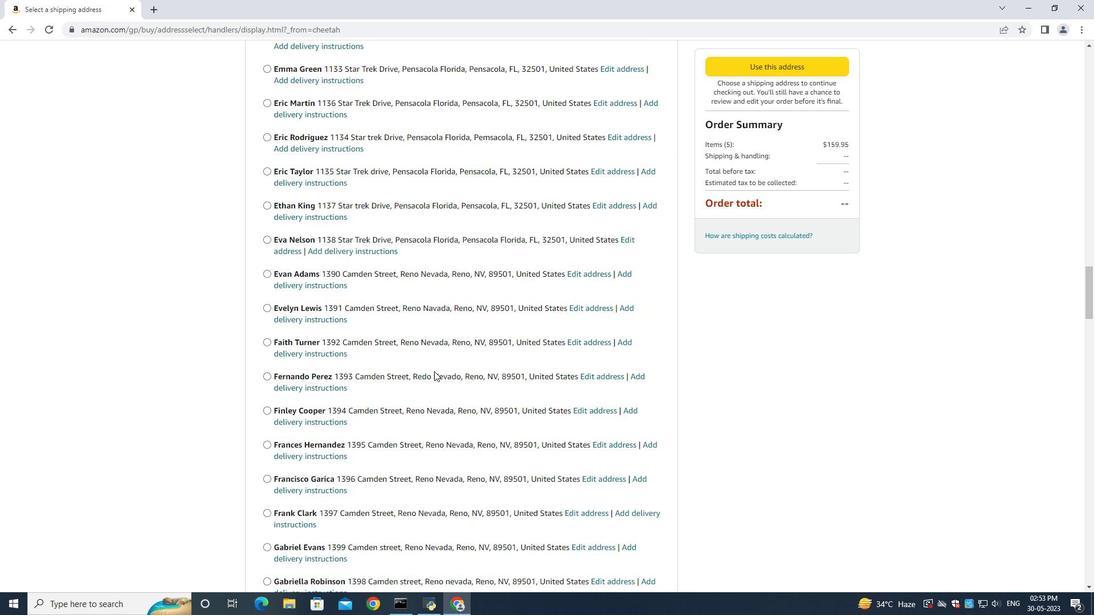 
Action: Mouse scrolled (434, 370) with delta (0, 0)
Screenshot: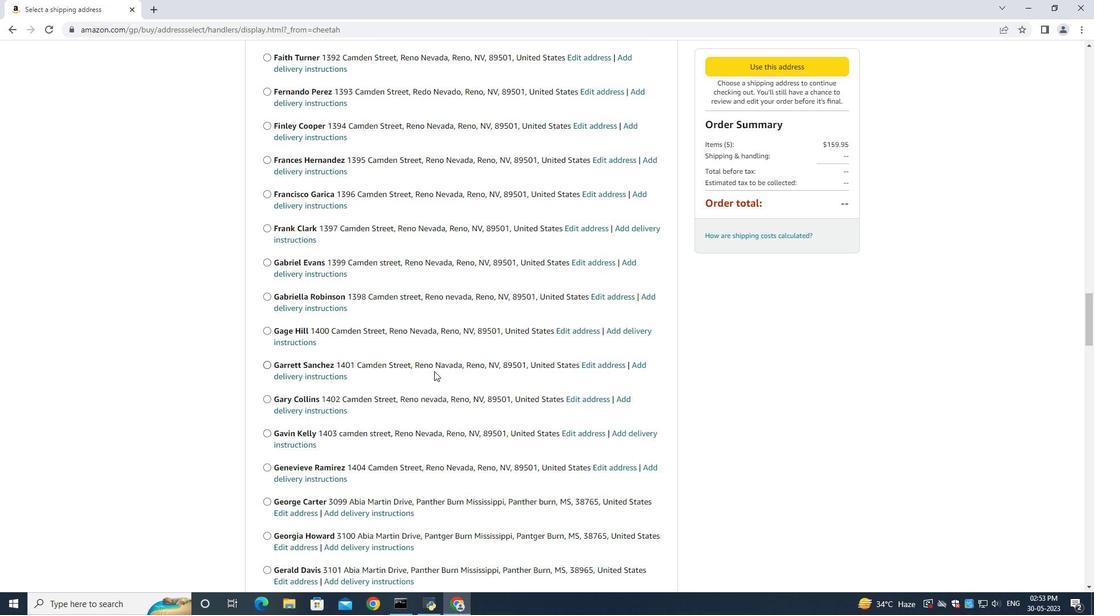 
Action: Mouse scrolled (434, 370) with delta (0, 0)
Screenshot: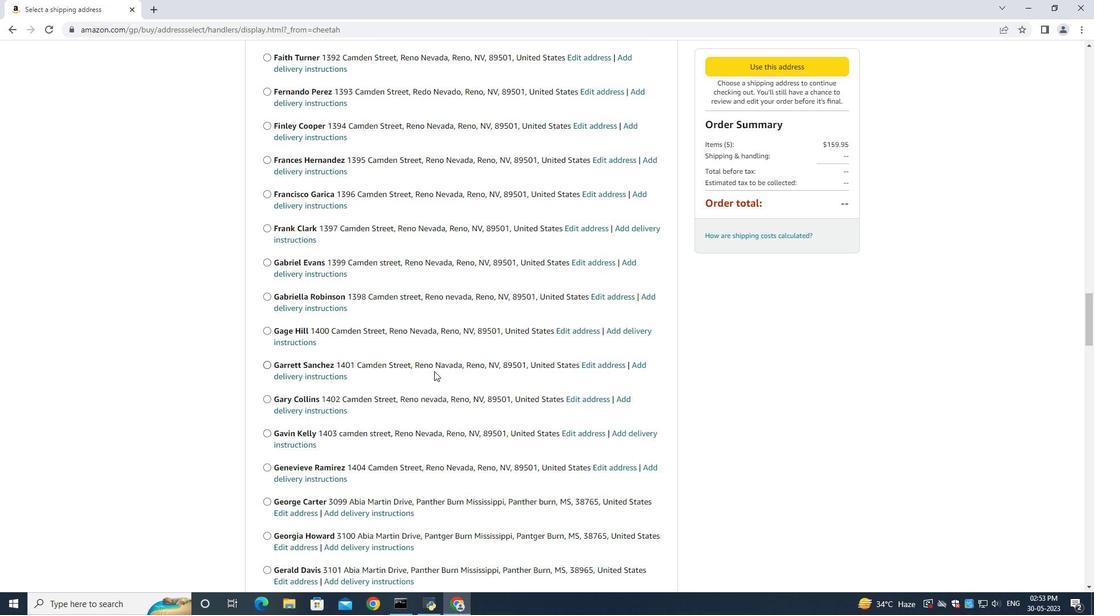 
Action: Mouse scrolled (434, 370) with delta (0, 0)
Screenshot: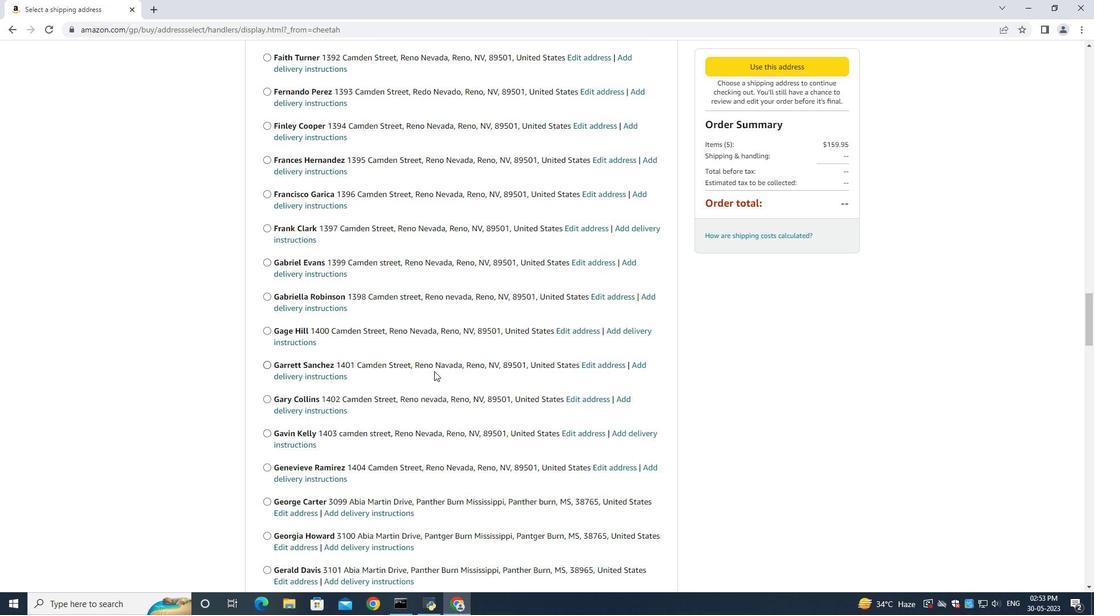 
Action: Mouse scrolled (434, 370) with delta (0, 0)
Screenshot: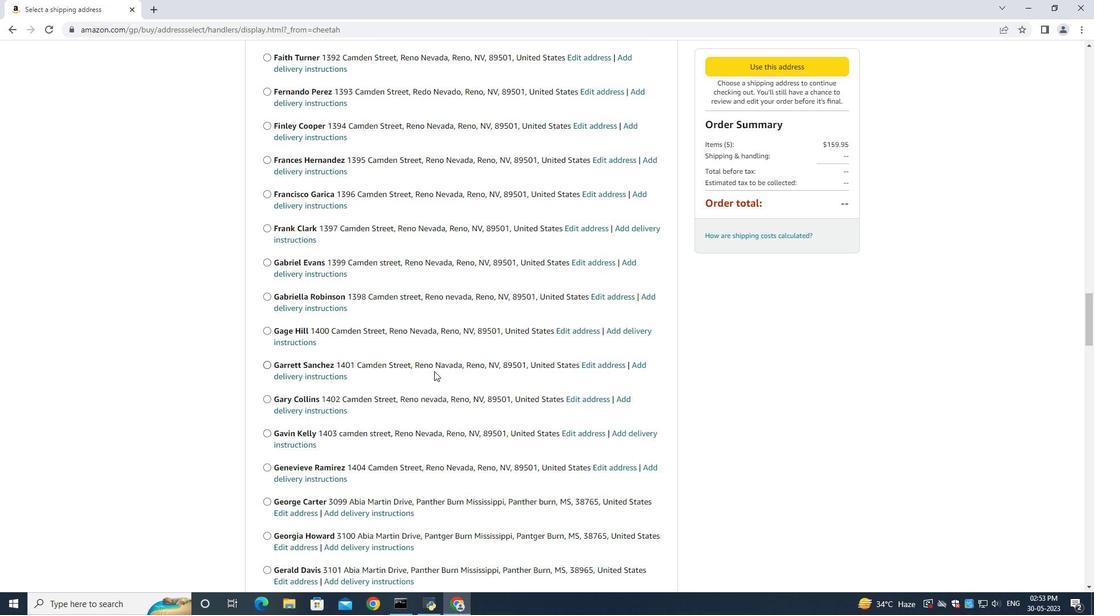 
Action: Mouse scrolled (434, 370) with delta (0, 0)
Screenshot: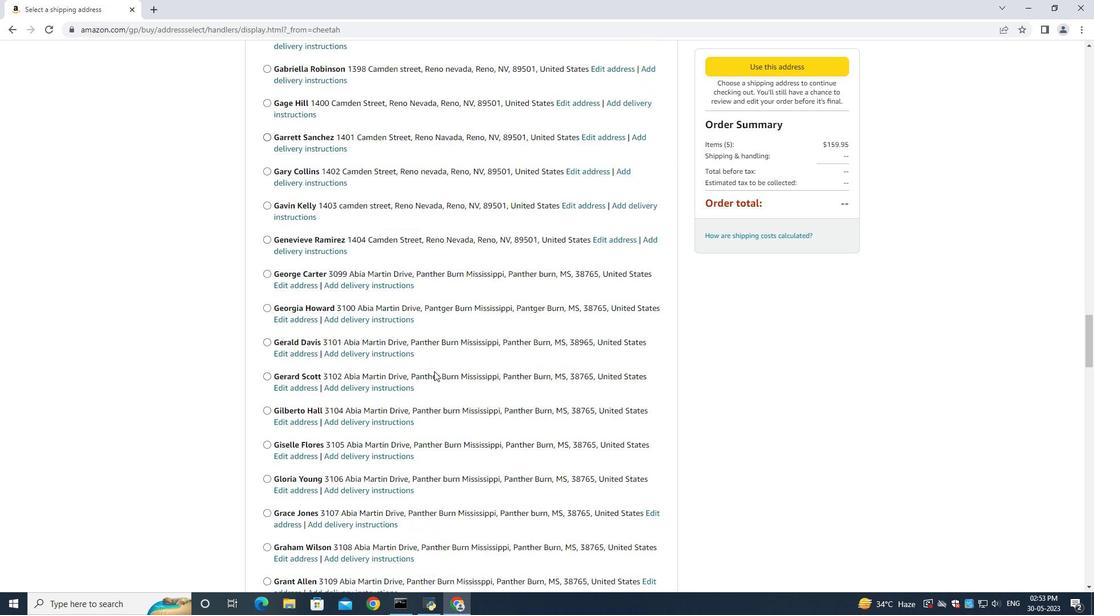 
Action: Mouse scrolled (434, 370) with delta (0, 0)
Screenshot: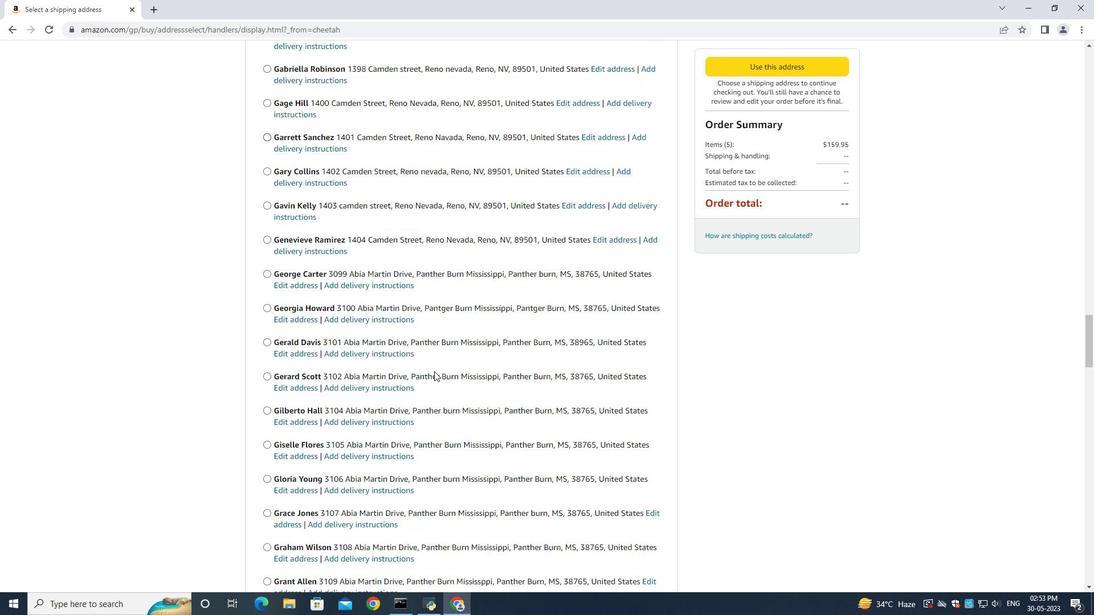 
Action: Mouse scrolled (434, 370) with delta (0, 0)
Screenshot: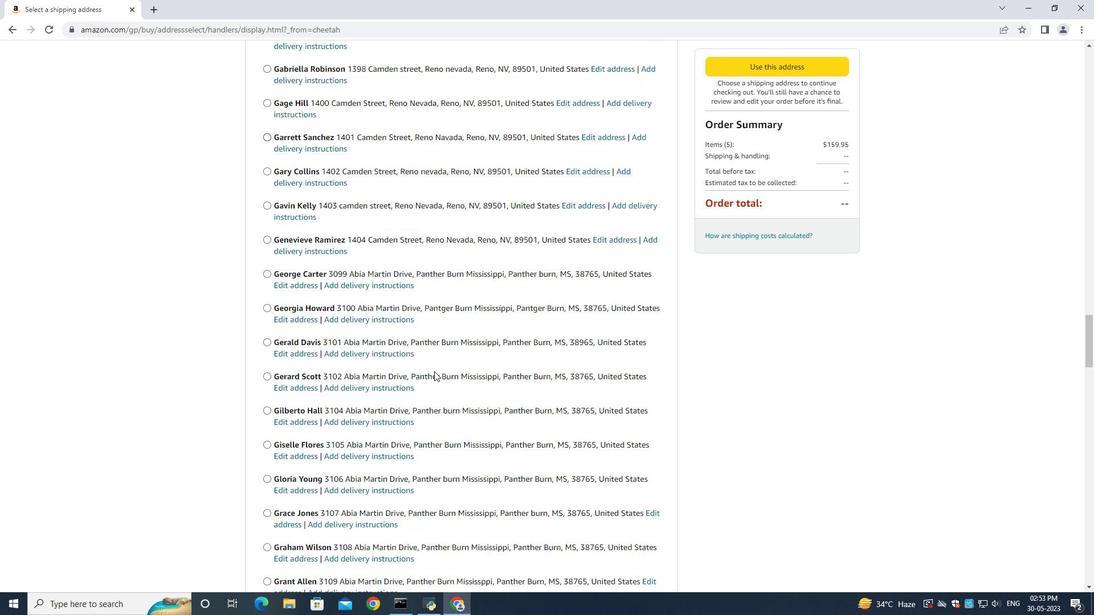 
Action: Mouse scrolled (434, 370) with delta (0, 0)
Screenshot: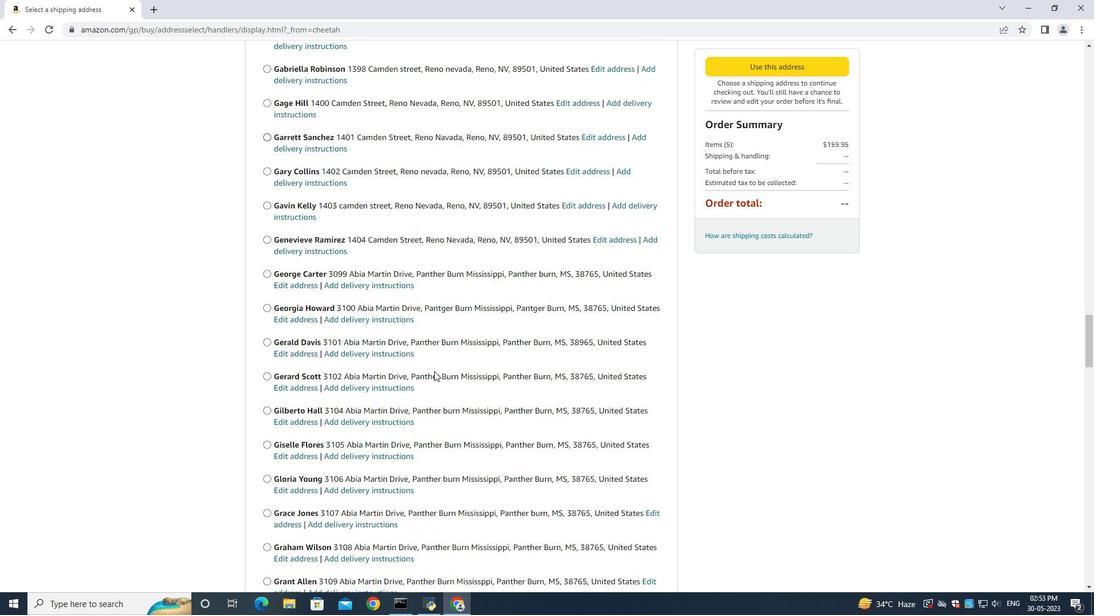 
Action: Mouse scrolled (434, 370) with delta (0, 0)
Screenshot: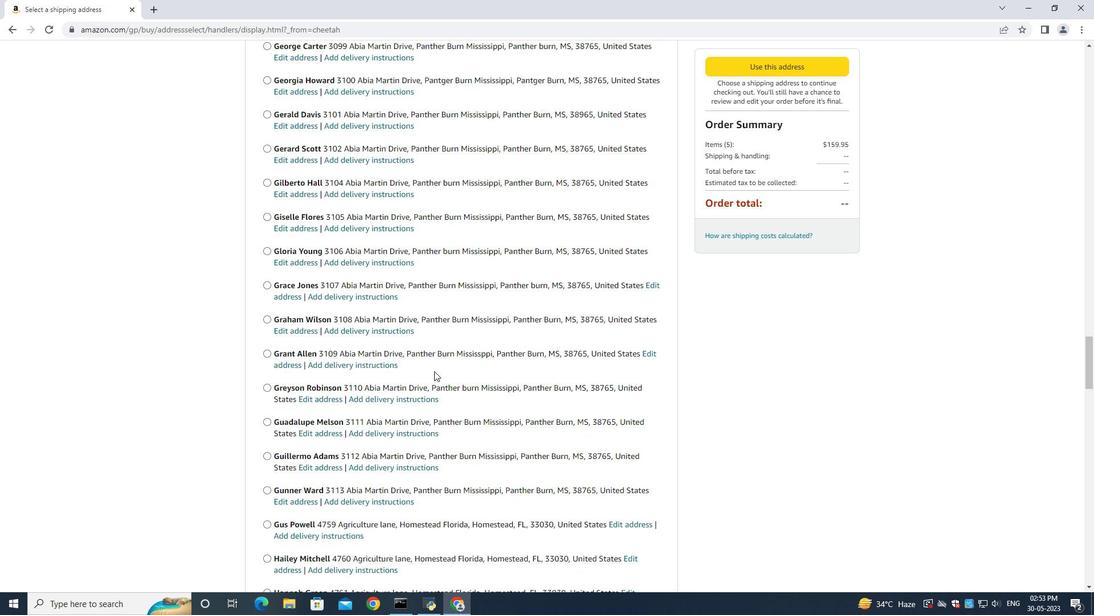 
Action: Mouse scrolled (434, 370) with delta (0, 0)
Screenshot: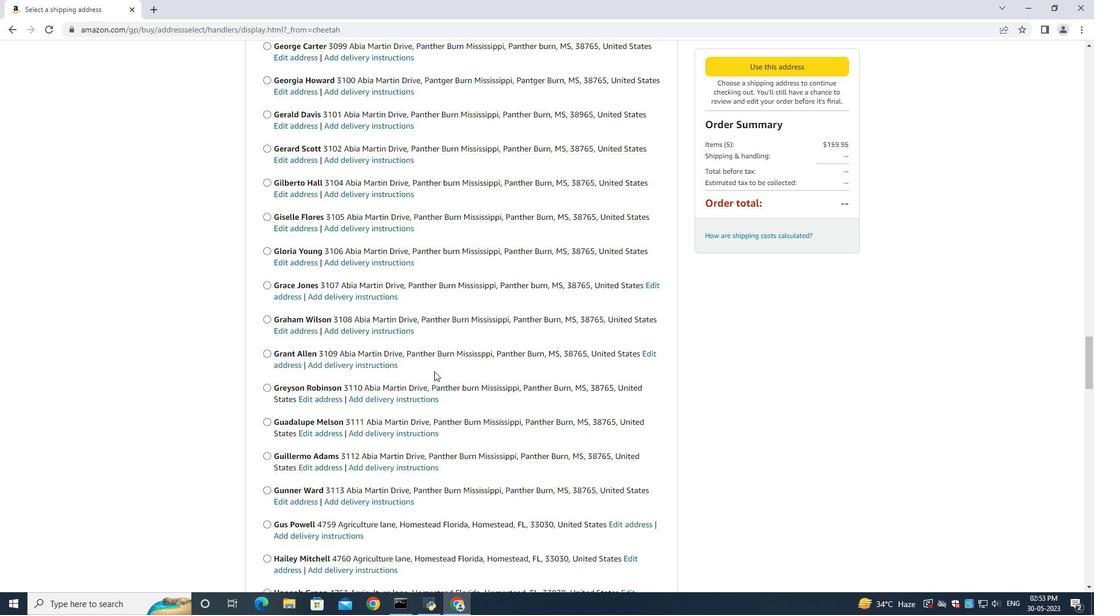 
Action: Mouse scrolled (434, 370) with delta (0, 0)
Screenshot: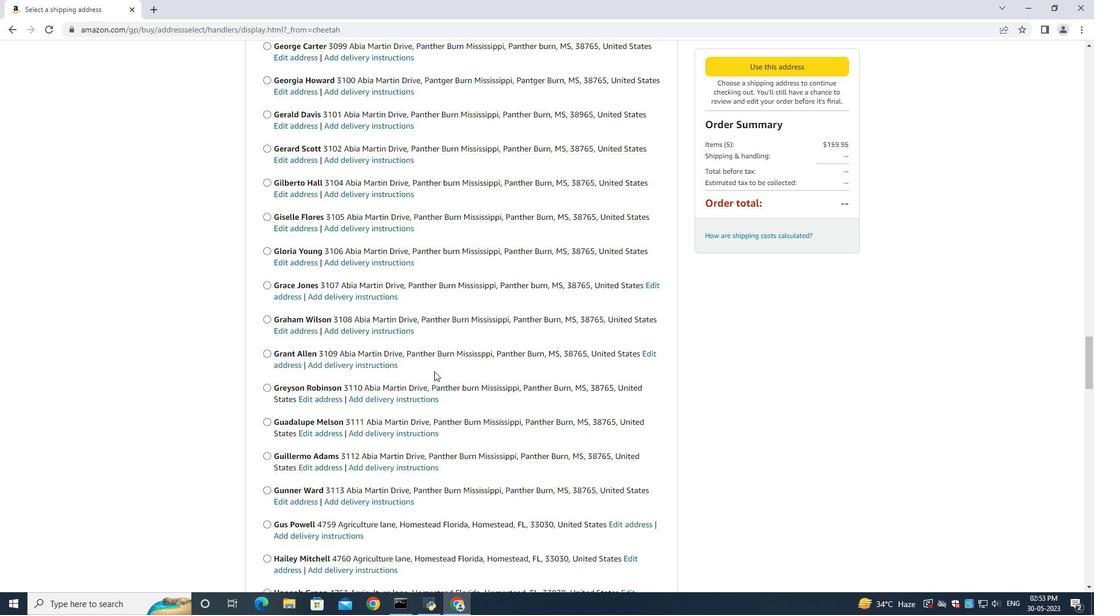 
Action: Mouse scrolled (434, 370) with delta (0, 0)
Screenshot: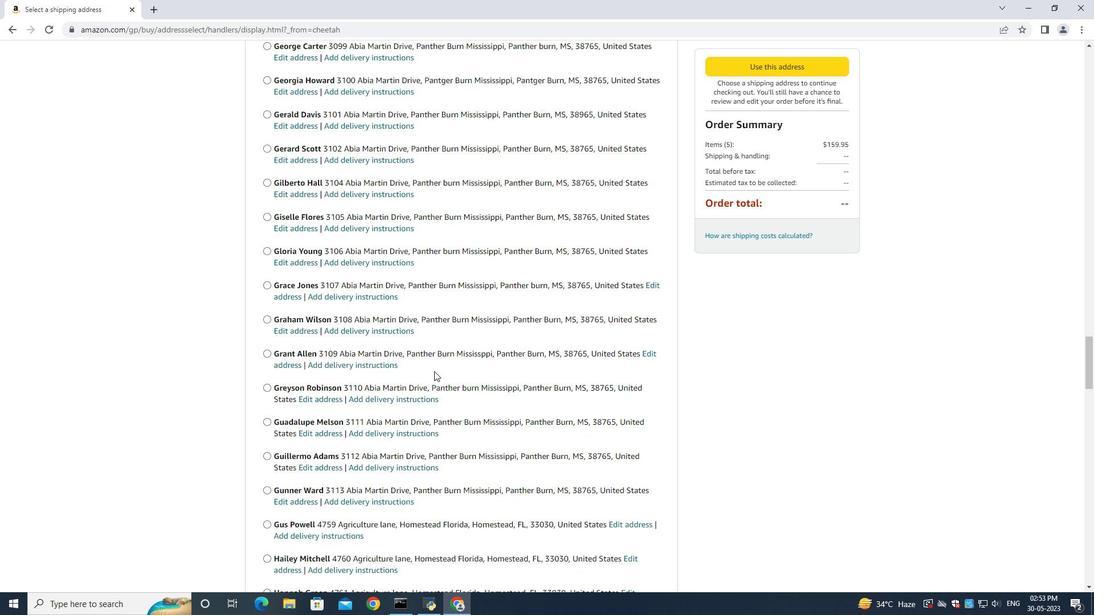 
Action: Mouse scrolled (434, 370) with delta (0, 0)
Screenshot: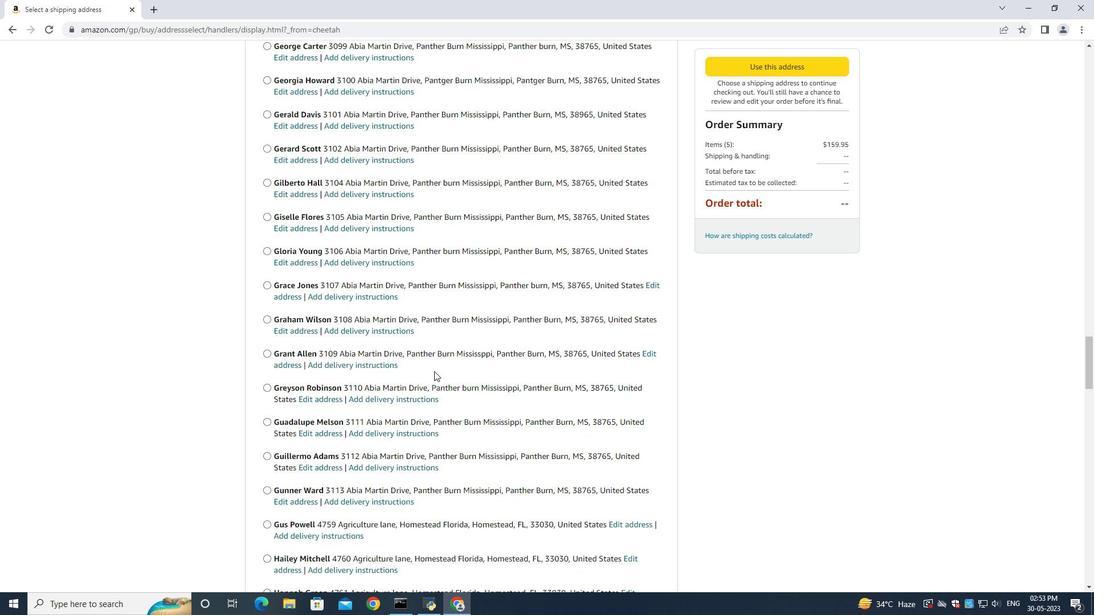 
Action: Mouse moved to (434, 371)
Screenshot: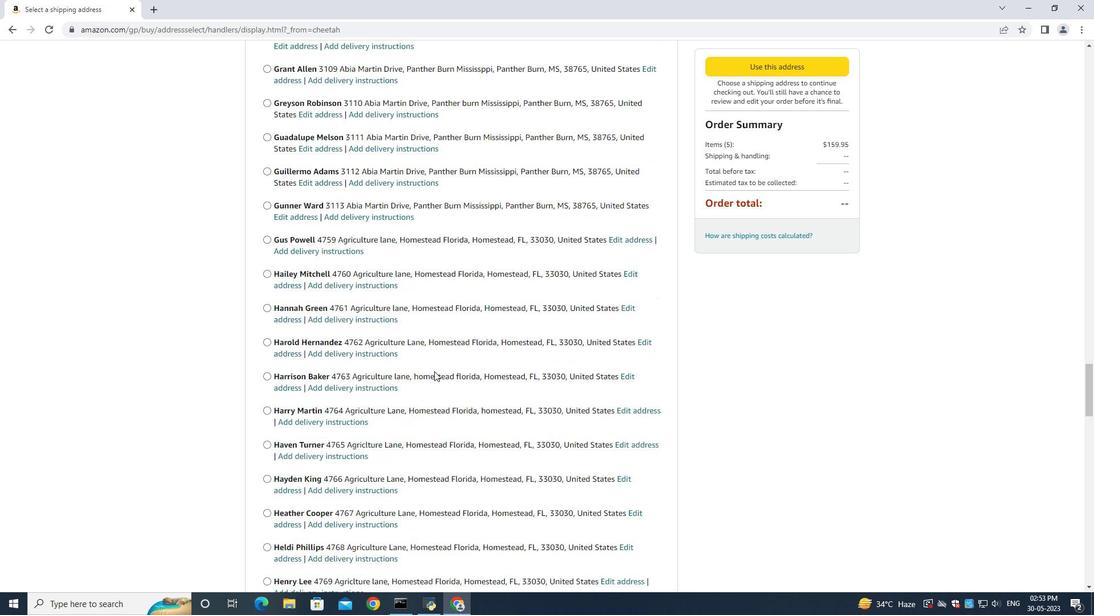 
Action: Mouse scrolled (434, 370) with delta (0, 0)
Screenshot: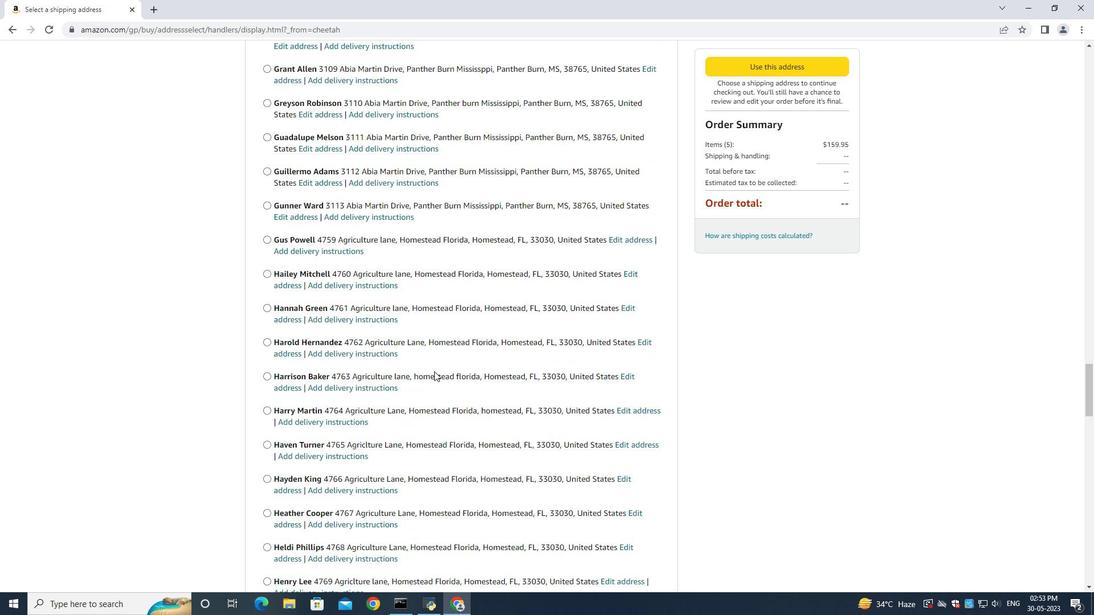 
Action: Mouse scrolled (434, 370) with delta (0, 0)
Screenshot: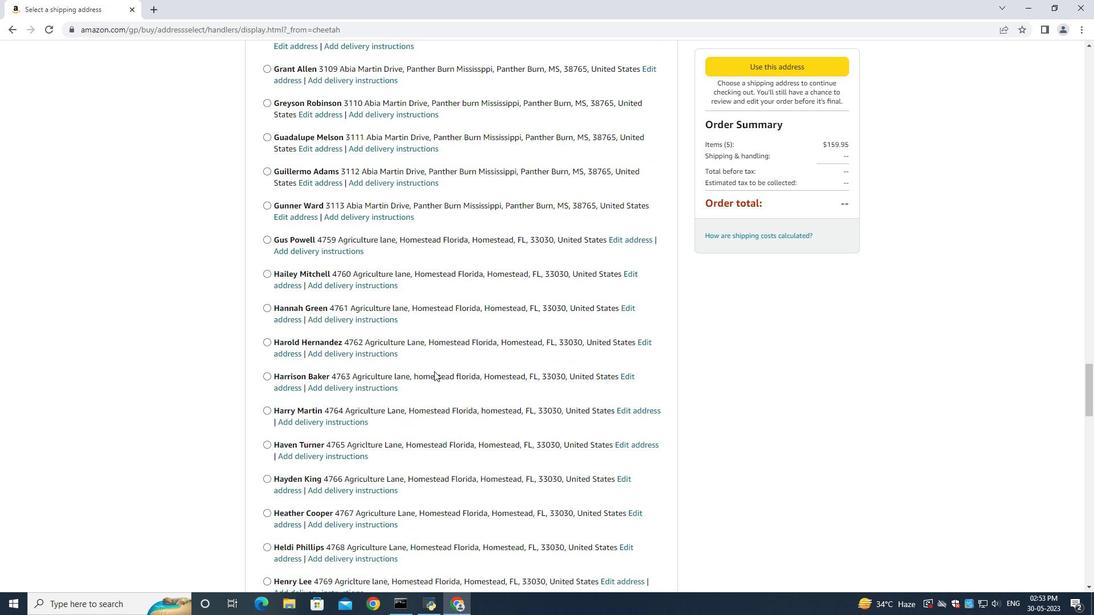 
Action: Mouse scrolled (434, 370) with delta (0, 0)
Screenshot: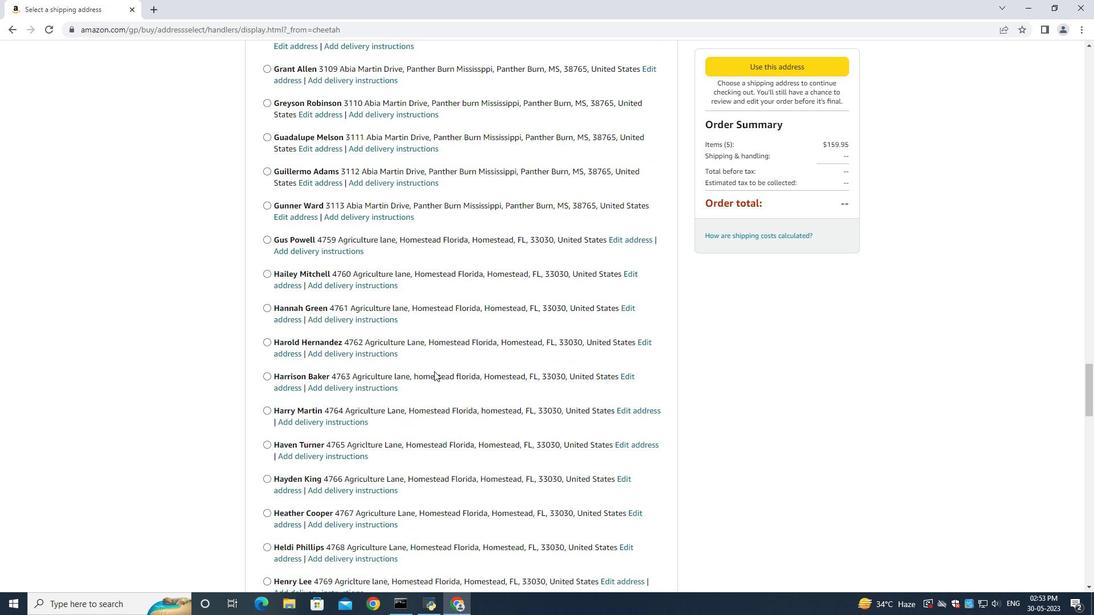 
Action: Mouse scrolled (434, 370) with delta (0, 0)
Screenshot: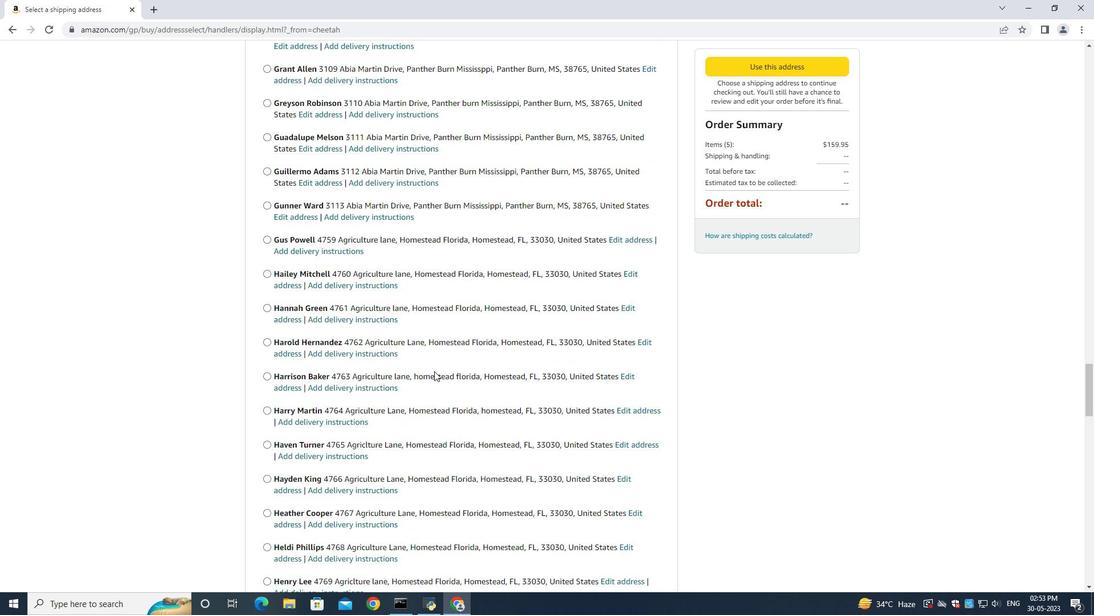 
Action: Mouse scrolled (434, 370) with delta (0, 0)
Screenshot: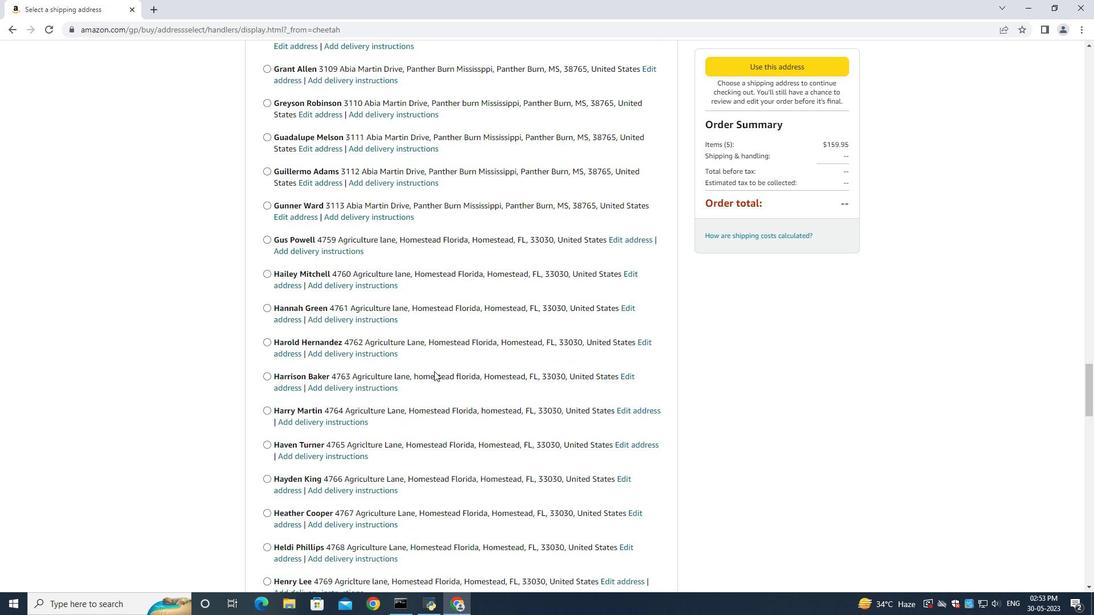 
Action: Mouse scrolled (434, 370) with delta (0, 0)
Screenshot: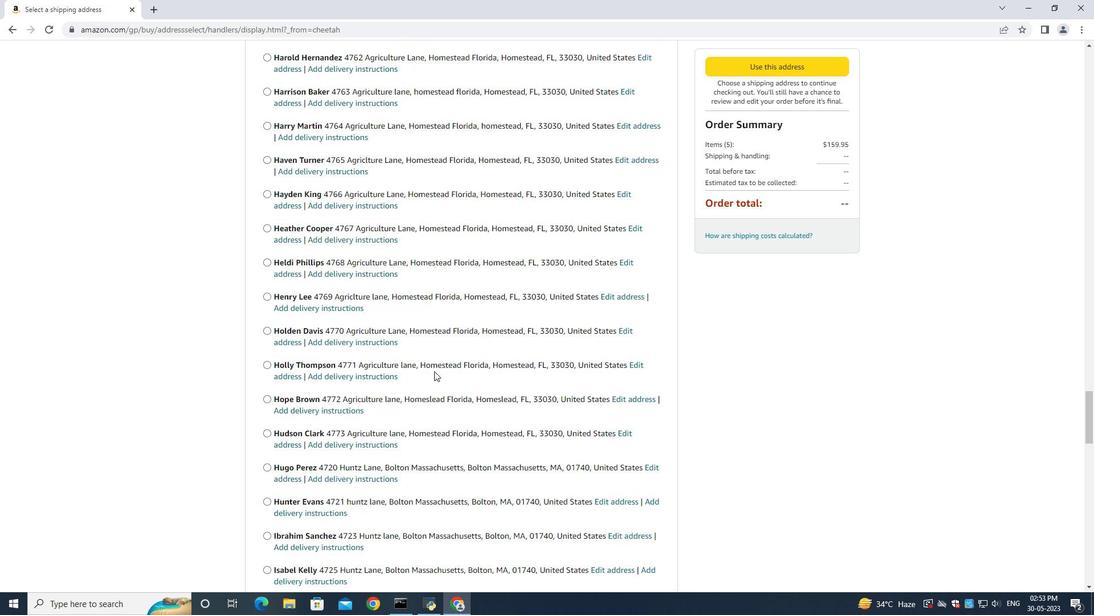 
Action: Mouse scrolled (434, 370) with delta (0, 0)
Screenshot: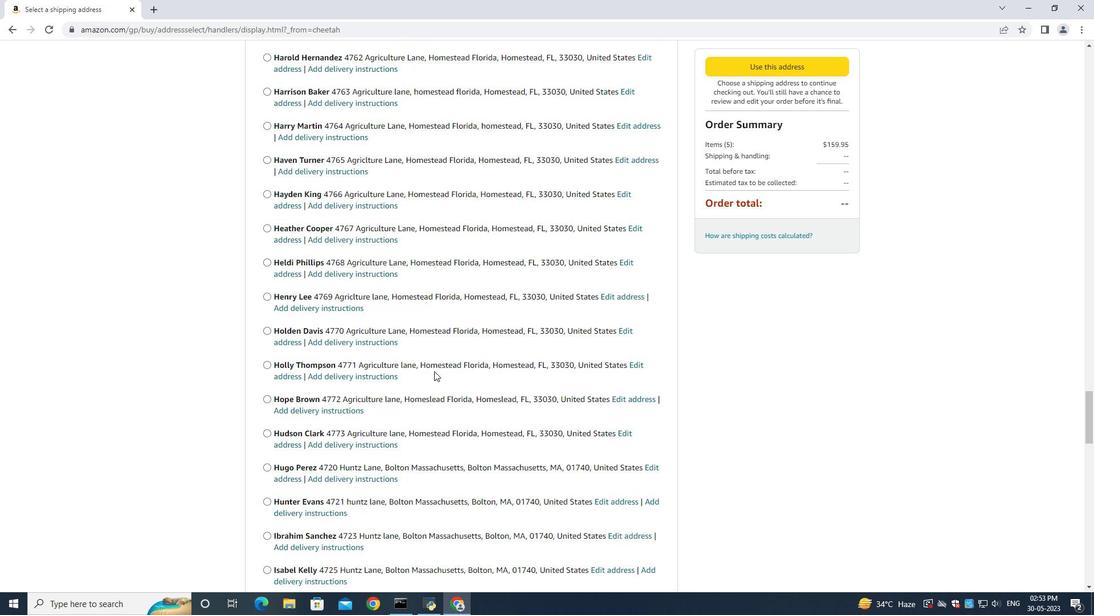 
Action: Mouse scrolled (434, 370) with delta (0, 0)
Screenshot: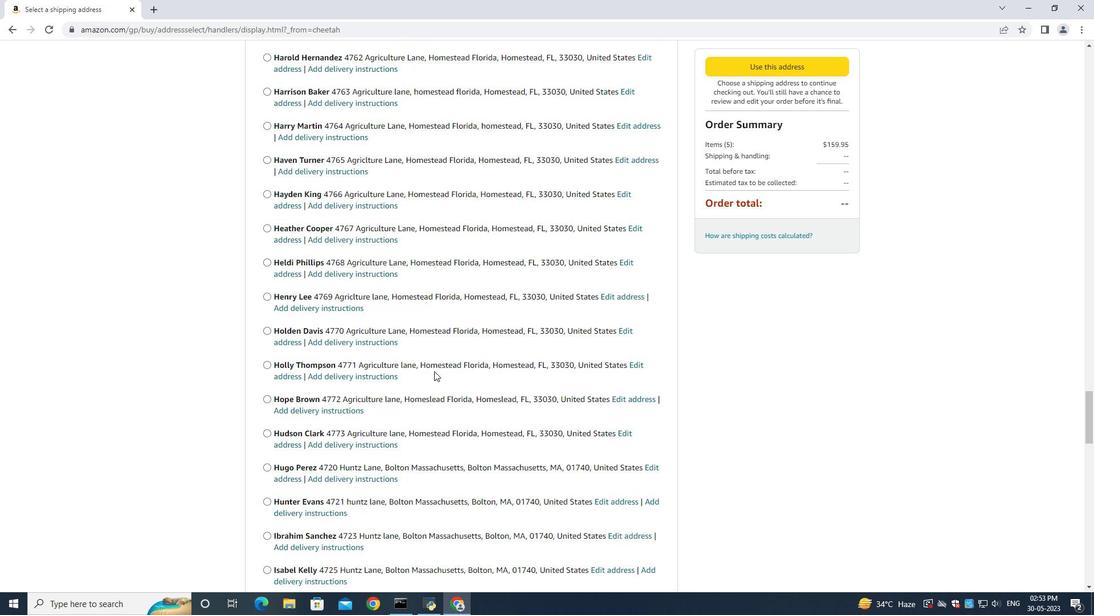 
Action: Mouse scrolled (434, 370) with delta (0, 0)
Screenshot: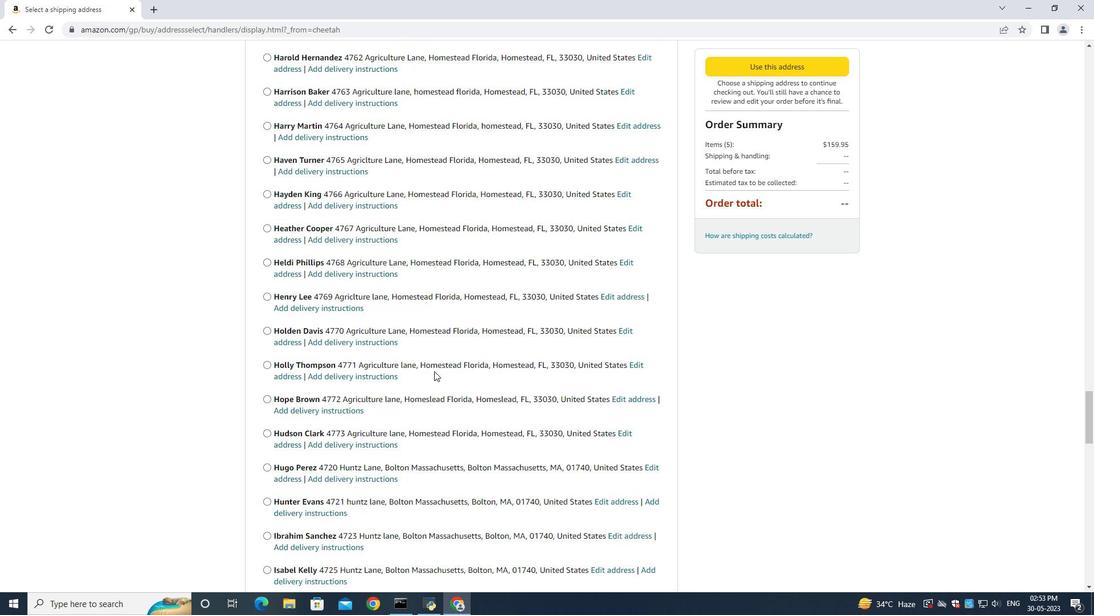 
Action: Mouse scrolled (434, 370) with delta (0, 0)
Screenshot: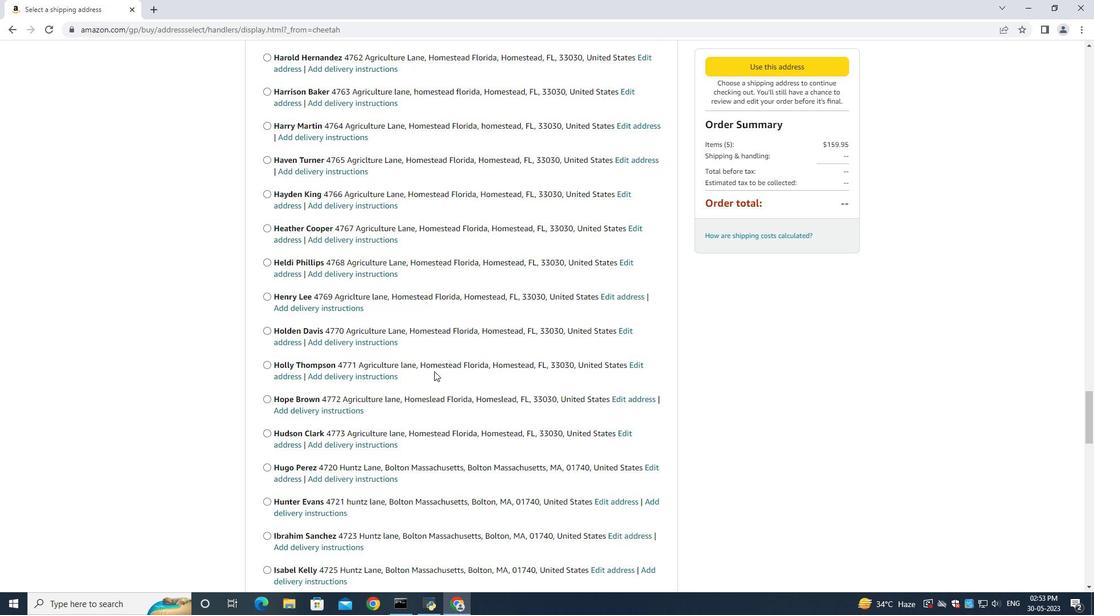 
Action: Mouse scrolled (434, 370) with delta (0, 0)
Screenshot: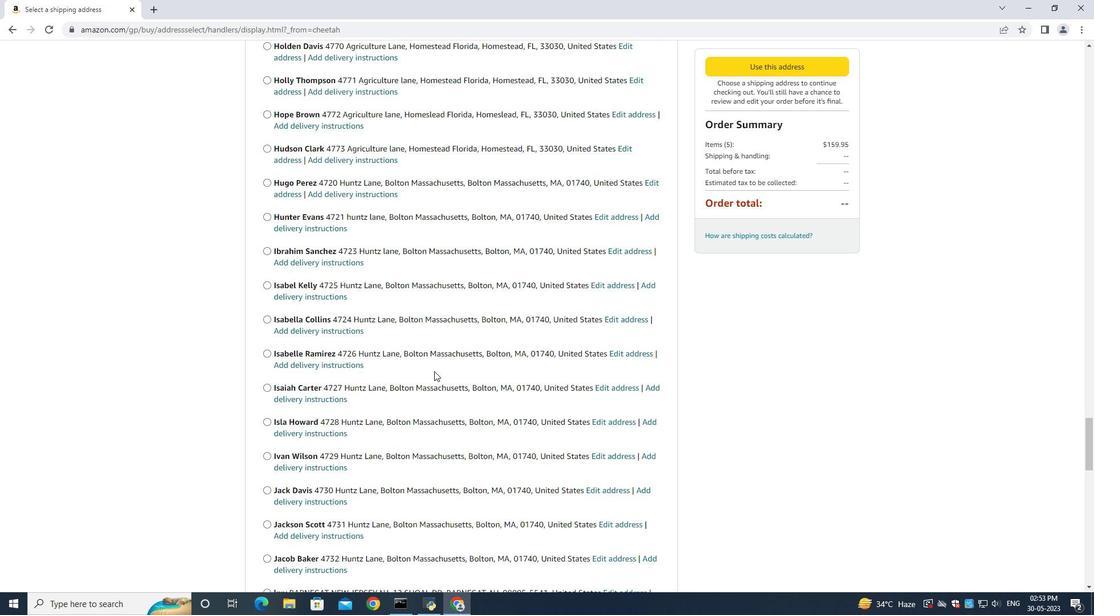 
Action: Mouse scrolled (434, 370) with delta (0, 0)
Screenshot: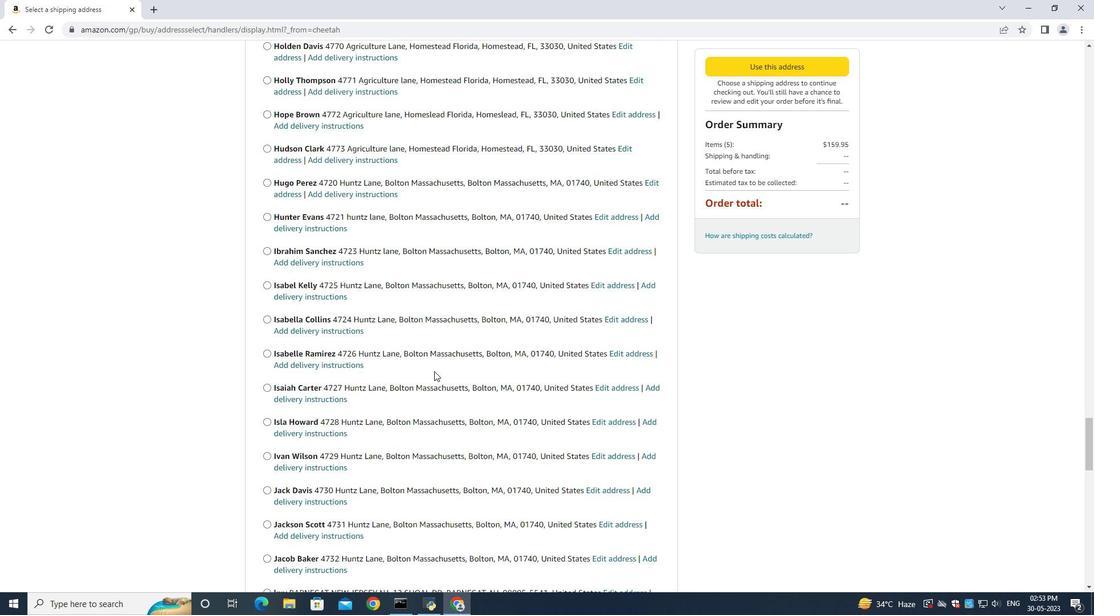 
Action: Mouse scrolled (434, 370) with delta (0, 0)
Screenshot: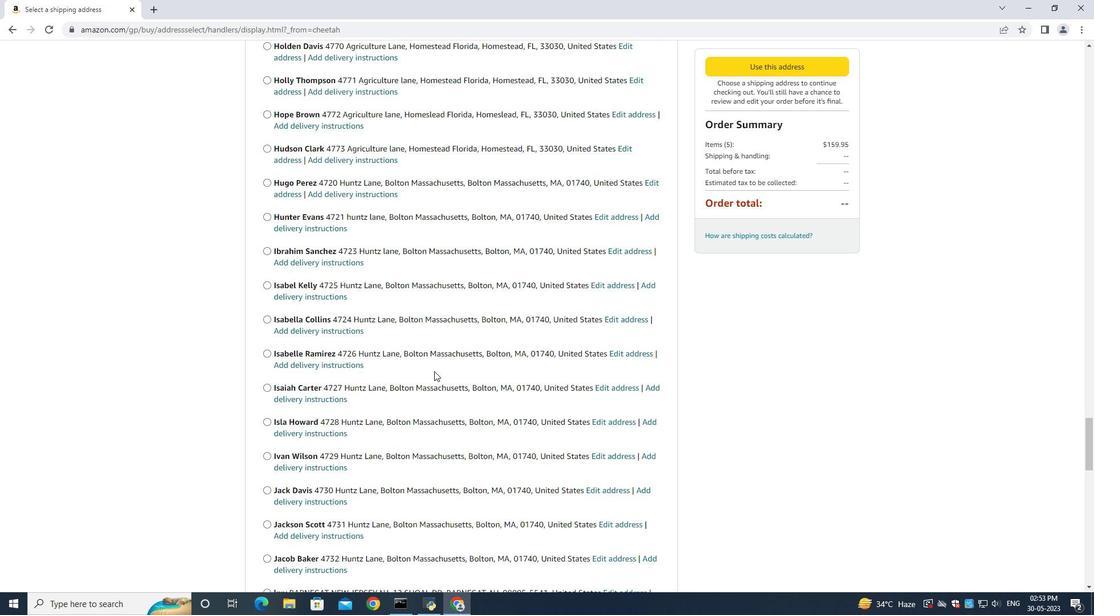 
Action: Mouse scrolled (434, 370) with delta (0, 0)
Screenshot: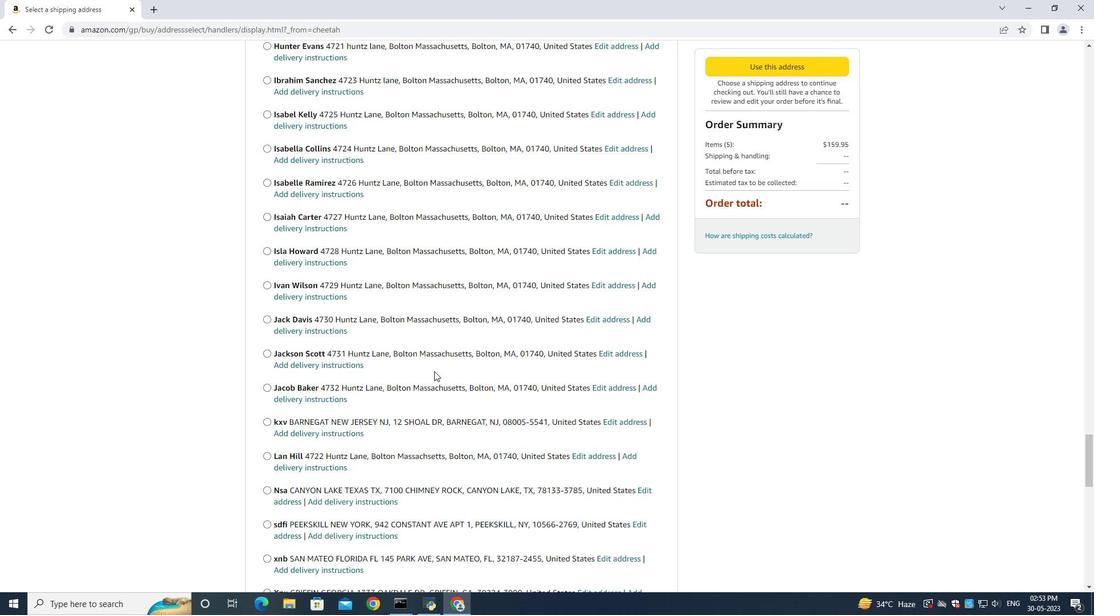 
Action: Mouse scrolled (434, 370) with delta (0, 0)
Screenshot: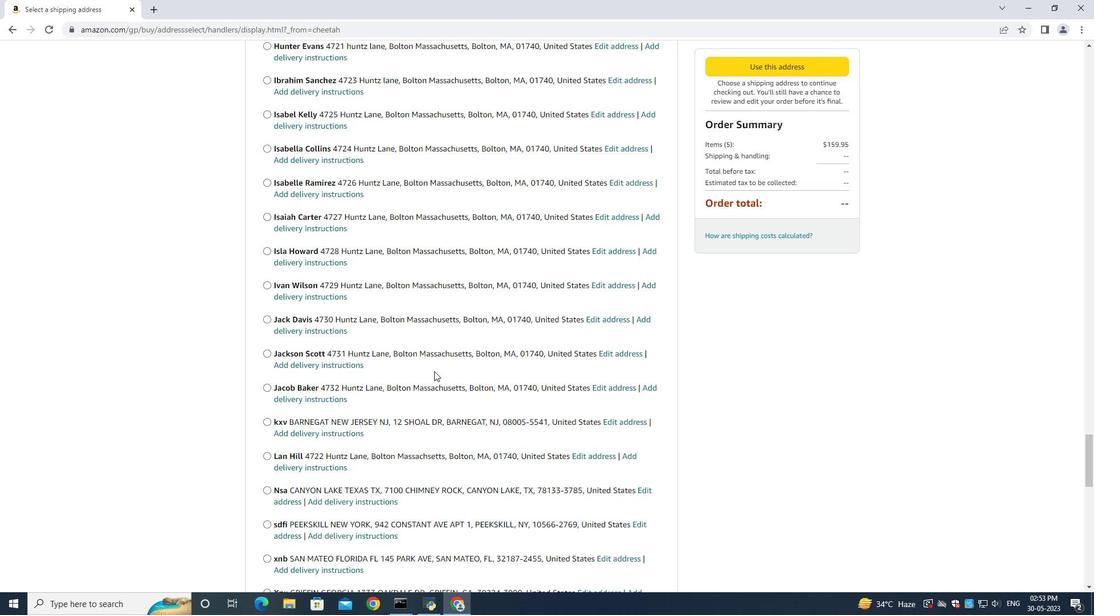 
Action: Mouse scrolled (434, 370) with delta (0, 0)
Screenshot: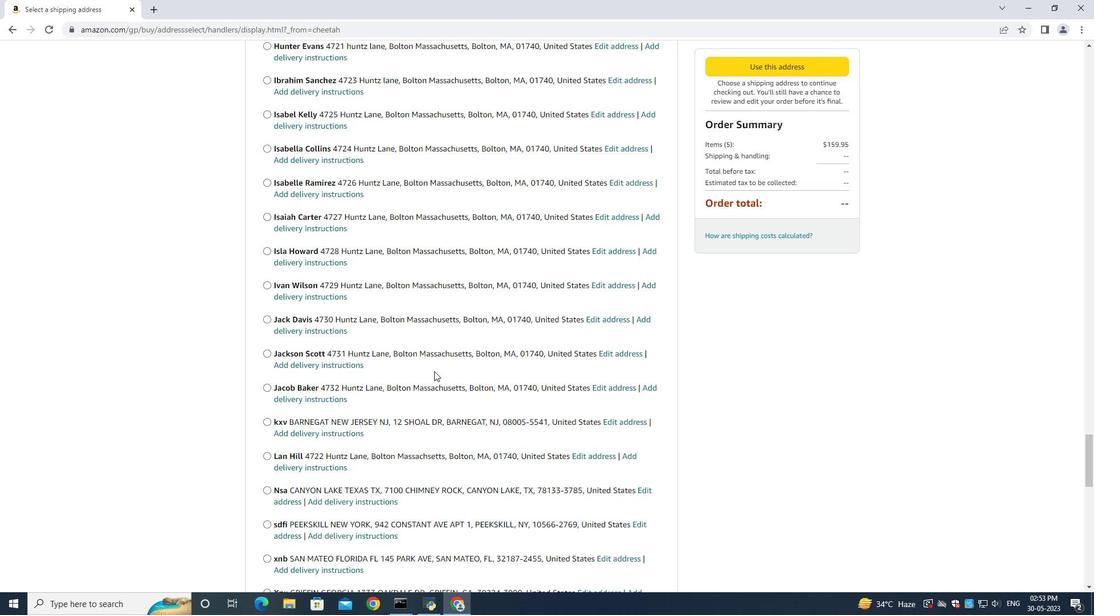 
Action: Mouse scrolled (434, 370) with delta (0, 0)
Screenshot: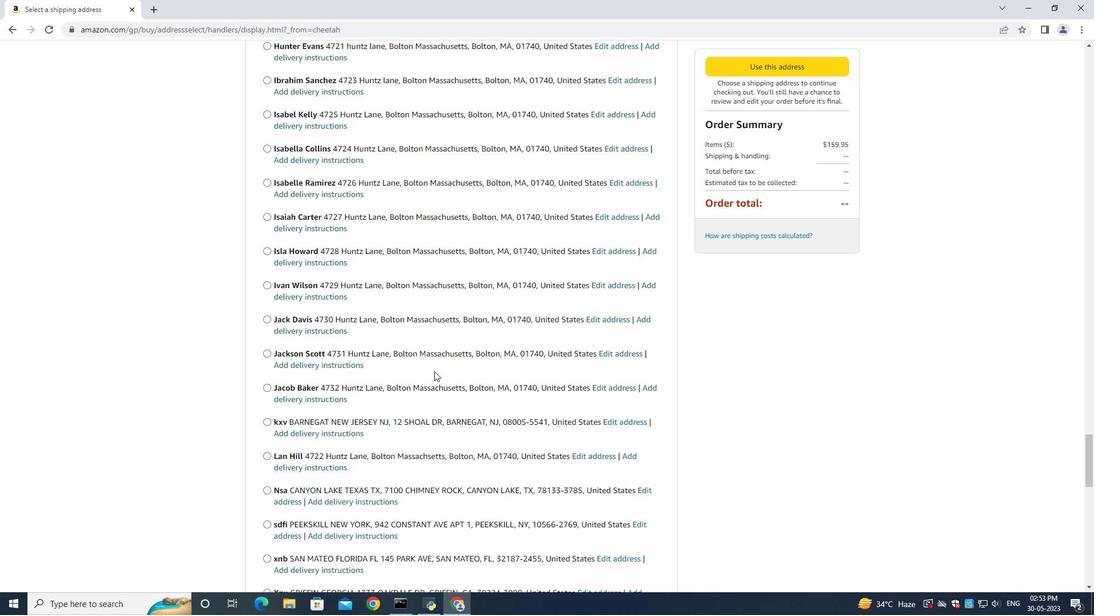 
Action: Mouse scrolled (434, 370) with delta (0, 0)
Screenshot: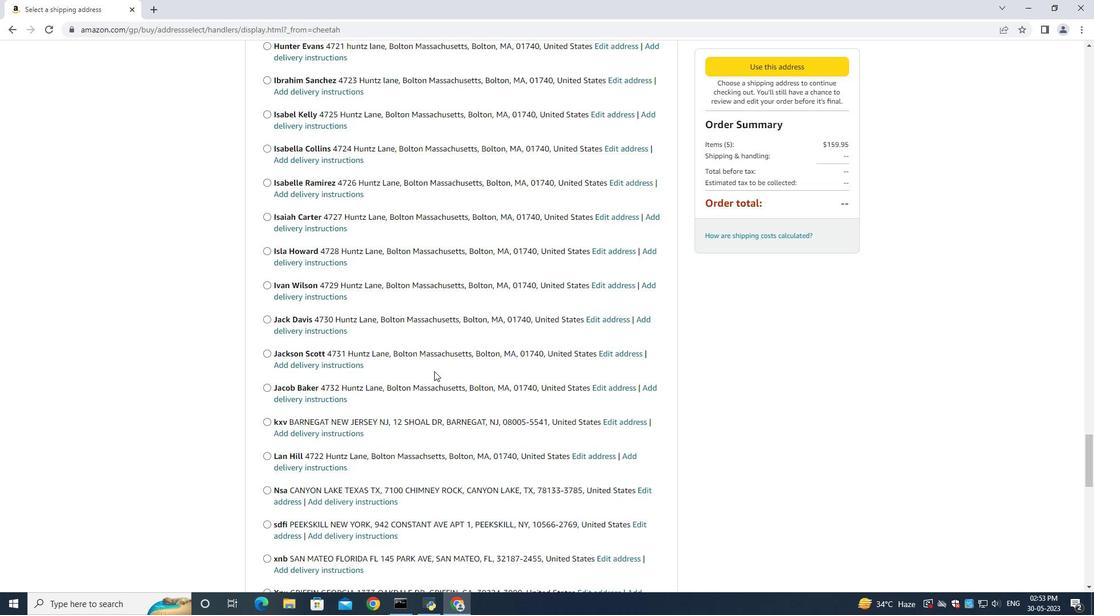 
Action: Mouse scrolled (434, 370) with delta (0, 0)
Screenshot: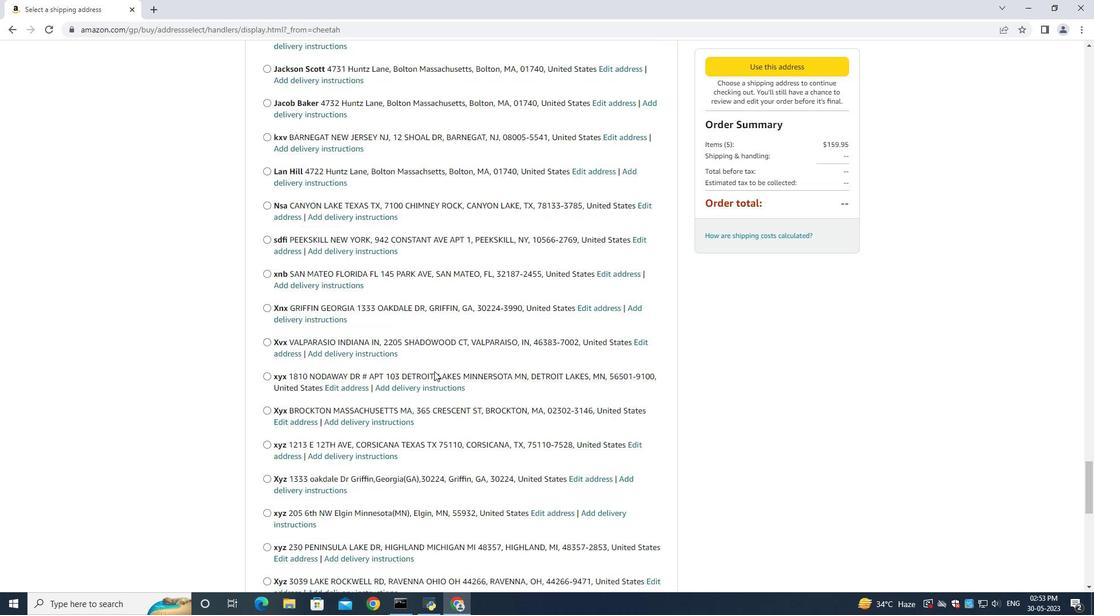 
Action: Mouse scrolled (434, 370) with delta (0, 0)
Screenshot: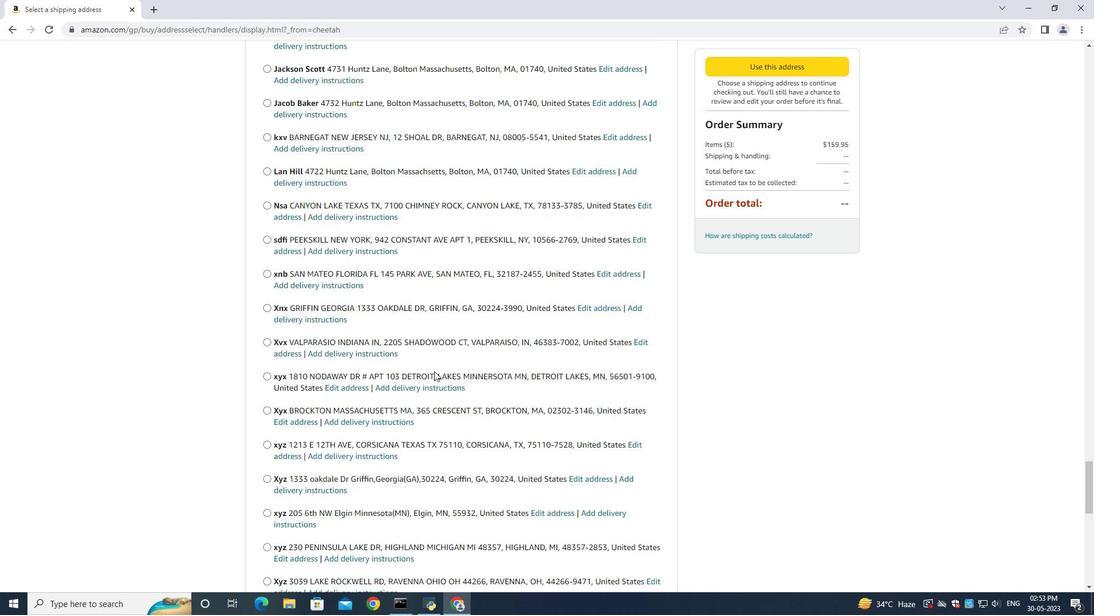 
Action: Mouse scrolled (434, 370) with delta (0, 0)
Screenshot: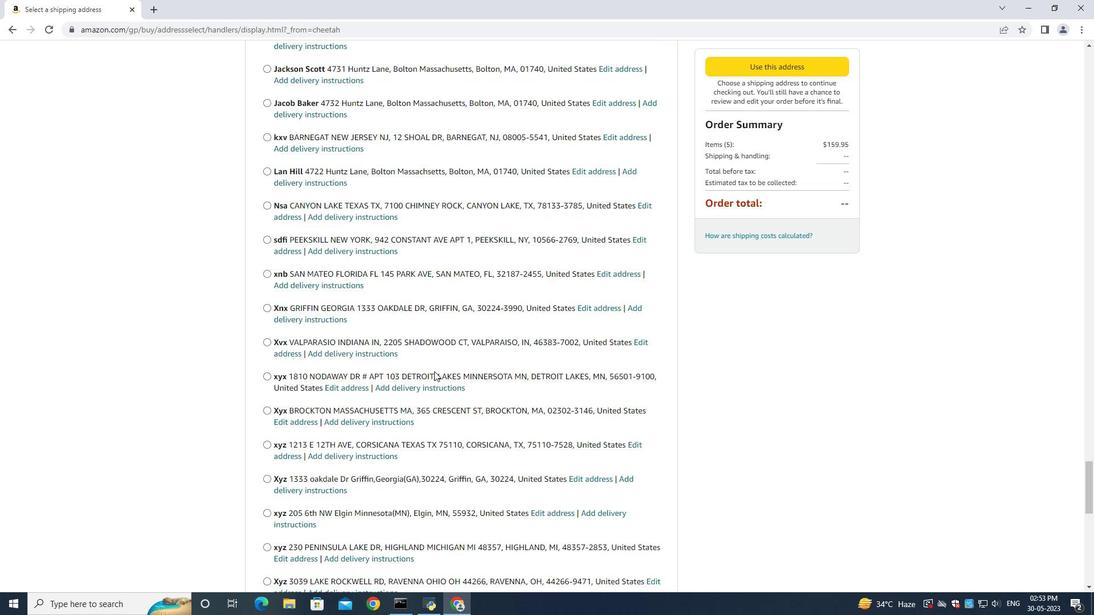 
Action: Mouse scrolled (434, 370) with delta (0, 0)
Screenshot: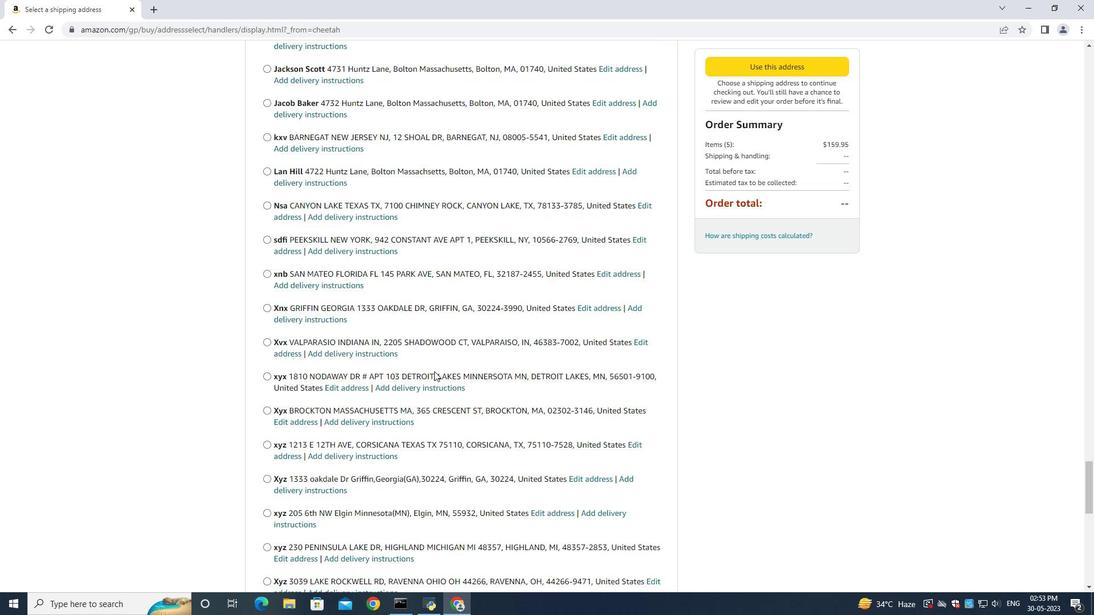 
Action: Mouse scrolled (434, 370) with delta (0, 0)
Screenshot: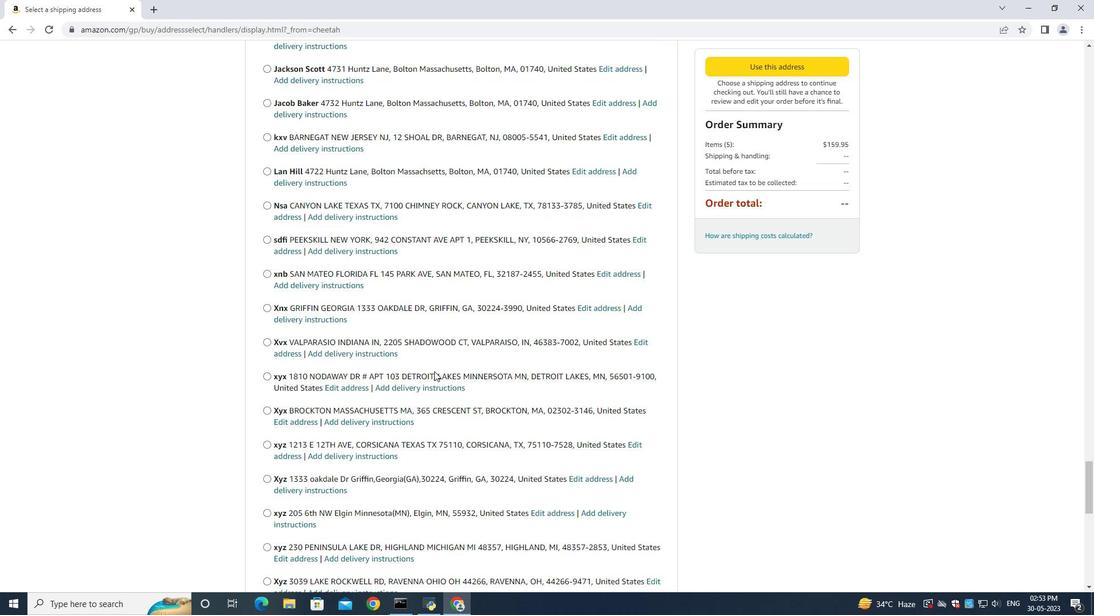 
Action: Mouse scrolled (434, 370) with delta (0, 0)
Screenshot: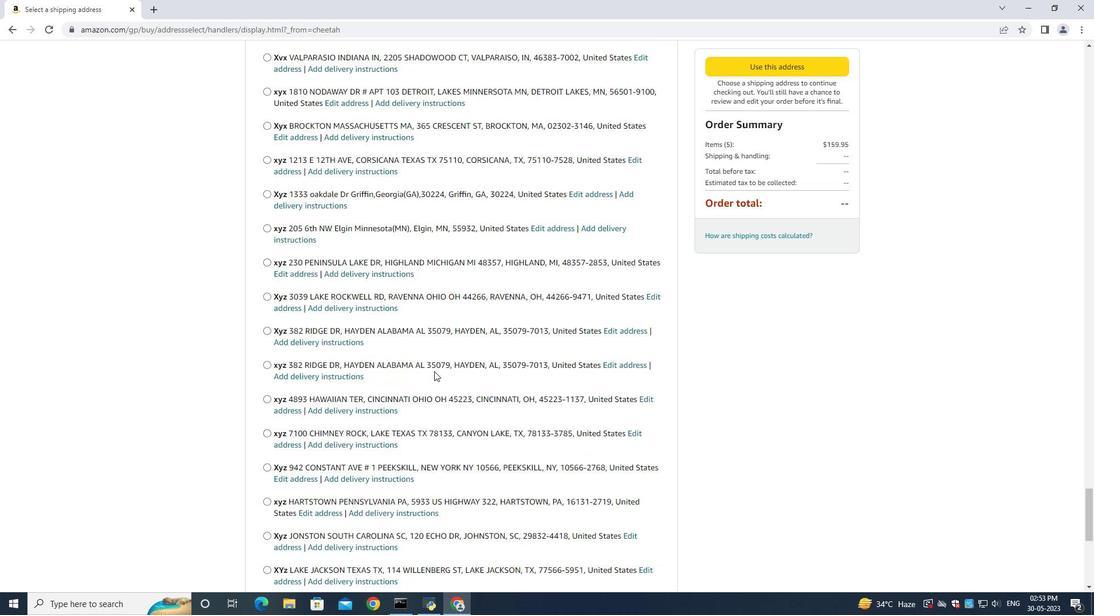 
Action: Mouse scrolled (434, 370) with delta (0, 0)
Screenshot: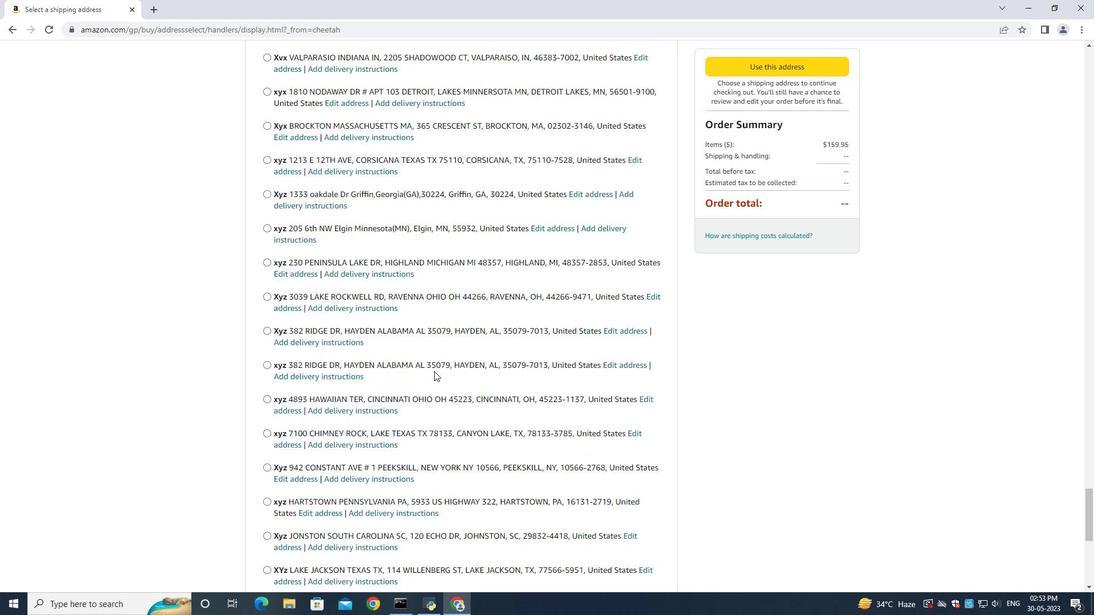 
Action: Mouse scrolled (434, 370) with delta (0, 0)
Screenshot: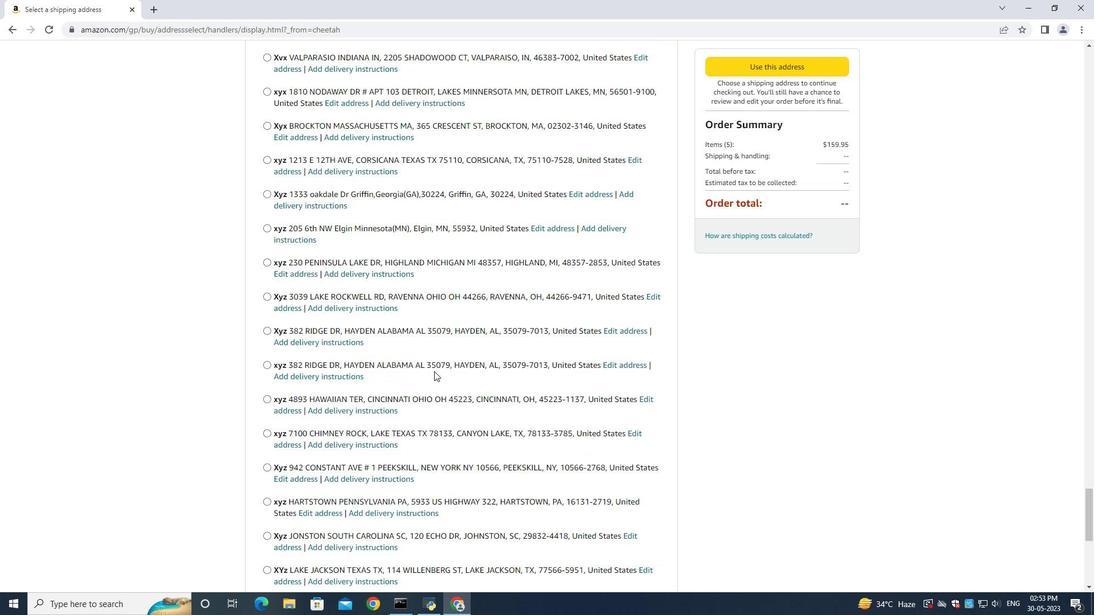 
Action: Mouse moved to (431, 371)
Screenshot: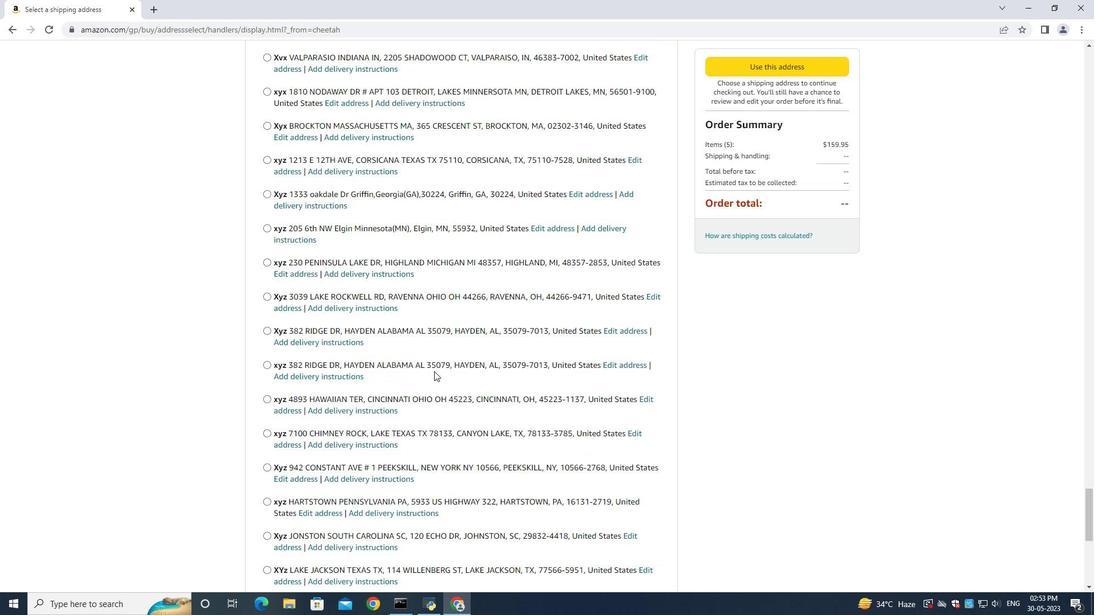 
Action: Mouse scrolled (431, 370) with delta (0, 0)
Screenshot: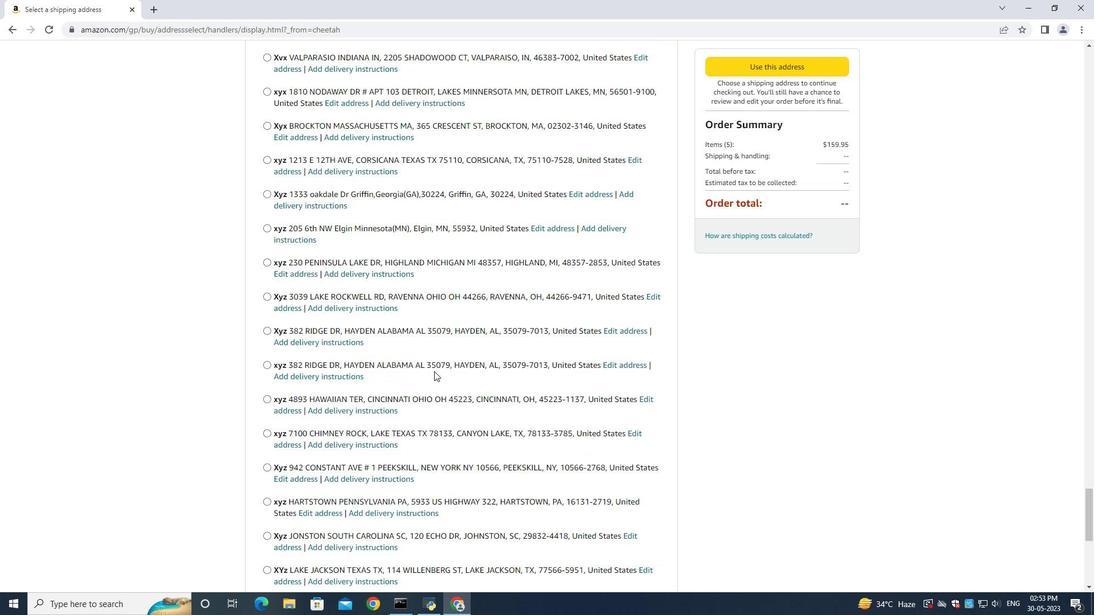 
Action: Mouse moved to (400, 386)
Screenshot: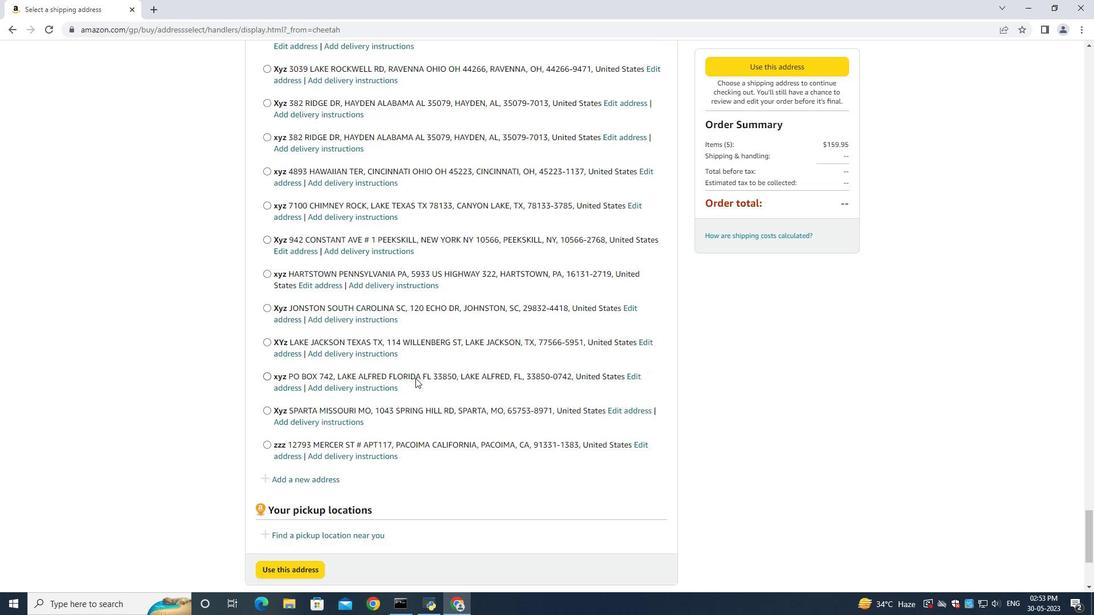 
Action: Mouse scrolled (400, 386) with delta (0, 0)
Screenshot: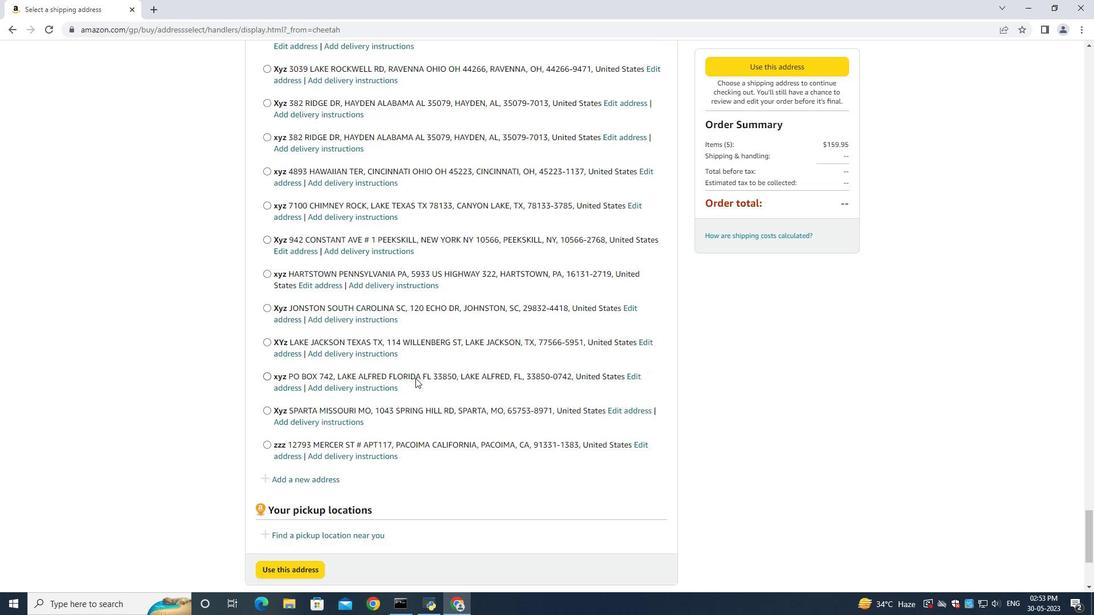 
Action: Mouse moved to (397, 388)
Screenshot: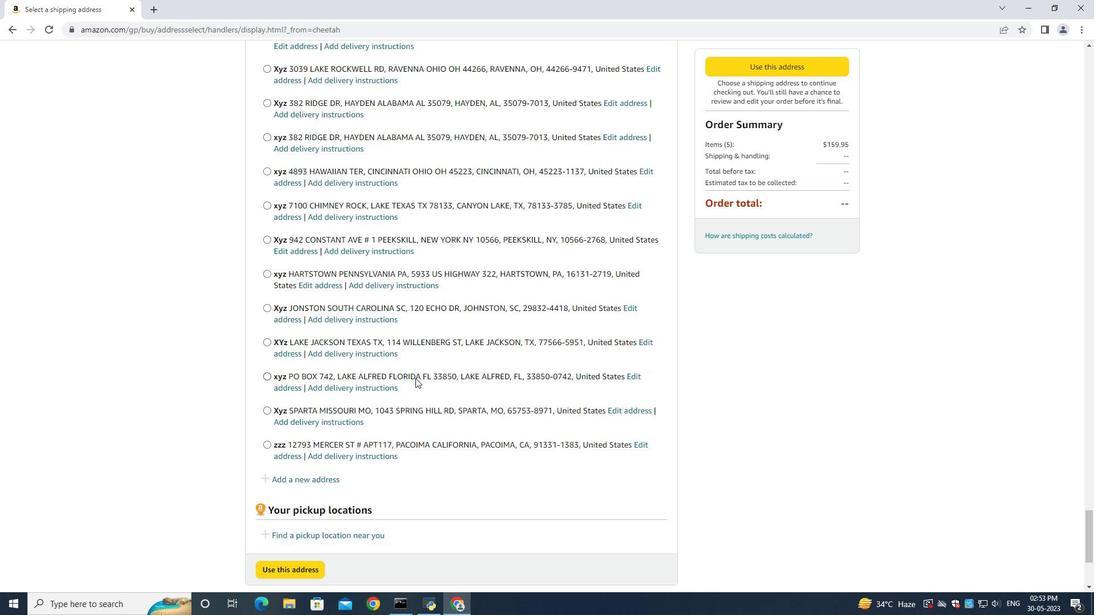 
Action: Mouse scrolled (397, 388) with delta (0, 0)
Screenshot: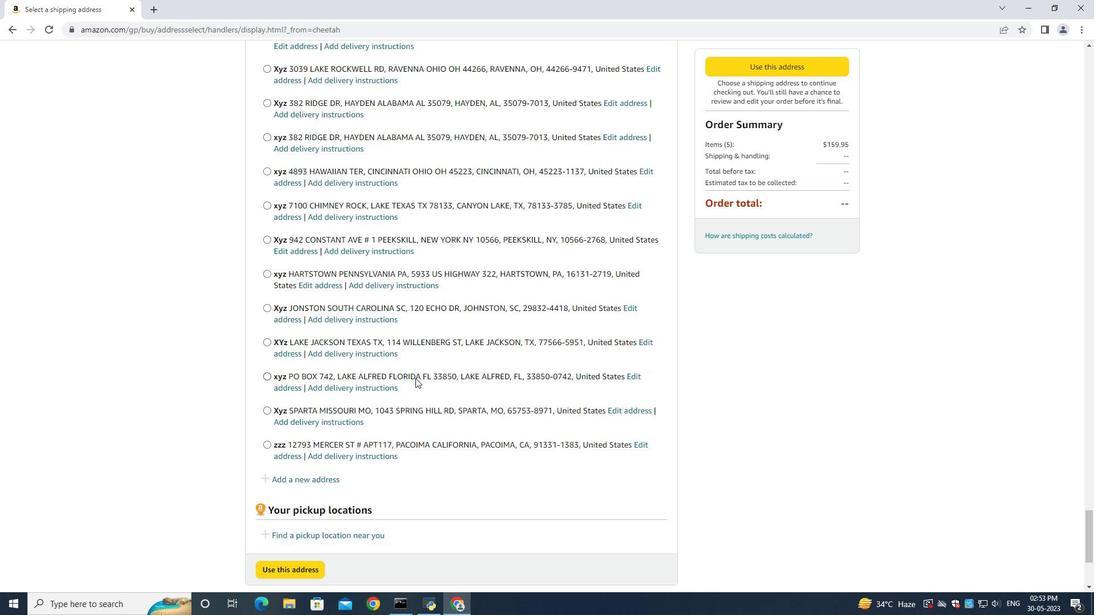 
Action: Mouse moved to (396, 388)
Screenshot: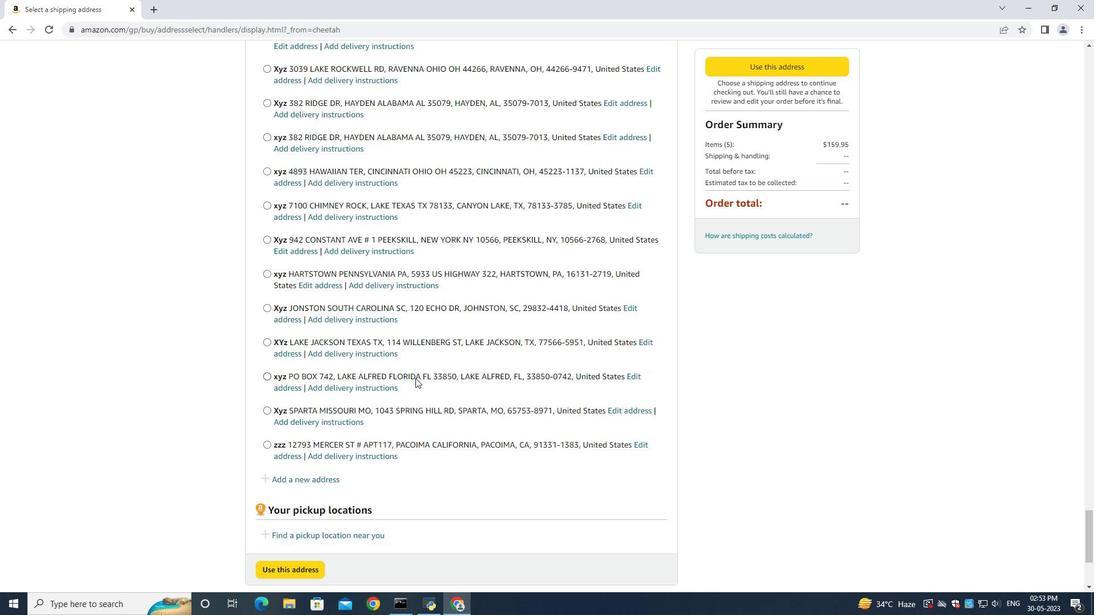 
Action: Mouse scrolled (396, 388) with delta (0, 0)
Screenshot: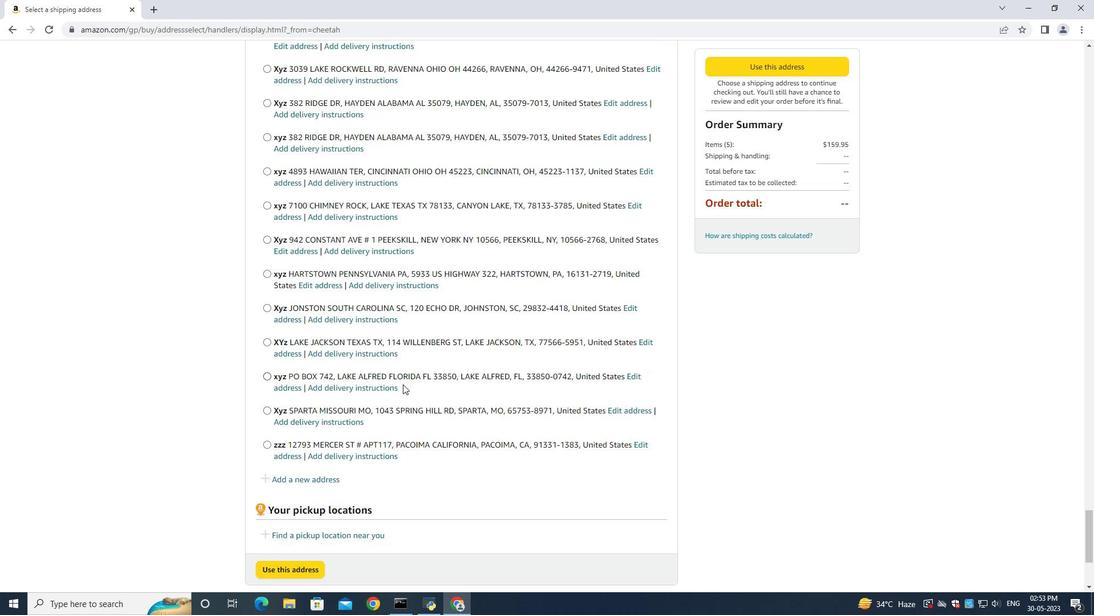 
Action: Mouse moved to (394, 389)
Screenshot: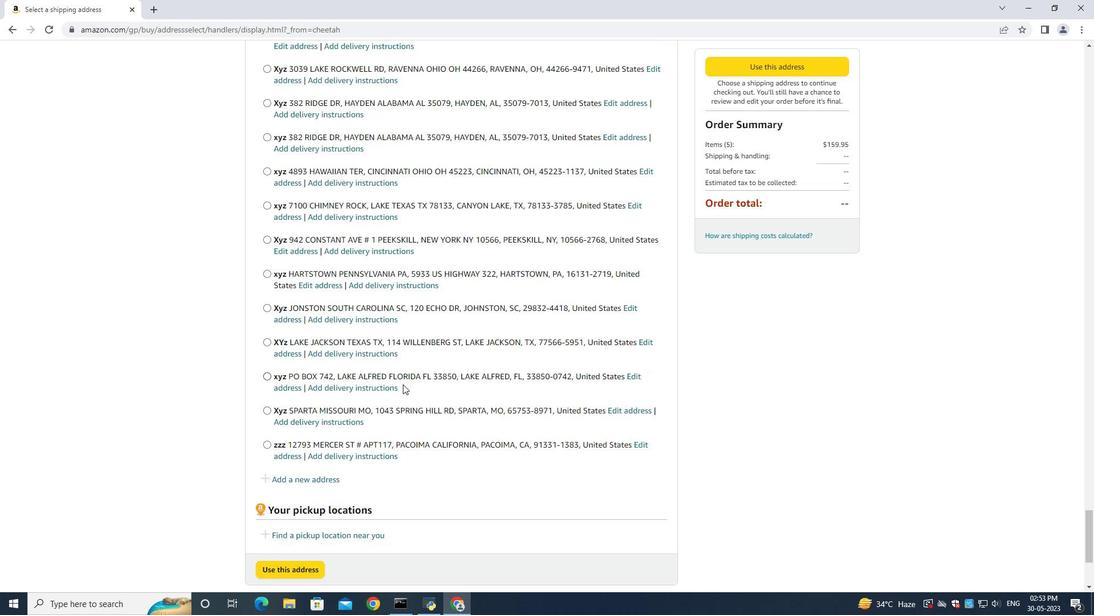 
Action: Mouse scrolled (395, 388) with delta (0, 0)
Screenshot: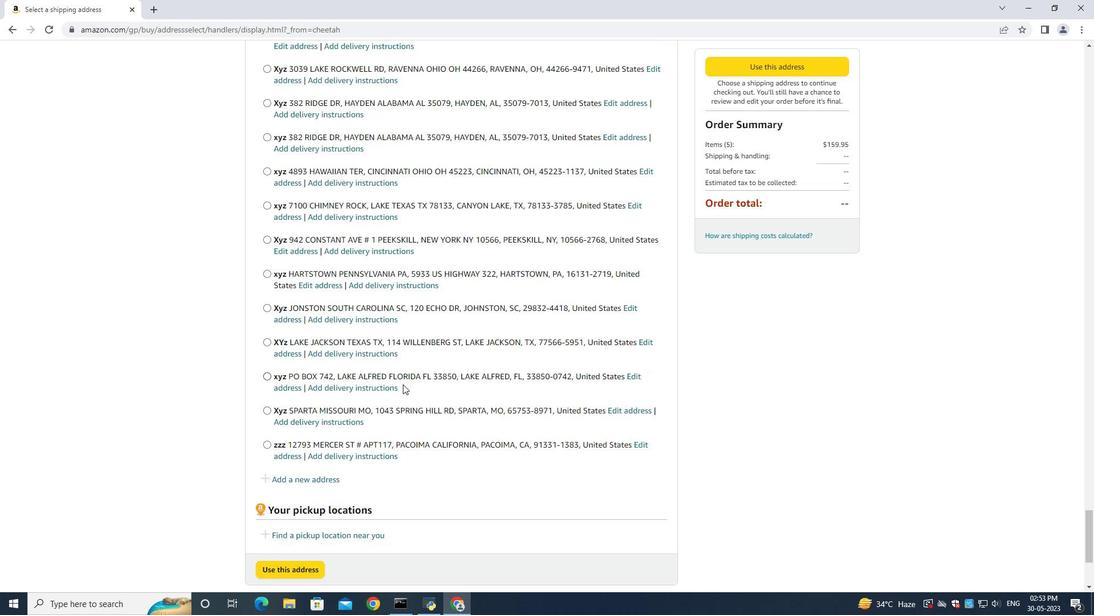 
Action: Mouse moved to (394, 389)
Screenshot: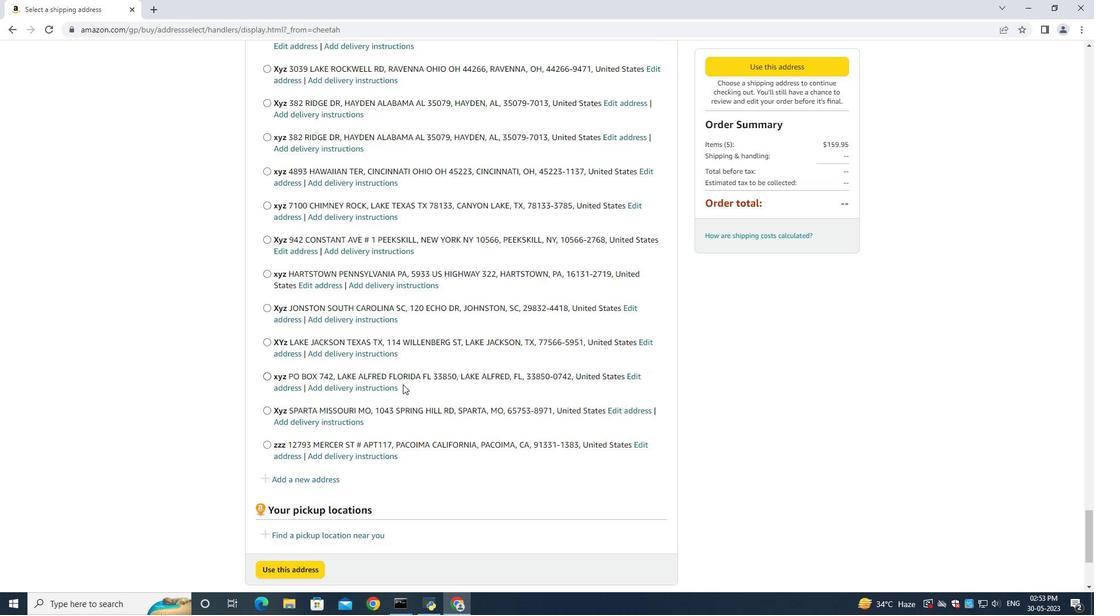 
Action: Mouse scrolled (394, 388) with delta (0, 0)
Screenshot: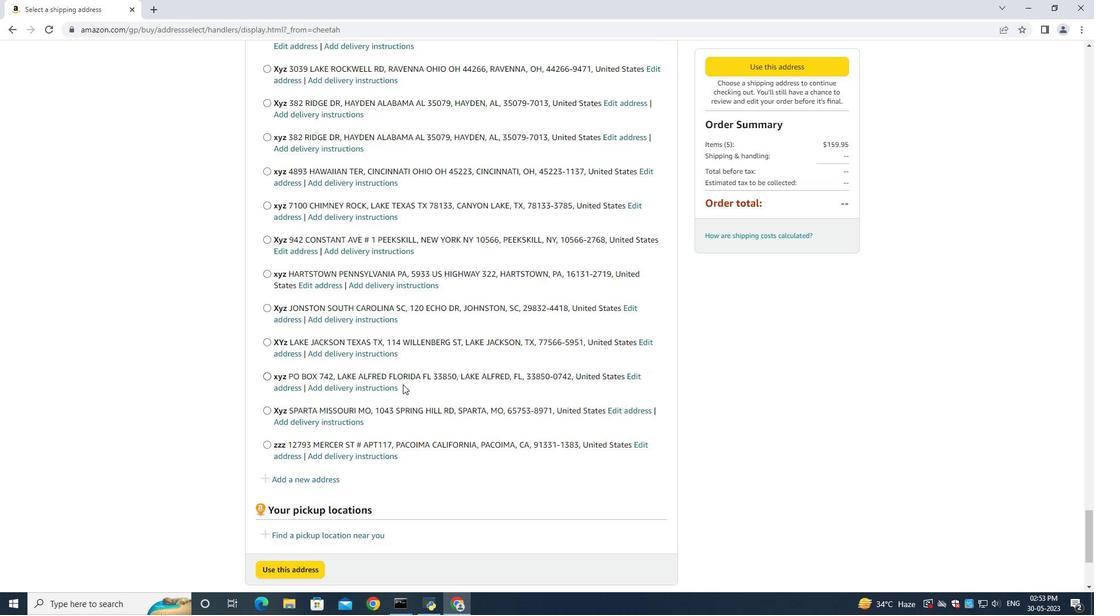 
Action: Mouse moved to (307, 269)
Screenshot: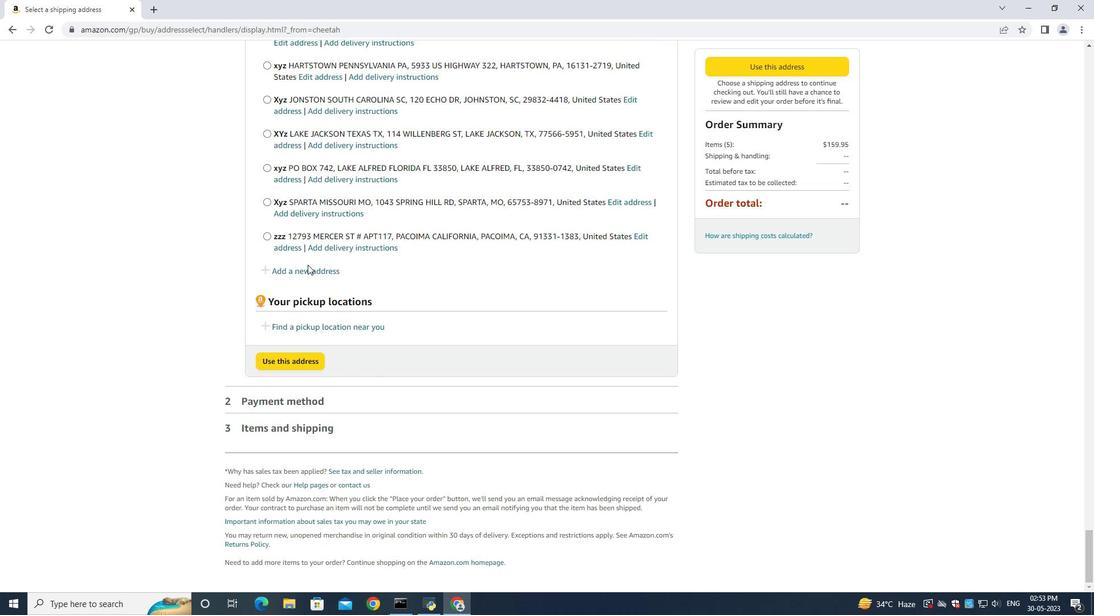 
Action: Mouse pressed left at (307, 269)
Screenshot: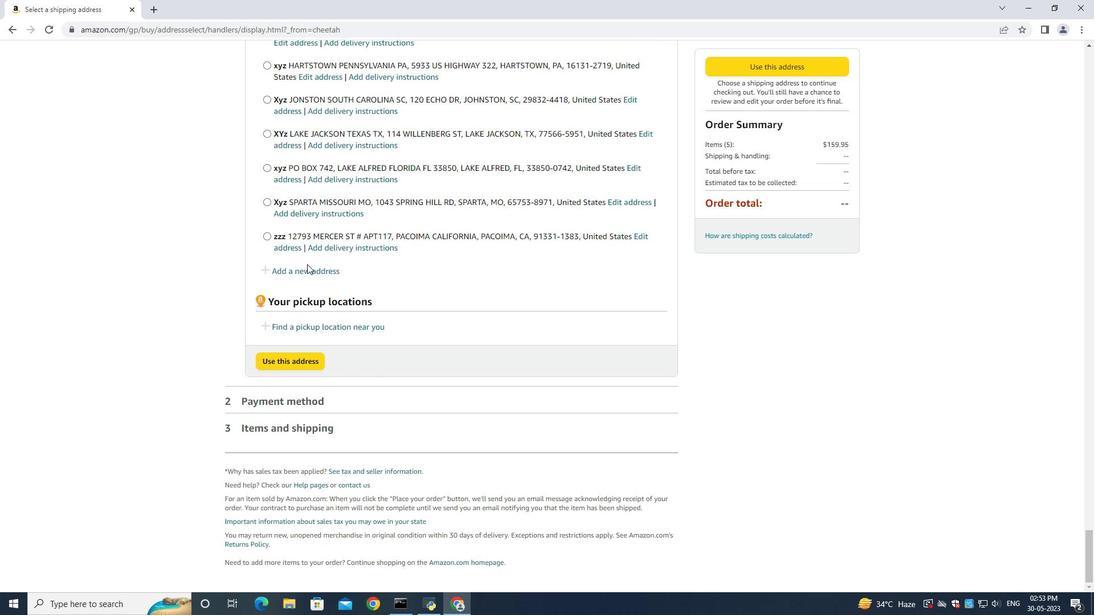 
Action: Mouse moved to (368, 276)
Screenshot: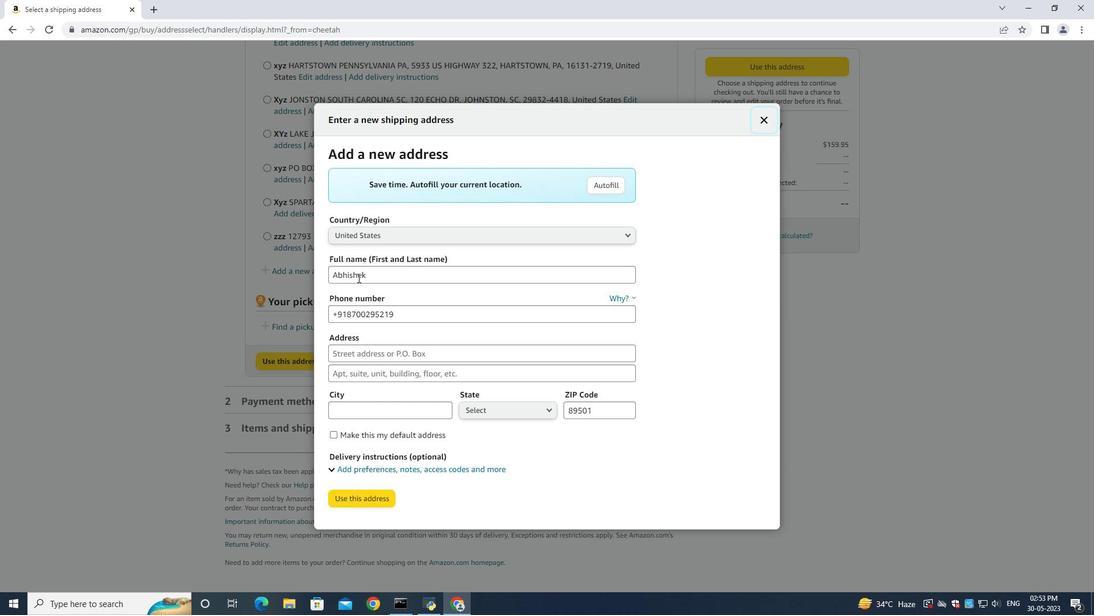 
Action: Mouse pressed left at (368, 276)
Screenshot: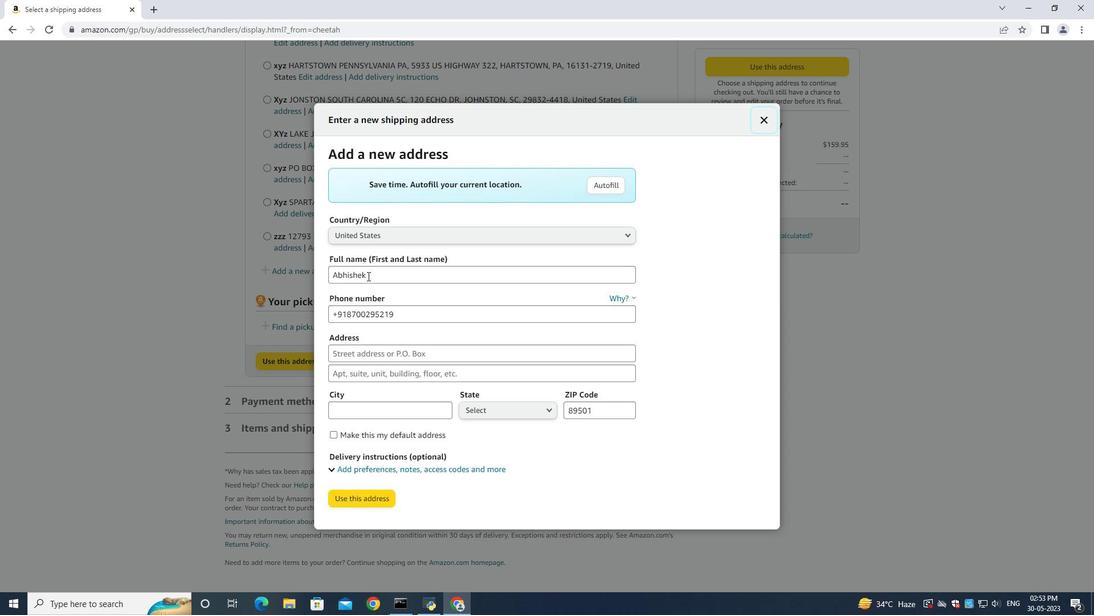 
Action: Key pressed ctrl+A<Key.backspace><Key.shift><Key.shift><Key.shift><Key.shift><Key.shift><Key.shift><Key.shift><Key.shift><Key.shift><Key.shift><Key.shift><Key.shift><Key.shift><Key.shift><Key.shift><Key.shift><Key.shift><Key.shift><Key.shift><Key.shift><Key.shift><Key.shift><Key.shift><Key.shift><Key.shift><Key.shift><Key.shift><Key.shift><Key.shift><Key.shift><Key.shift><Key.shift><Key.shift><Key.shift><Key.shift><Key.shift><Key.shift><Key.shift><Key.shift><Key.shift><Key.shift><Key.shift><Key.shift><Key.shift><Key.shift><Key.shift><Key.shift><Key.shift><Key.shift><Key.shift><Key.shift><Key.shift><Key.shift><Key.shift><Key.shift><Key.shift><Key.shift><Key.shift><Key.shift><Key.shift><Key.shift><Key.shift><Key.shift><Key.shift><Key.shift><Key.shift><Key.shift><Key.shift><Key.shift><Key.shift><Key.shift><Key.shift><Key.shift><Key.shift><Key.shift><Key.shift><Key.shift><Key.shift><Key.shift><Key.shift><Key.shift><Key.shift><Key.shift><Key.shift><Key.shift><Key.shift><Key.shift><Key.shift><Key.shift><Key.shift><Key.shift><Key.shift><Key.shift><Key.shift><Key.shift><Key.shift><Key.shift><Key.shift><Key.shift><Key.shift><Key.shift><Key.shift><Key.shift><Key.shift><Key.shift><Key.shift><Key.shift><Key.shift><Key.shift><Key.shift><Key.shift><Key.shift><Key.shift><Key.shift><Key.shift><Key.shift><Key.shift><Key.shift><Key.shift><Key.shift><Key.shift><Key.shift><Key.shift><Key.shift><Key.shift><Key.shift><Key.shift><Key.shift><Key.shift><Key.shift><Key.shift><Key.shift><Key.shift><Key.shift><Key.shift><Key.shift><Key.shift><Key.shift><Key.shift><Key.shift><Key.shift><Key.shift><Key.shift><Key.shift><Key.shift><Key.shift><Key.shift><Key.shift><Key.shift><Key.shift><Key.shift><Key.shift><Key.shift><Key.shift><Key.shift><Key.shift><Key.shift><Key.shift><Key.shift><Key.shift><Key.shift><Key.shift><Key.shift><Key.shift><Key.shift><Key.shift><Key.shift><Key.shift><Key.shift><Key.shift><Key.shift><Key.shift><Key.shift><Key.shift><Key.shift><Key.shift><Key.shift><Key.shift><Key.shift><Key.shift><Key.shift><Key.shift><Key.shift><Key.shift><Key.shift><Key.shift><Key.shift><Key.shift><Key.shift><Key.shift><Key.shift><Key.shift><Key.shift><Key.shift><Key.shift><Key.shift><Key.shift><Key.shift><Key.shift><Key.shift><Key.shift><Key.shift><Key.shift><Key.shift><Key.shift><Key.shift><Key.shift><Key.shift><Key.shift><Key.shift><Key.shift><Key.shift><Key.shift><Key.shift><Key.shift><Key.shift><Key.shift><Key.shift><Key.shift><Key.shift><Key.shift><Key.shift><Key.shift><Key.shift><Key.shift><Key.shift><Key.shift><Key.shift><Key.shift><Key.shift><Key.shift><Key.shift><Key.shift><Key.shift><Key.shift><Key.shift><Key.shift><Key.shift><Key.shift><Key.shift><Key.shift><Key.shift><Key.shift><Key.shift><Key.shift><Key.shift><Key.shift><Key.shift><Key.shift><Key.shift><Key.shift><Key.shift><Key.shift><Key.shift><Key.shift><Key.shift><Key.shift><Key.shift><Key.shift><Key.shift><Key.shift><Key.shift><Key.shift><Key.shift><Key.shift><Key.shift><Key.shift><Key.shift><Key.shift><Key.shift><Key.shift><Key.shift><Key.shift><Key.shift><Key.shift><Key.shift><Key.shift><Key.shift><Key.shift><Key.shift><Key.shift><Key.shift><Key.shift><Key.shift><Key.shift><Key.shift><Key.shift><Key.shift><Key.shift><Key.shift><Key.shift><Key.shift><Key.shift><Key.shift><Key.shift><Key.shift><Key.shift><Key.shift>Jacqueline<Key.space><Key.shift><Key.shift><Key.shift><Key.shift><Key.shift><Key.shift><Key.shift><Key.shift><Key.shift><Key.shift><Key.shift><Key.shift><Key.shift><Key.shift><Key.shift><Key.shift><Key.shift><Key.shift><Key.shift><Key.shift><Key.shift><Key.shift><Key.shift><Key.shift><Key.shift><Key.shift><Key.shift><Key.shift><Key.shift><Key.shift><Key.shift><Key.shift><Key.shift><Key.shift><Key.shift><Key.shift><Key.shift><Key.shift><Key.shift><Key.shift><Key.shift><Key.shift><Key.shift><Key.shift><Key.shift><Key.shift><Key.shift><Key.shift><Key.shift>Wright
Screenshot: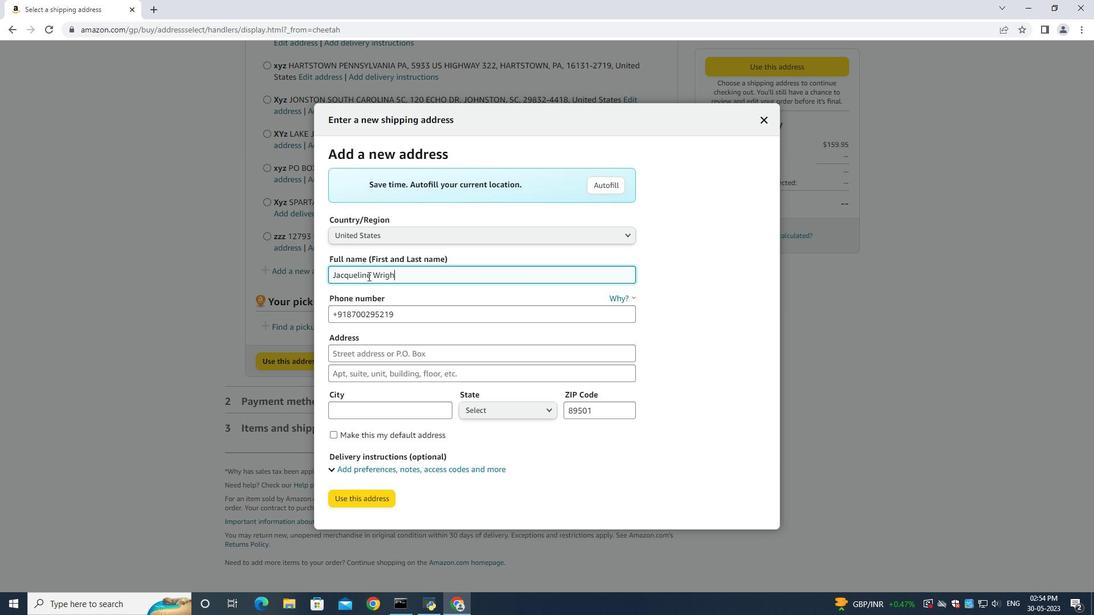 
Action: Mouse moved to (398, 313)
Screenshot: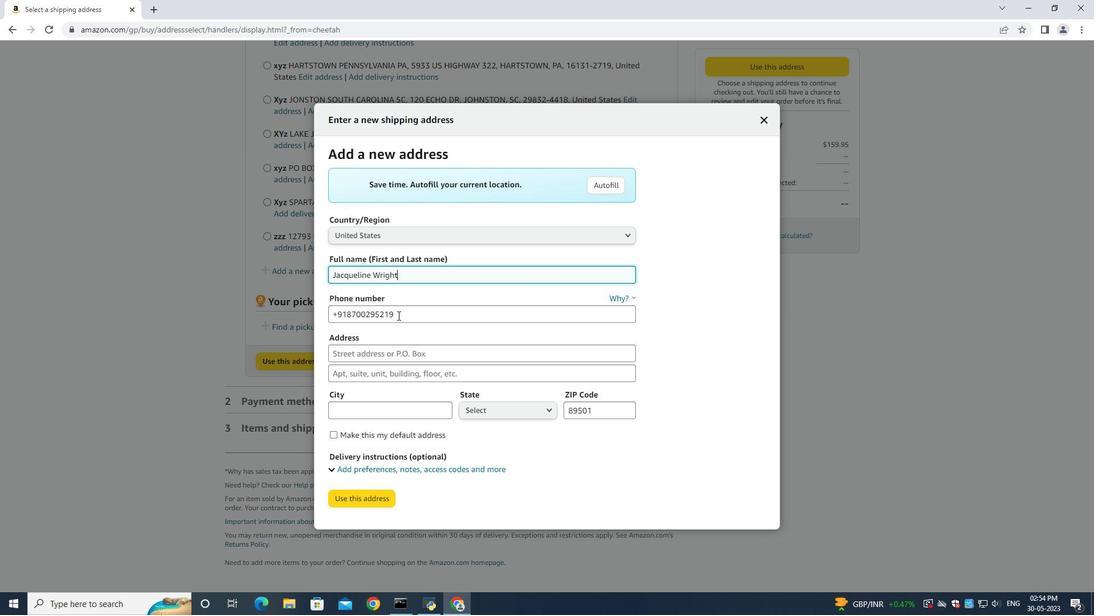 
Action: Mouse pressed left at (398, 313)
Screenshot: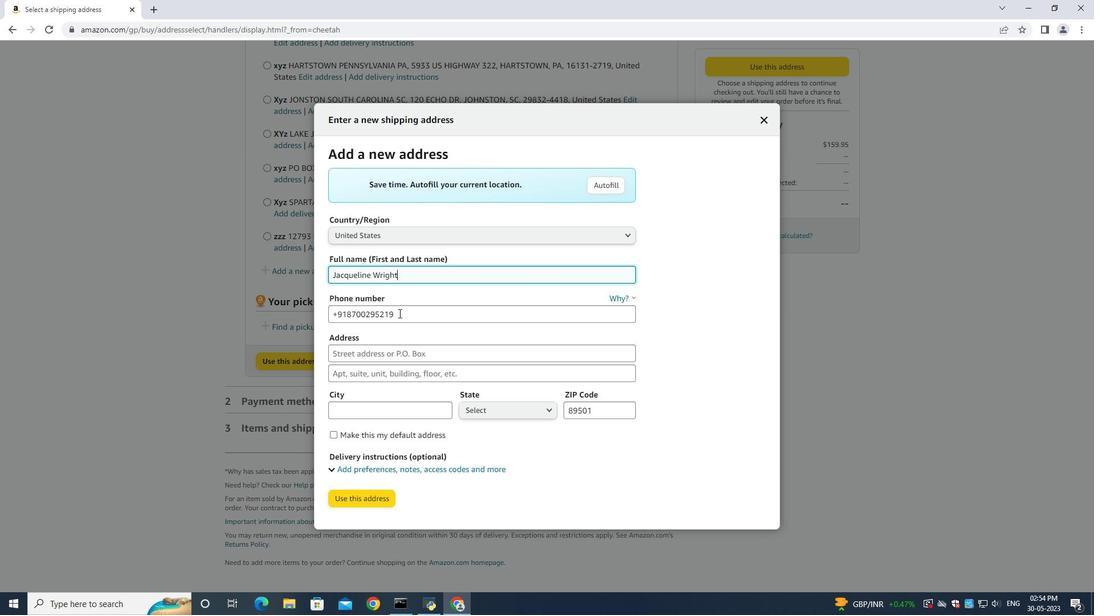 
Action: Key pressed ctrl+A<Key.backspace>9785492947
Screenshot: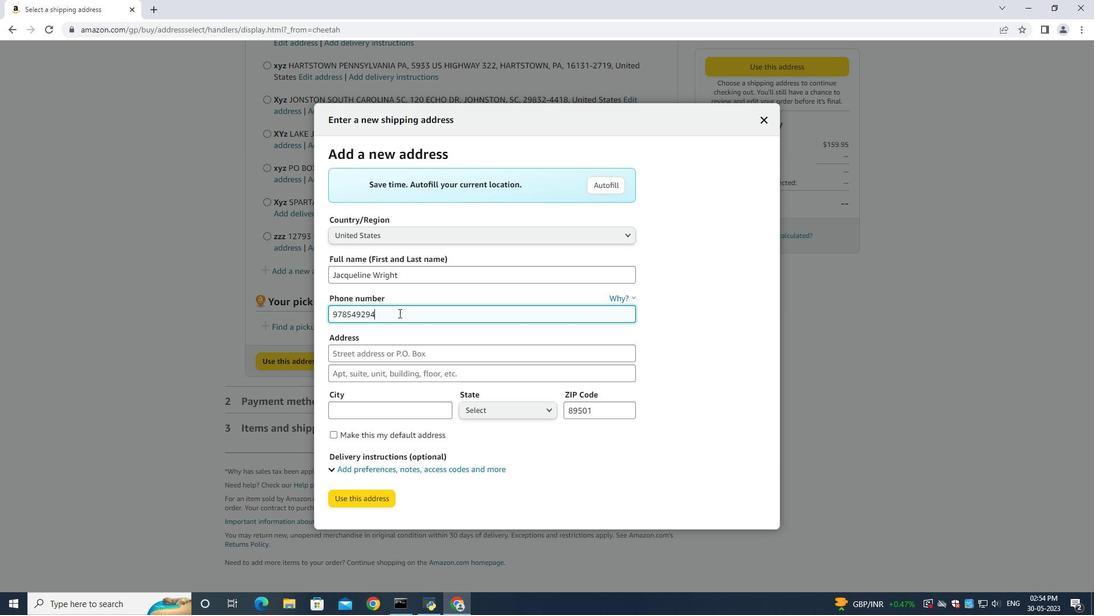 
Action: Mouse moved to (396, 356)
Screenshot: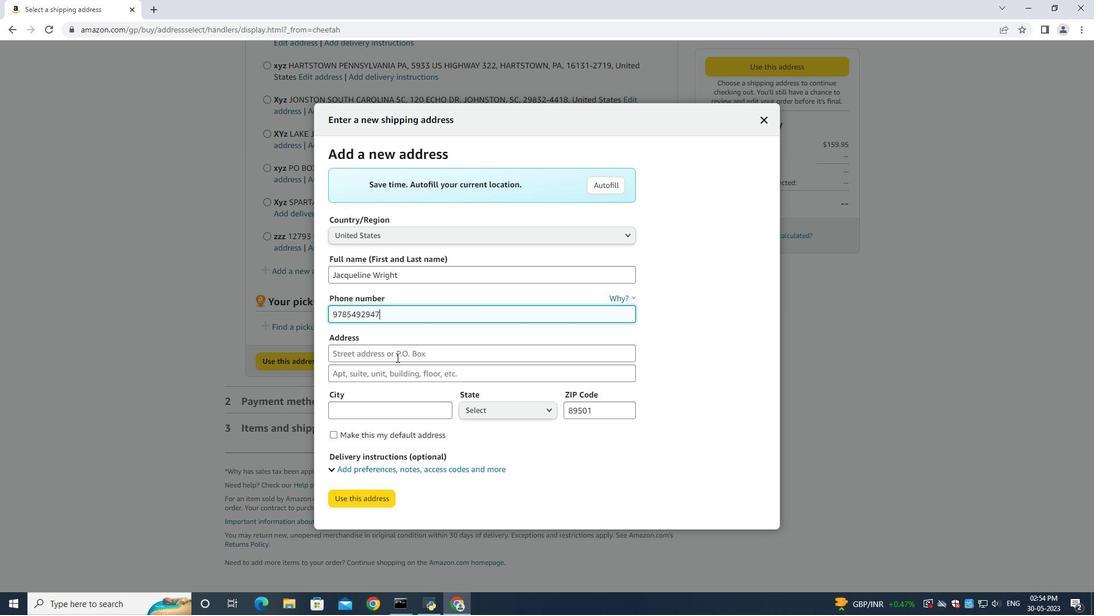 
Action: Mouse pressed left at (396, 356)
Screenshot: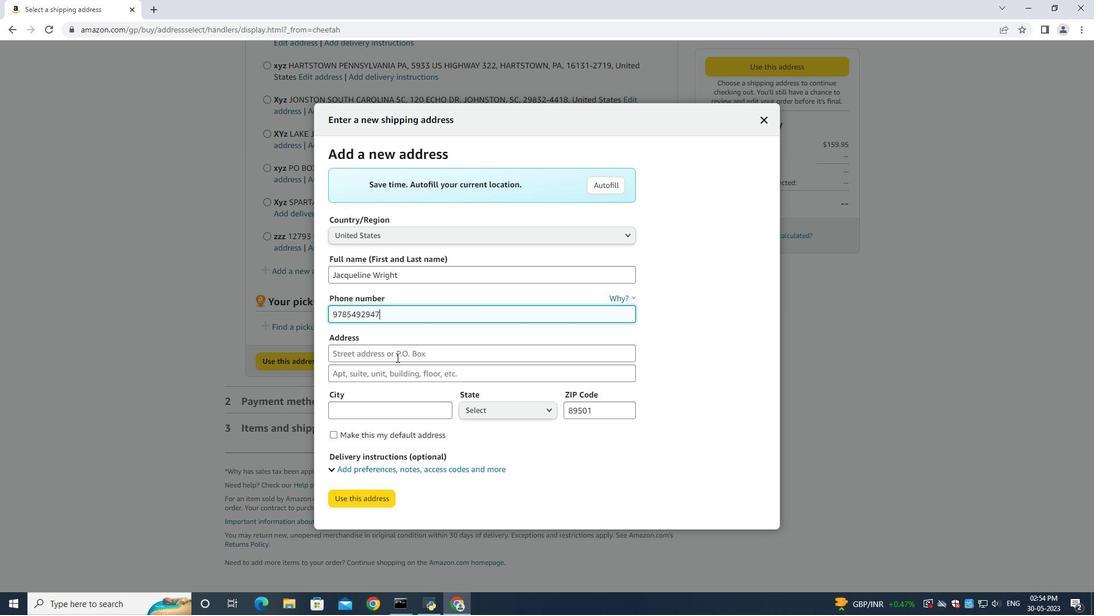 
Action: Key pressed 4733<Key.space><Key.shift>Huntz<Key.space>lane<Key.space><Key.tab><Key.shift>Bolton<Key.space><Key.shift><Key.shift><Key.shift>Massachusetts<Key.tab><Key.shift>Bolton<Key.space><Key.tab><Key.up><Key.shift>Mass<Key.enter><Key.tab><Key.backspace>01740
Screenshot: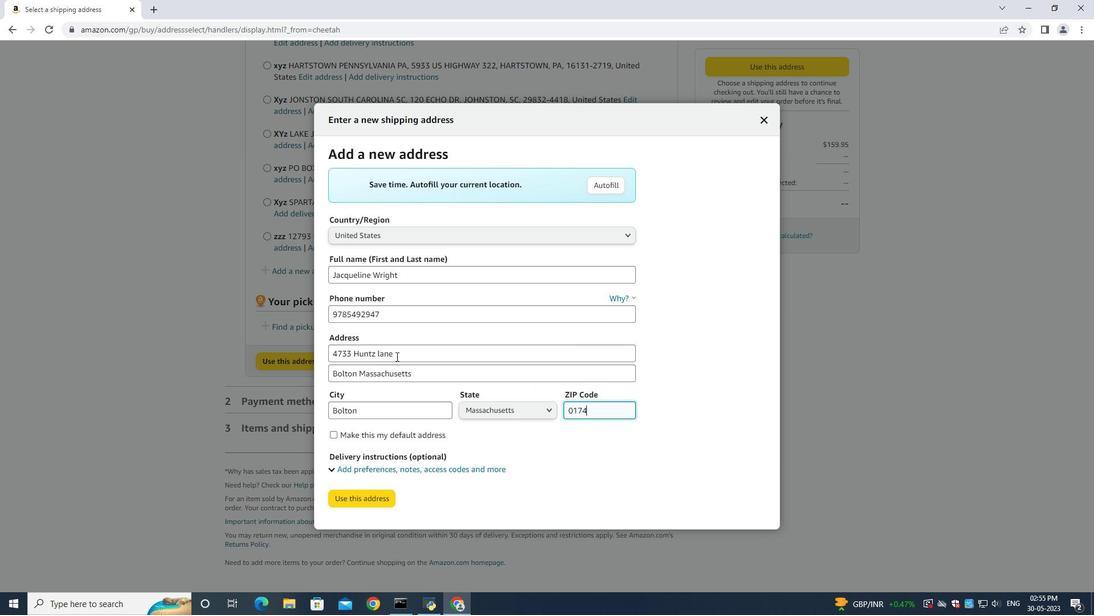 
Action: Mouse moved to (345, 498)
Screenshot: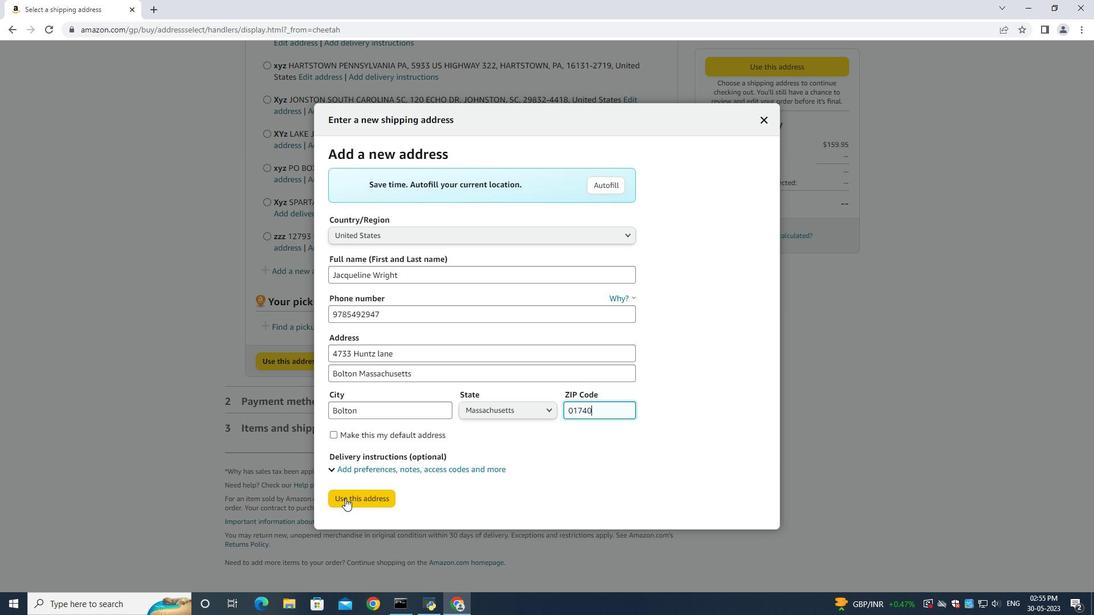 
Action: Mouse pressed left at (345, 498)
Screenshot: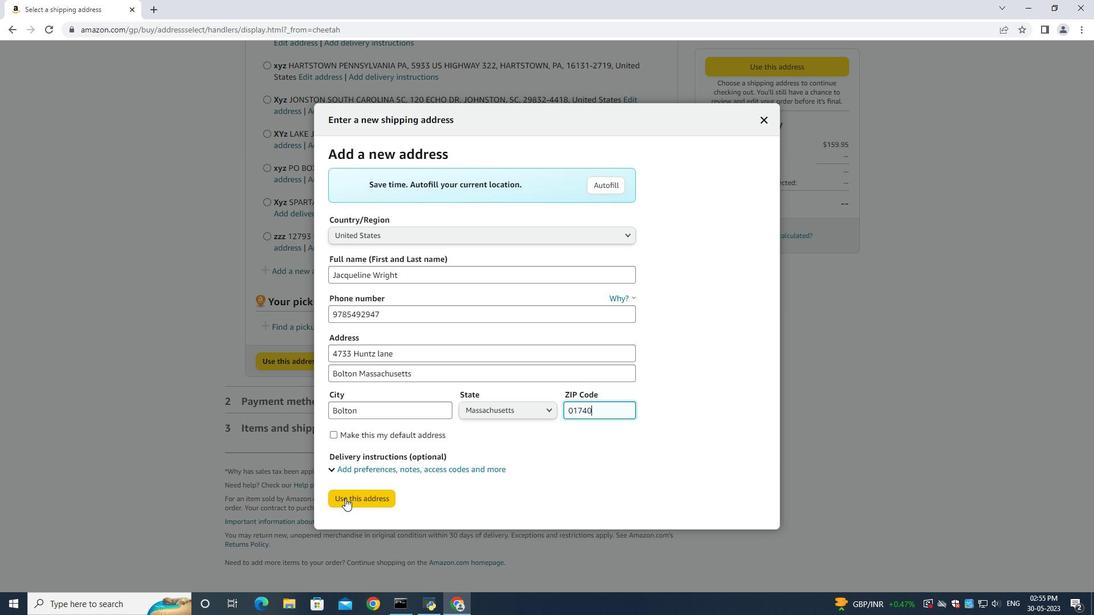 
Action: Mouse moved to (356, 576)
Screenshot: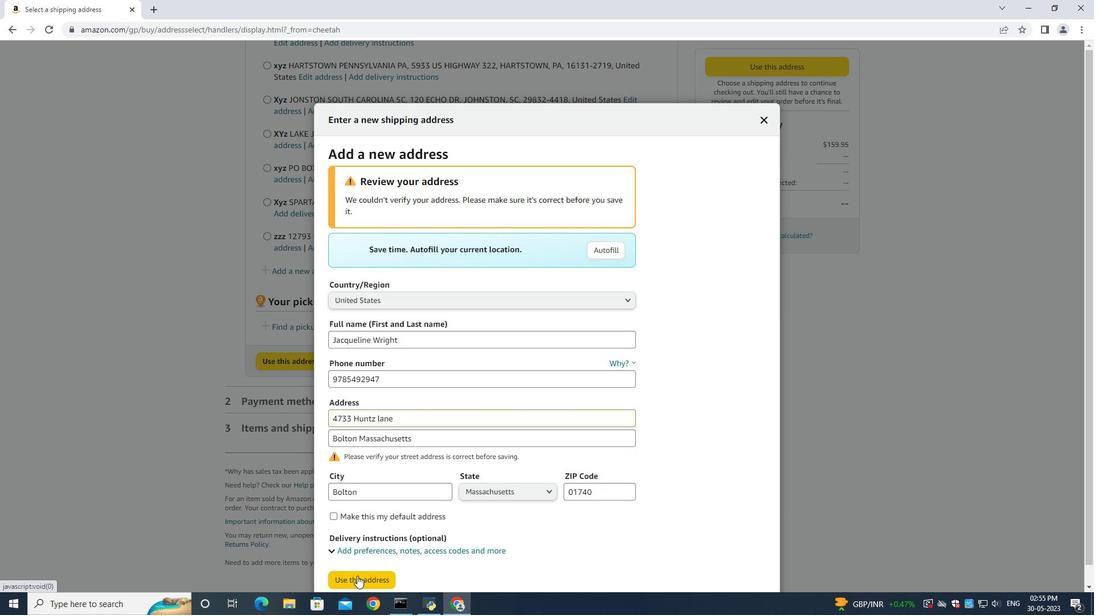 
Action: Mouse pressed left at (356, 576)
Screenshot: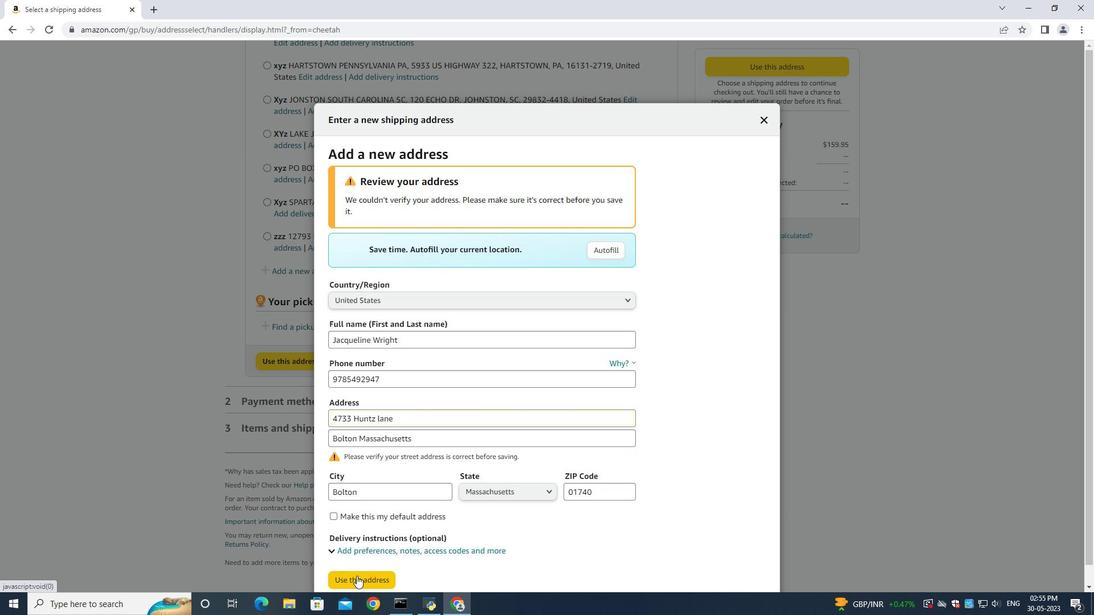 
Action: Mouse moved to (459, 395)
Screenshot: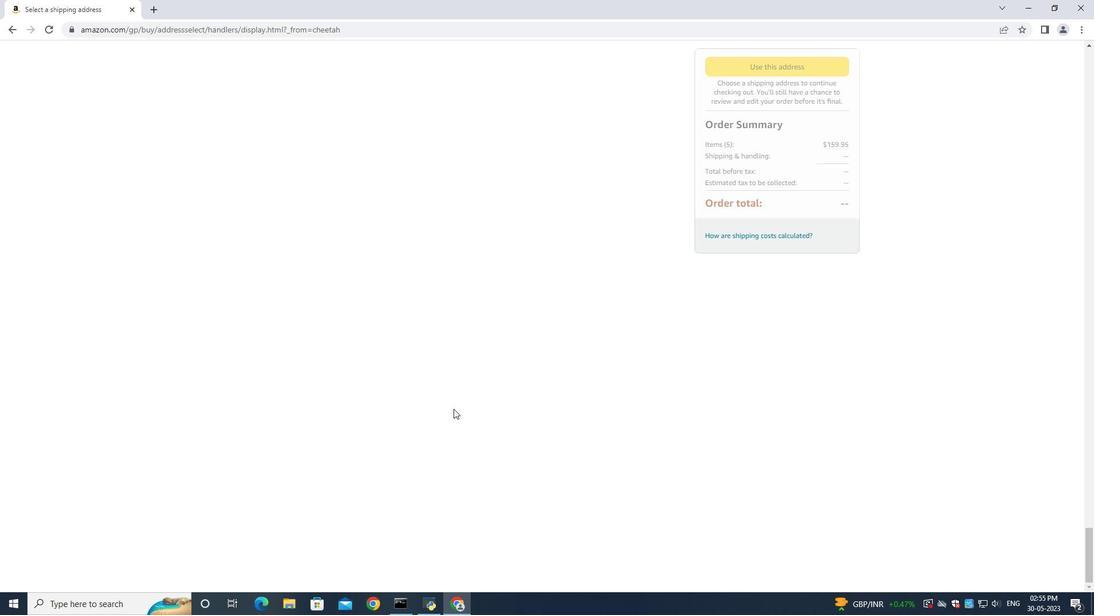 
